 Task: Reply All to email with the signature Amber Rodriguez with the subject Thank you from softage.1@softage.net with the message I would like to request a meeting to discuss the upcoming marketing event., select first word, change the font of the message to Tahoma and change the font typography to bold and italics Send the email
Action: Mouse moved to (519, 665)
Screenshot: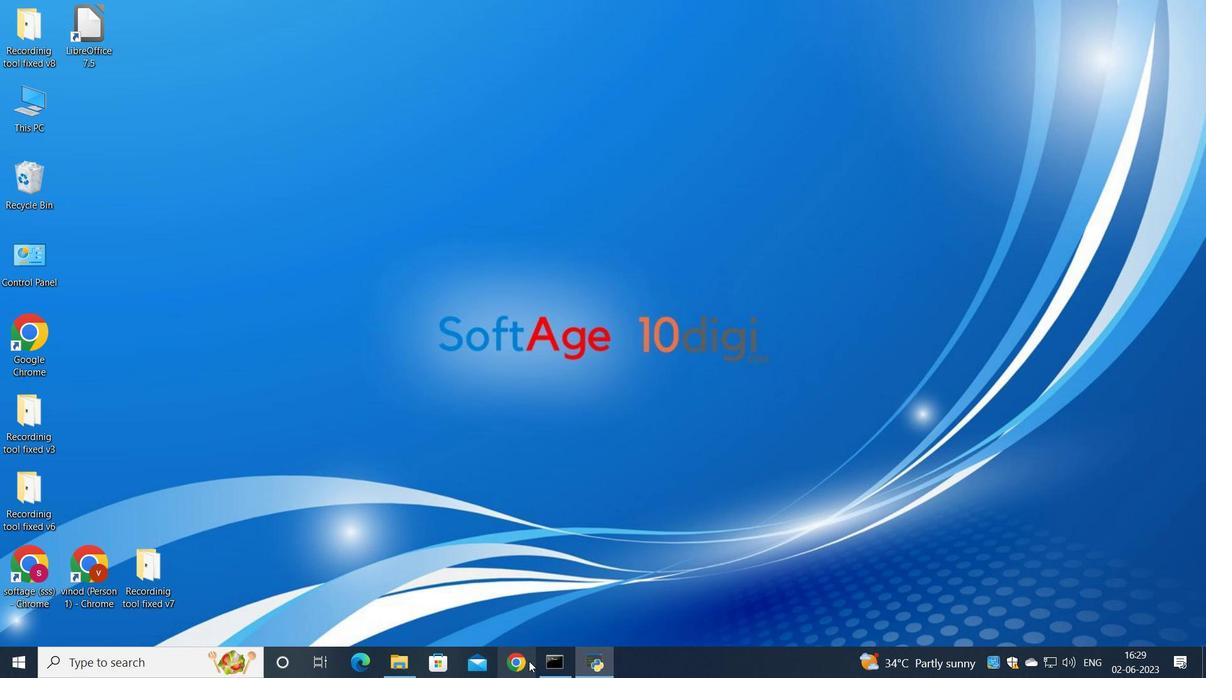 
Action: Mouse pressed left at (519, 665)
Screenshot: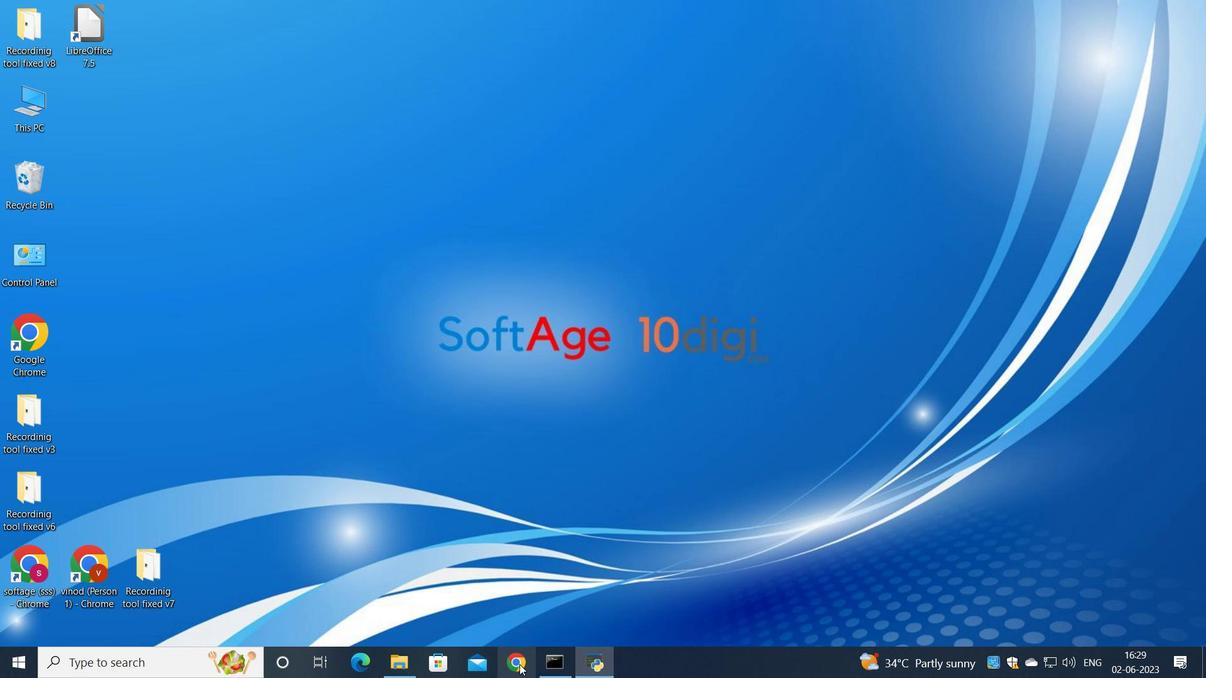 
Action: Mouse moved to (531, 393)
Screenshot: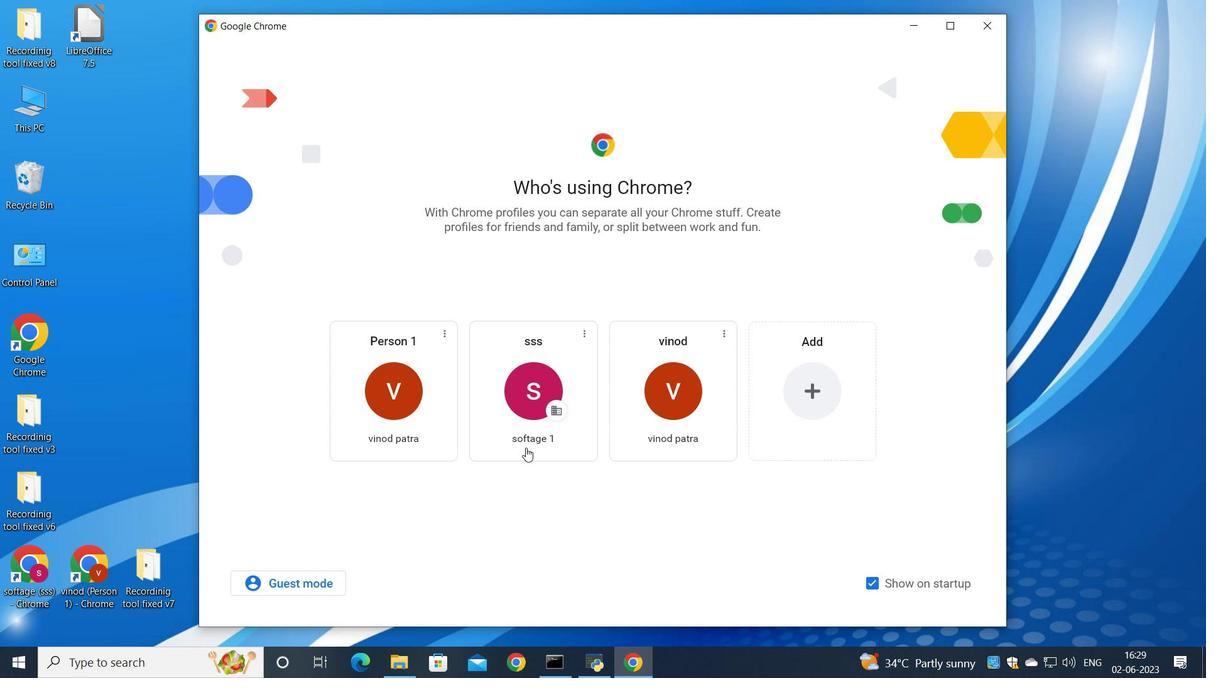 
Action: Mouse pressed left at (531, 393)
Screenshot: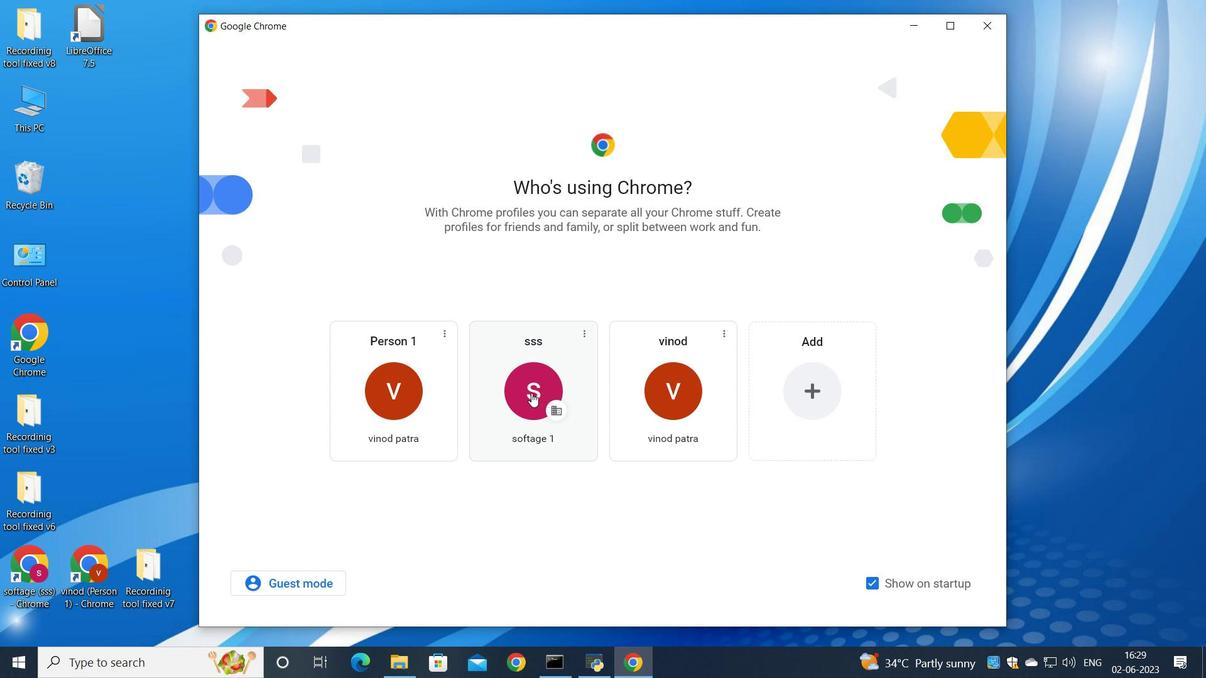 
Action: Mouse moved to (1046, 108)
Screenshot: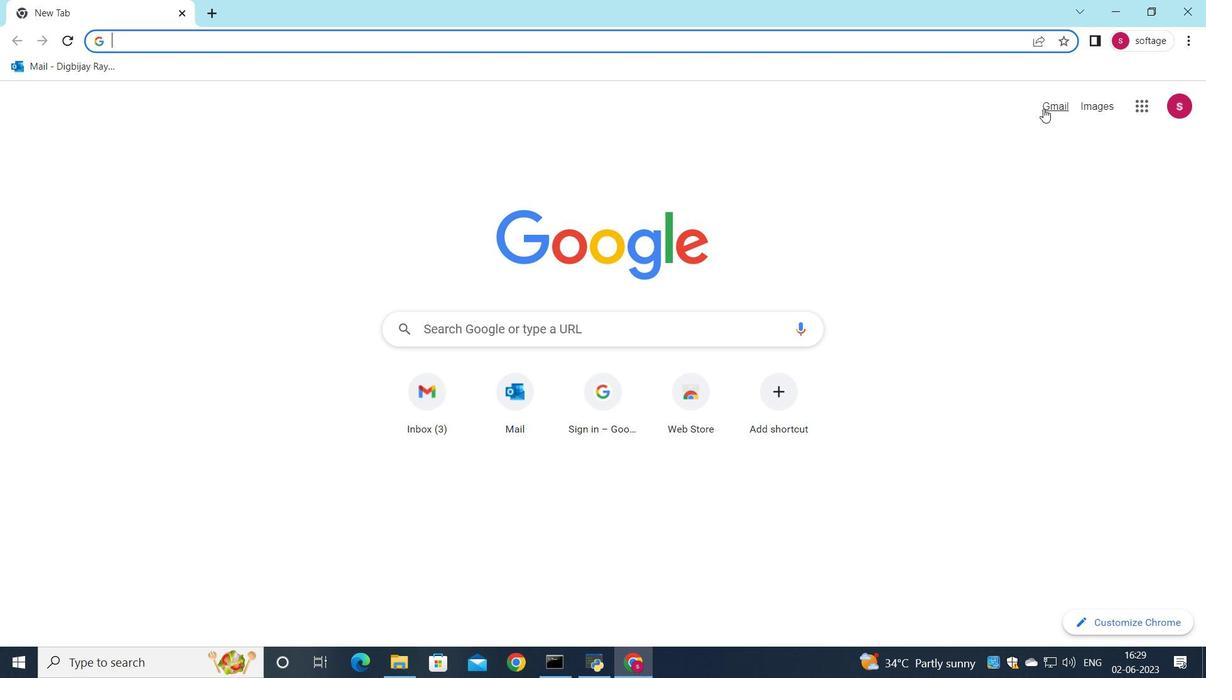 
Action: Mouse pressed left at (1046, 108)
Screenshot: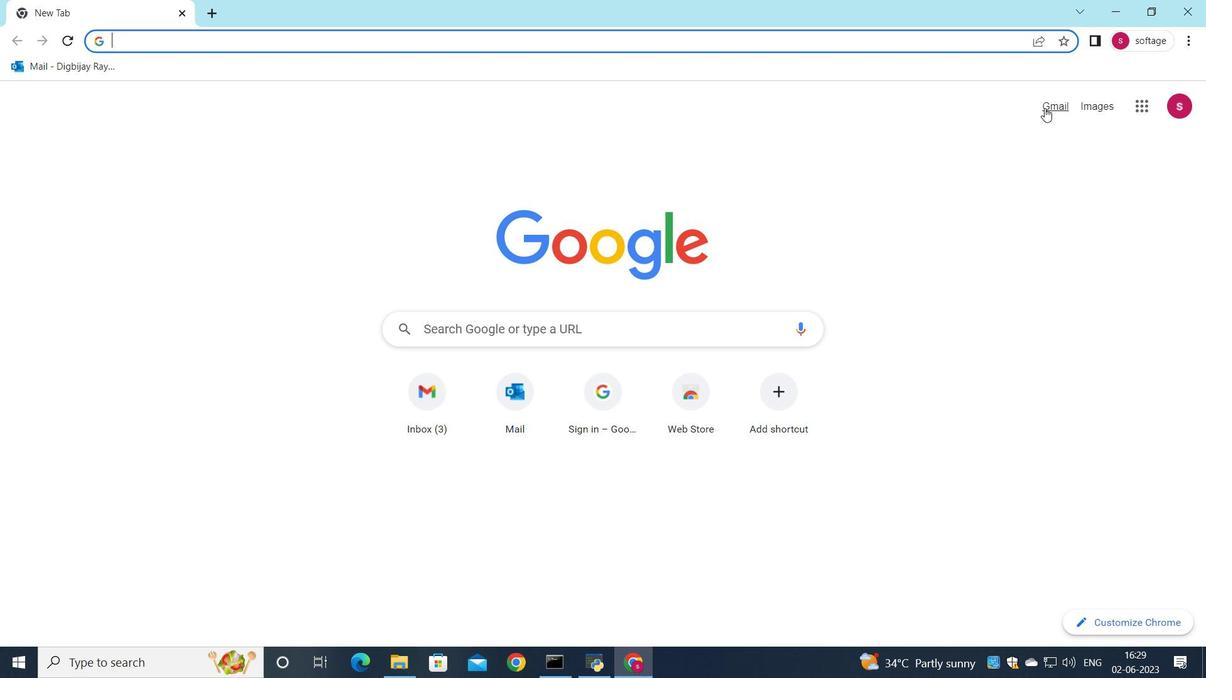 
Action: Mouse moved to (1029, 113)
Screenshot: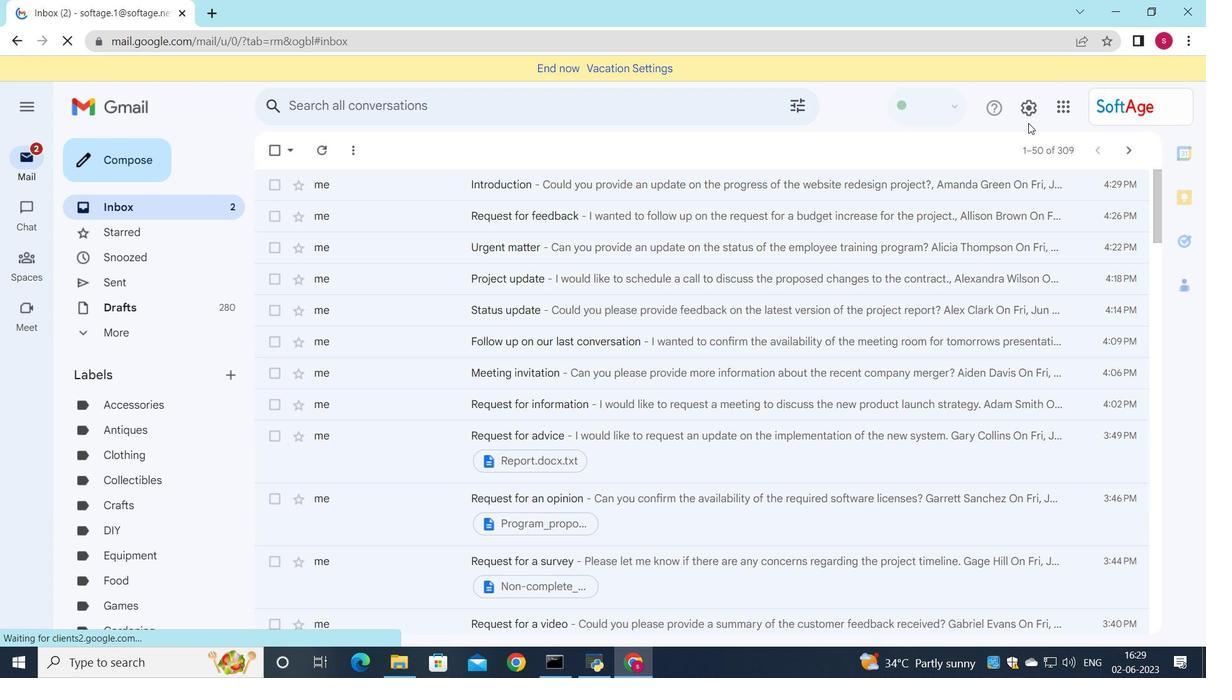 
Action: Mouse pressed left at (1029, 113)
Screenshot: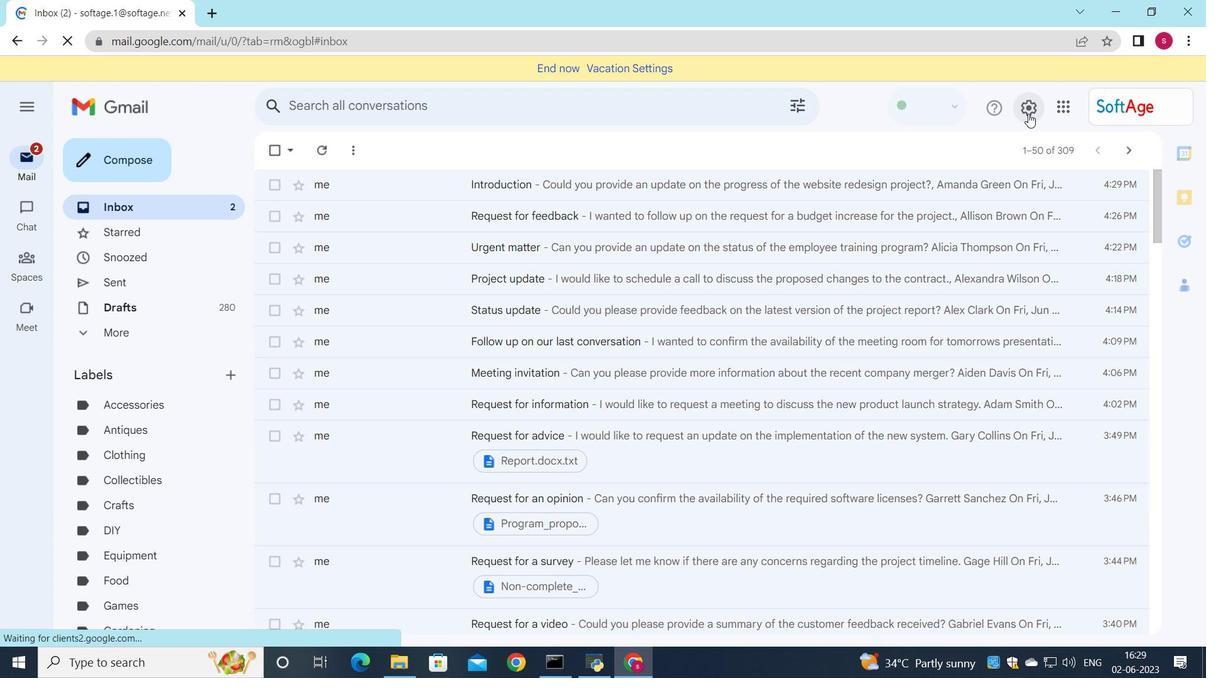 
Action: Mouse moved to (1014, 184)
Screenshot: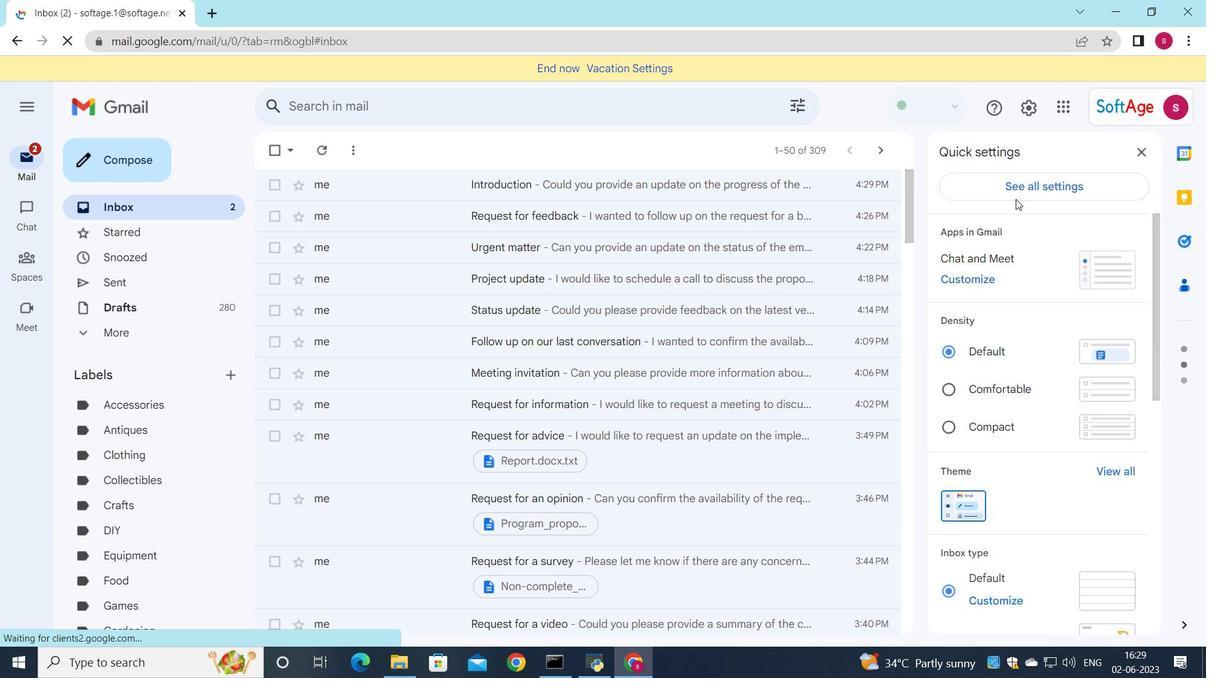 
Action: Mouse pressed left at (1014, 184)
Screenshot: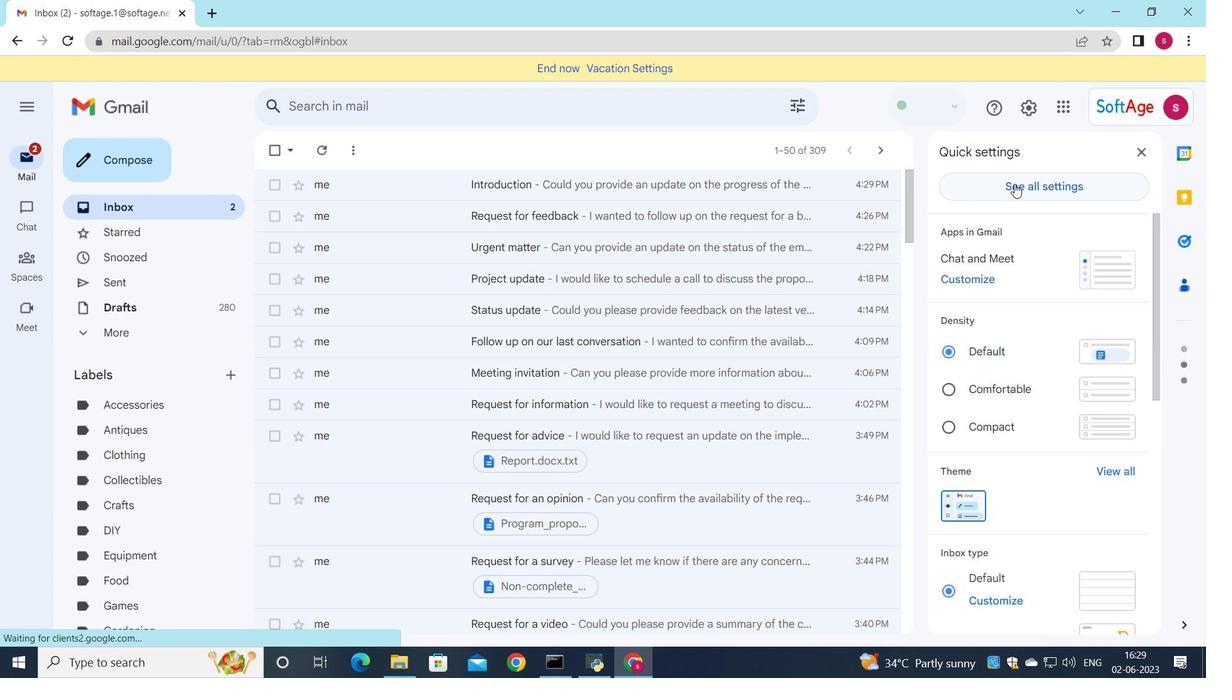 
Action: Mouse moved to (694, 294)
Screenshot: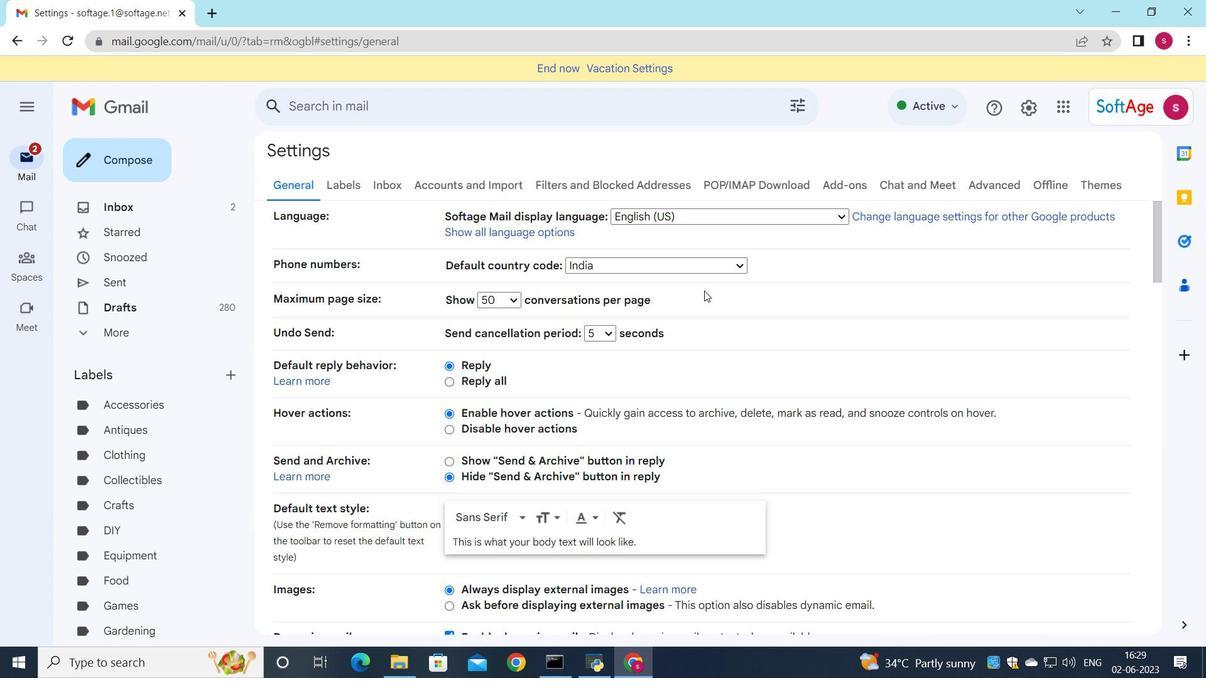 
Action: Mouse scrolled (694, 293) with delta (0, 0)
Screenshot: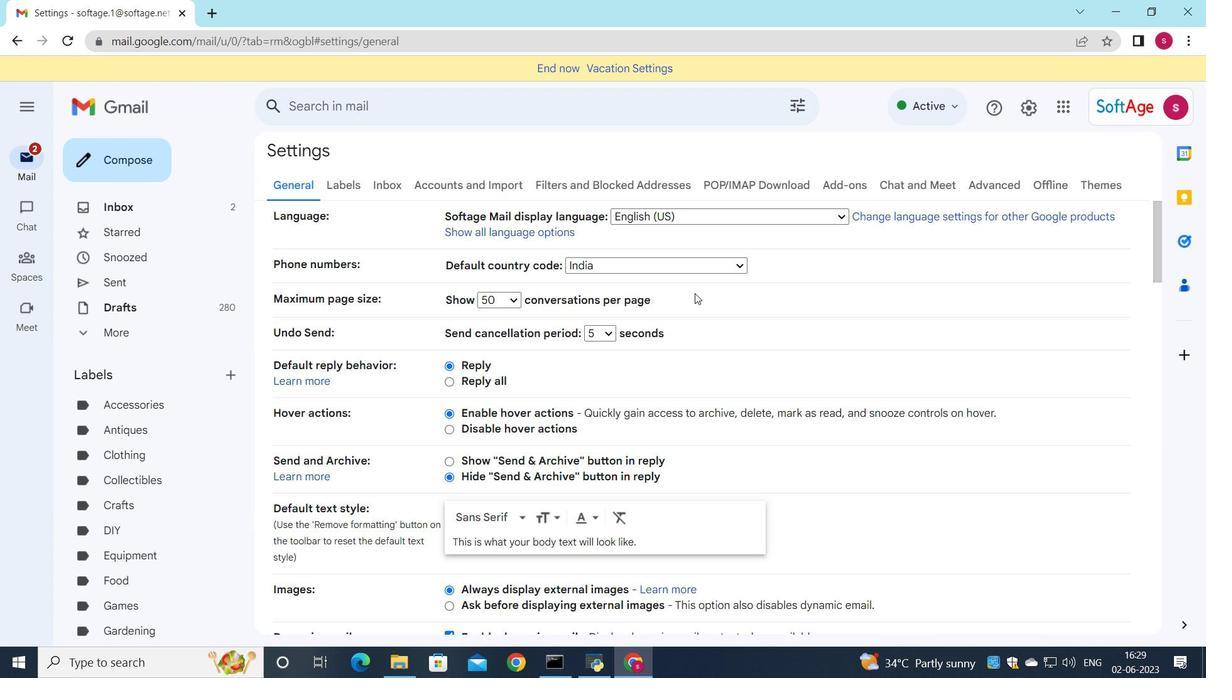 
Action: Mouse scrolled (694, 293) with delta (0, 0)
Screenshot: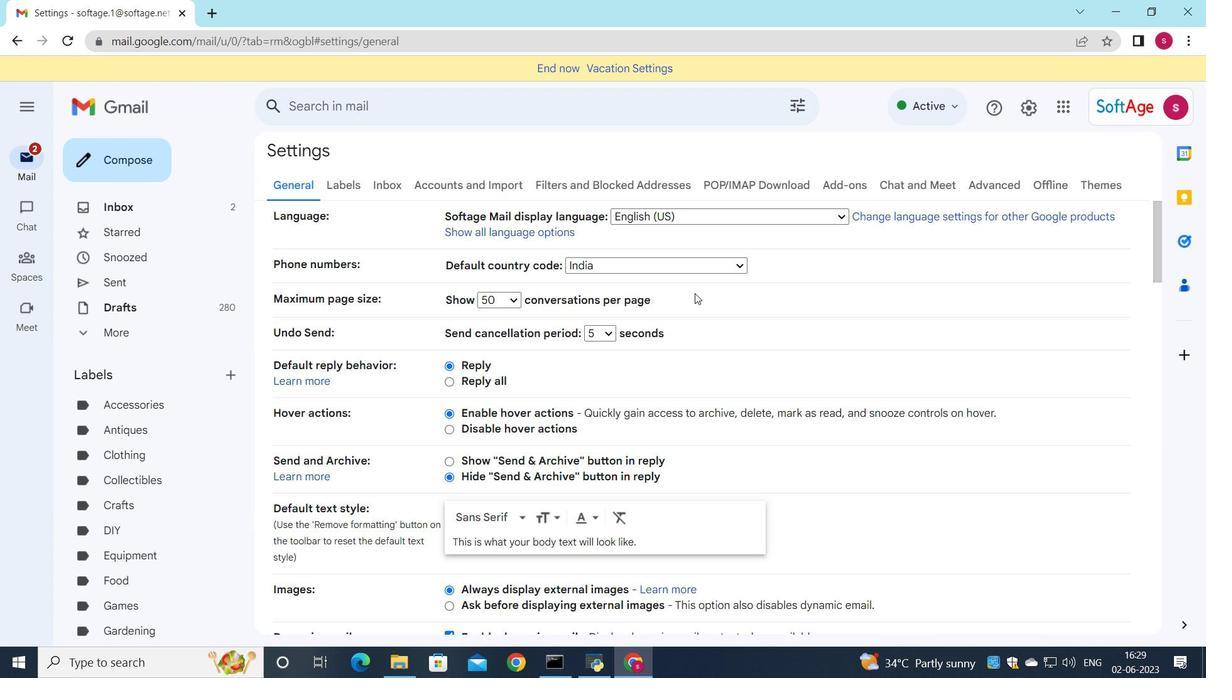 
Action: Mouse scrolled (694, 293) with delta (0, 0)
Screenshot: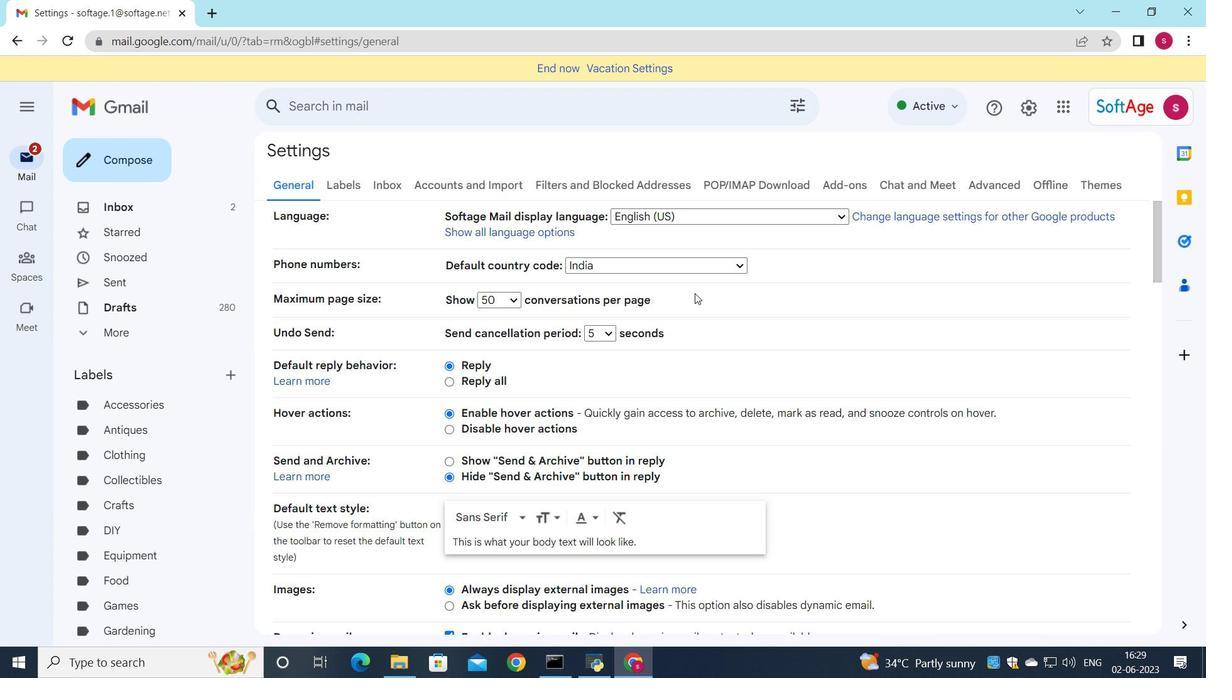 
Action: Mouse moved to (680, 302)
Screenshot: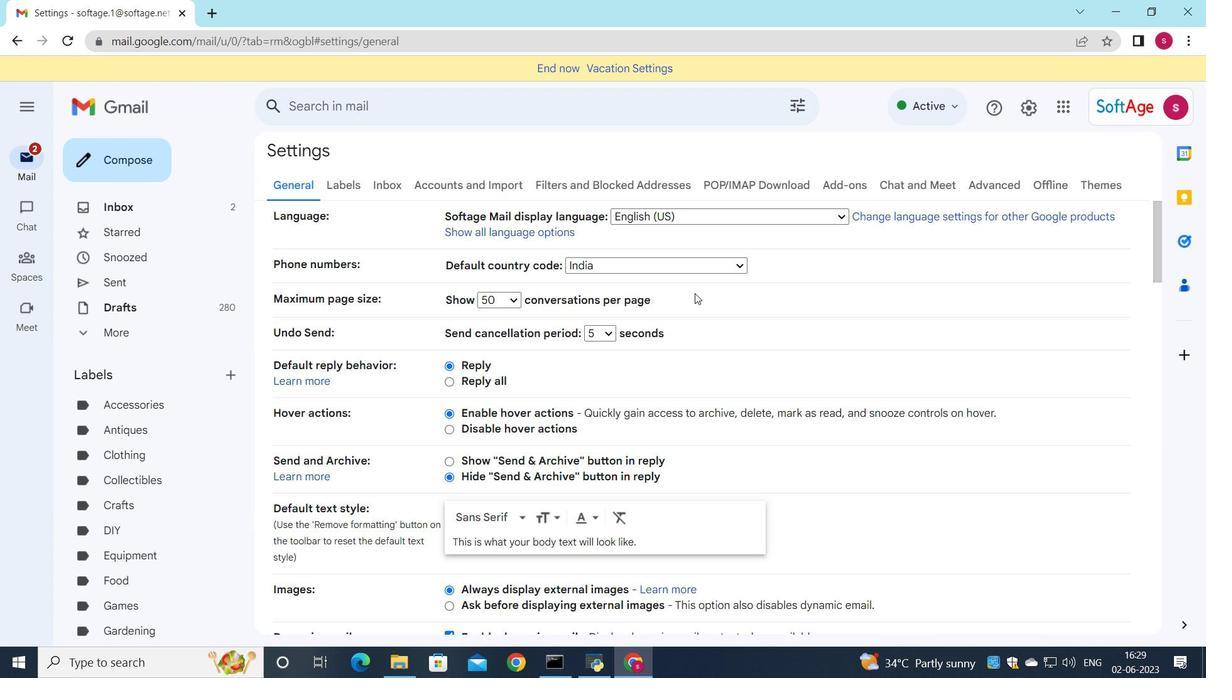 
Action: Mouse scrolled (680, 301) with delta (0, 0)
Screenshot: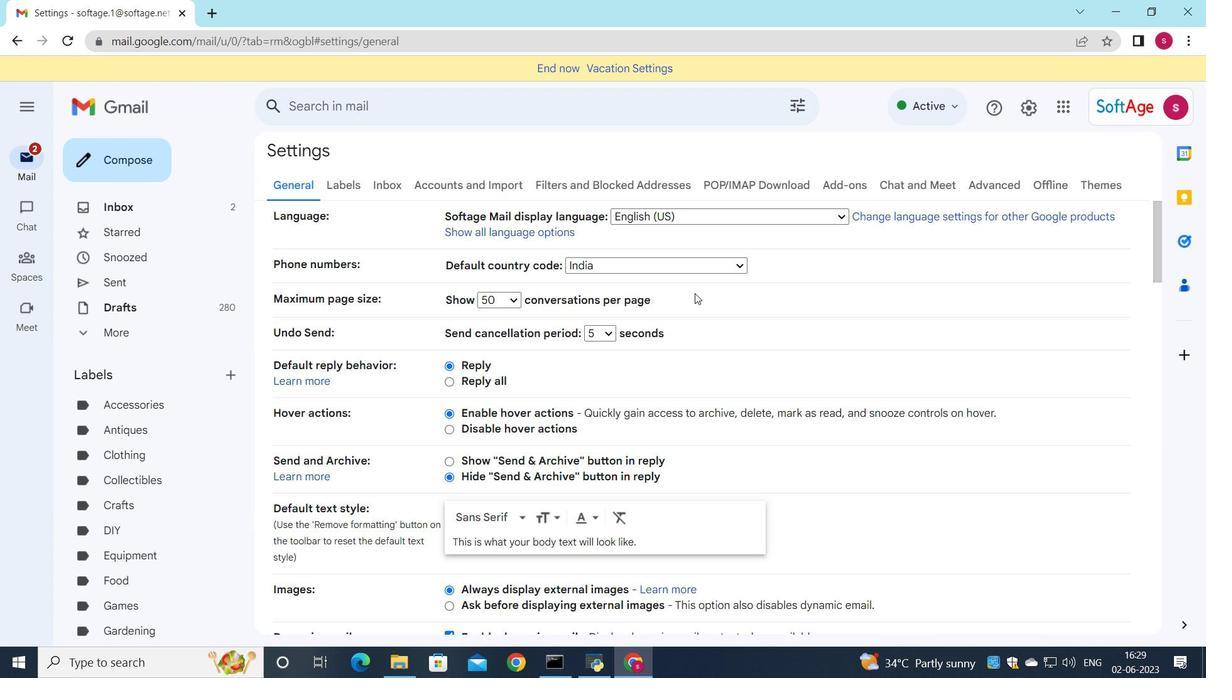 
Action: Mouse moved to (625, 282)
Screenshot: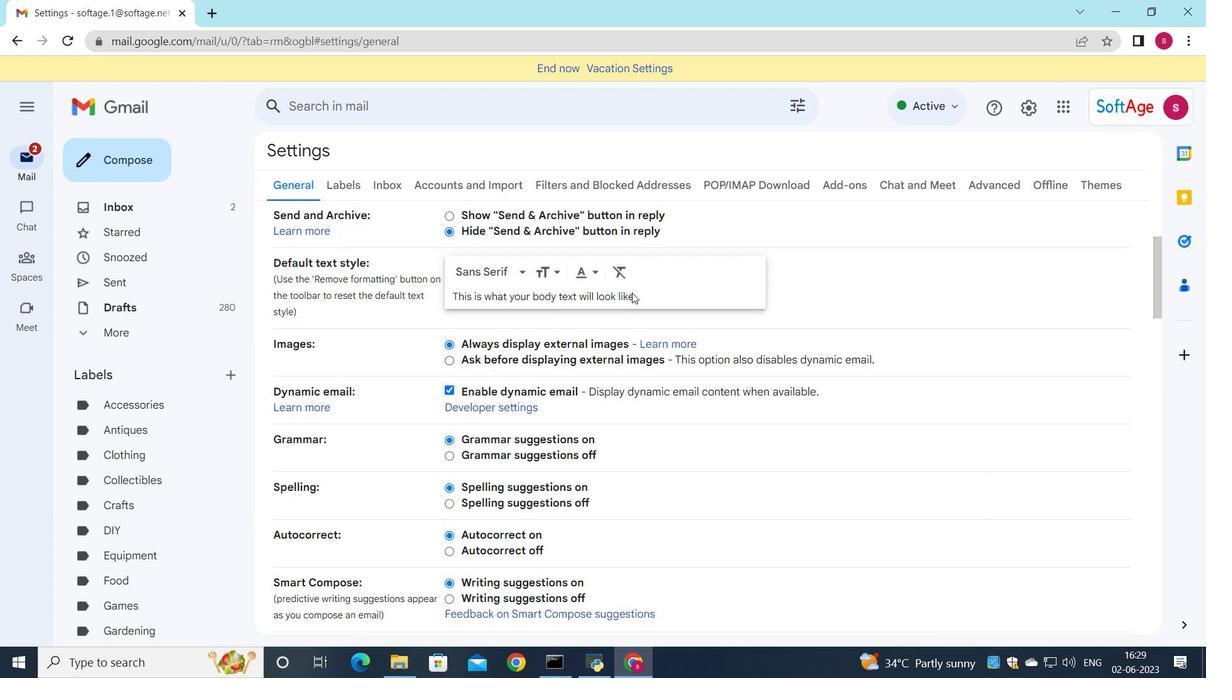 
Action: Mouse scrolled (625, 282) with delta (0, 0)
Screenshot: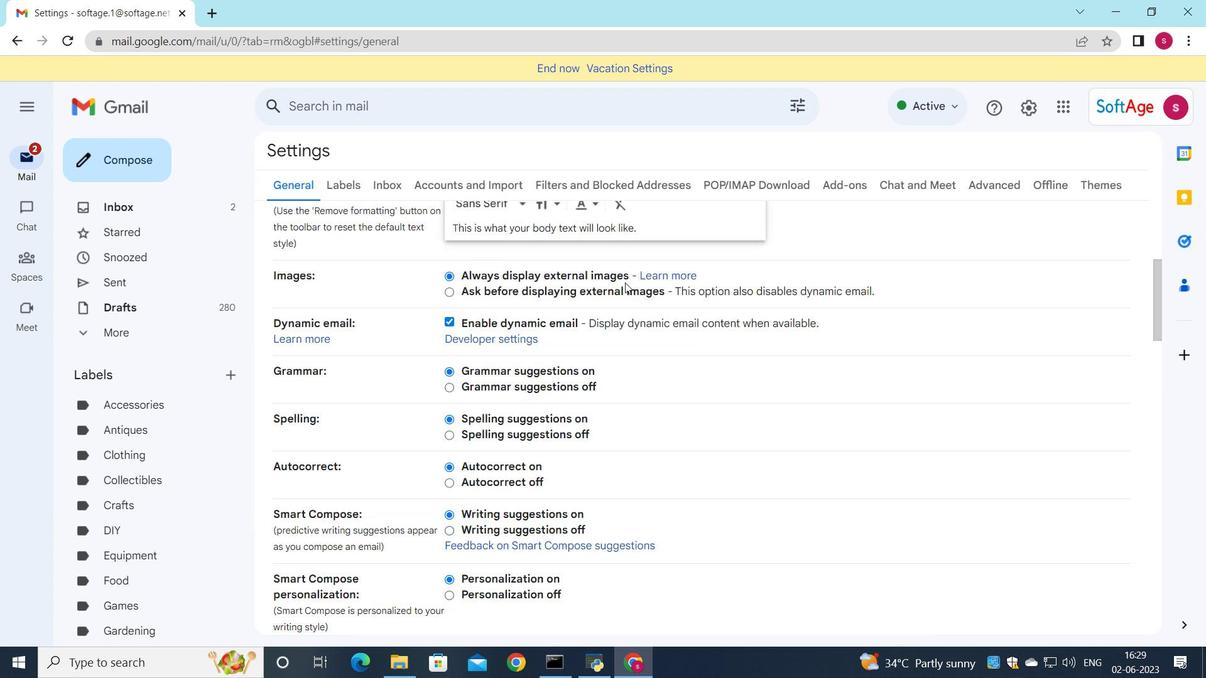
Action: Mouse scrolled (625, 282) with delta (0, 0)
Screenshot: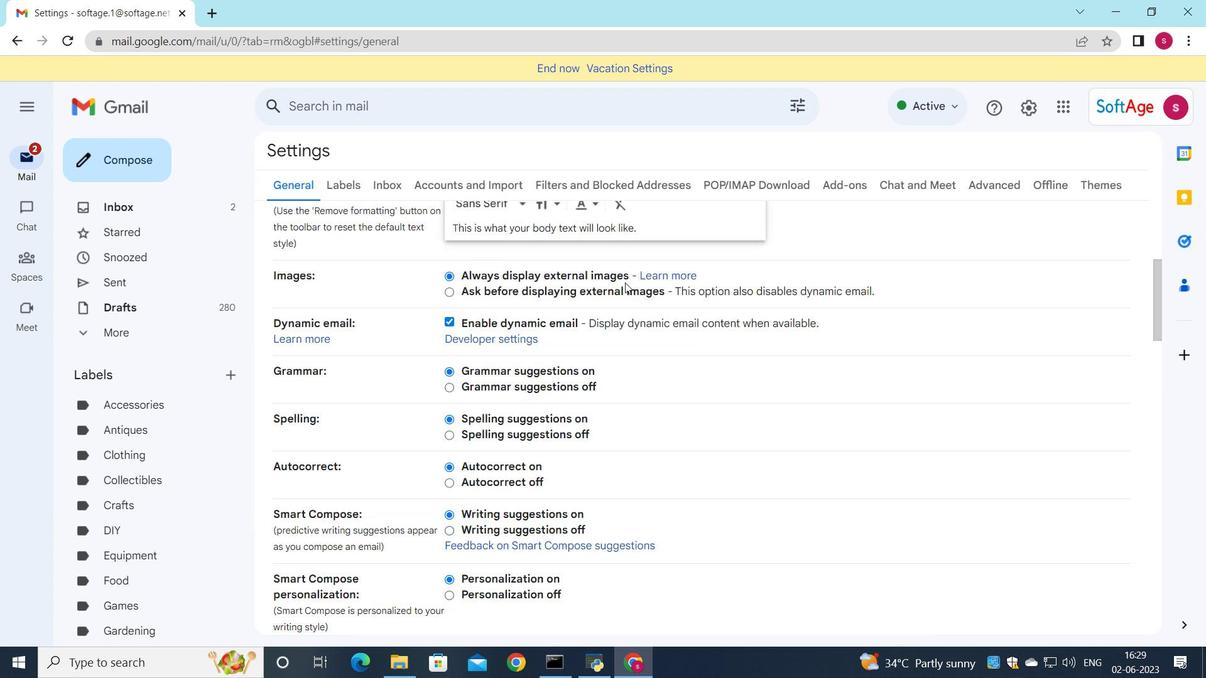 
Action: Mouse moved to (624, 282)
Screenshot: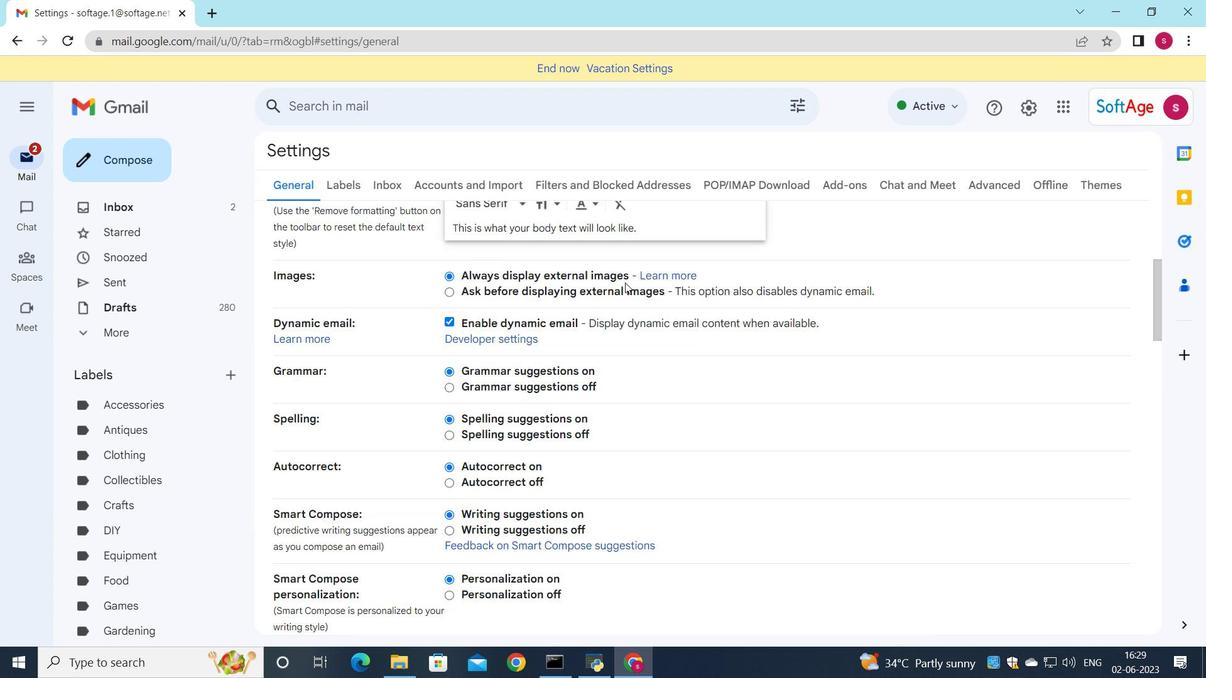
Action: Mouse scrolled (624, 282) with delta (0, 0)
Screenshot: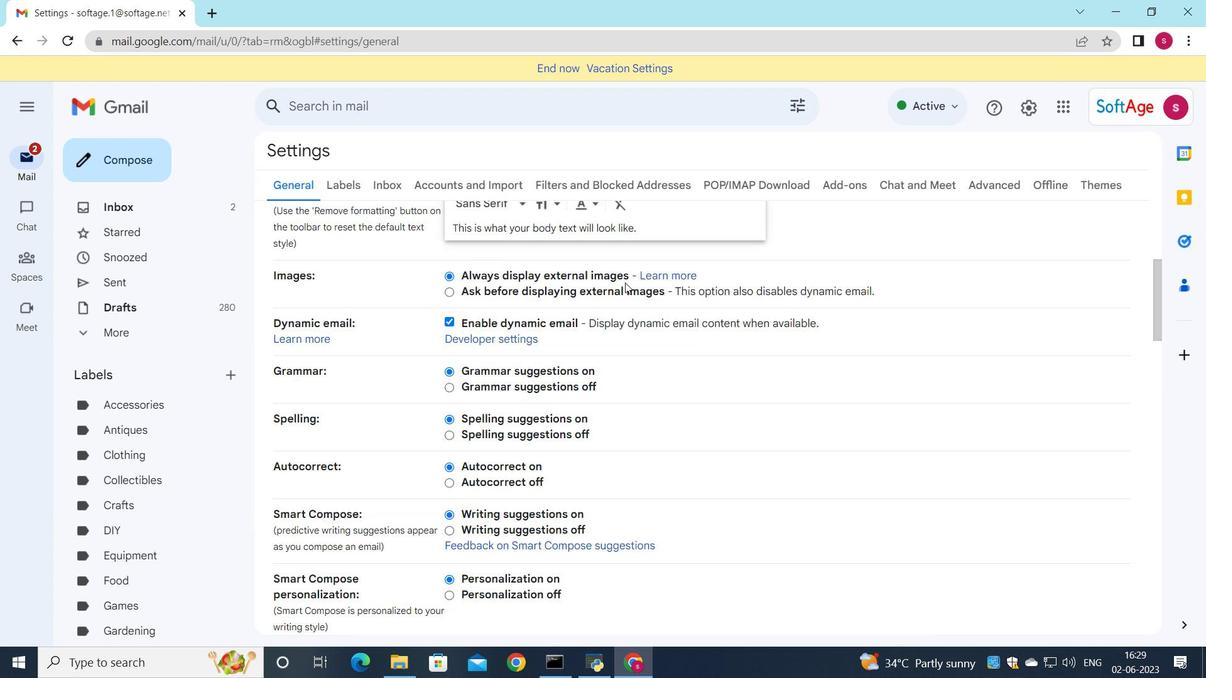 
Action: Mouse moved to (613, 297)
Screenshot: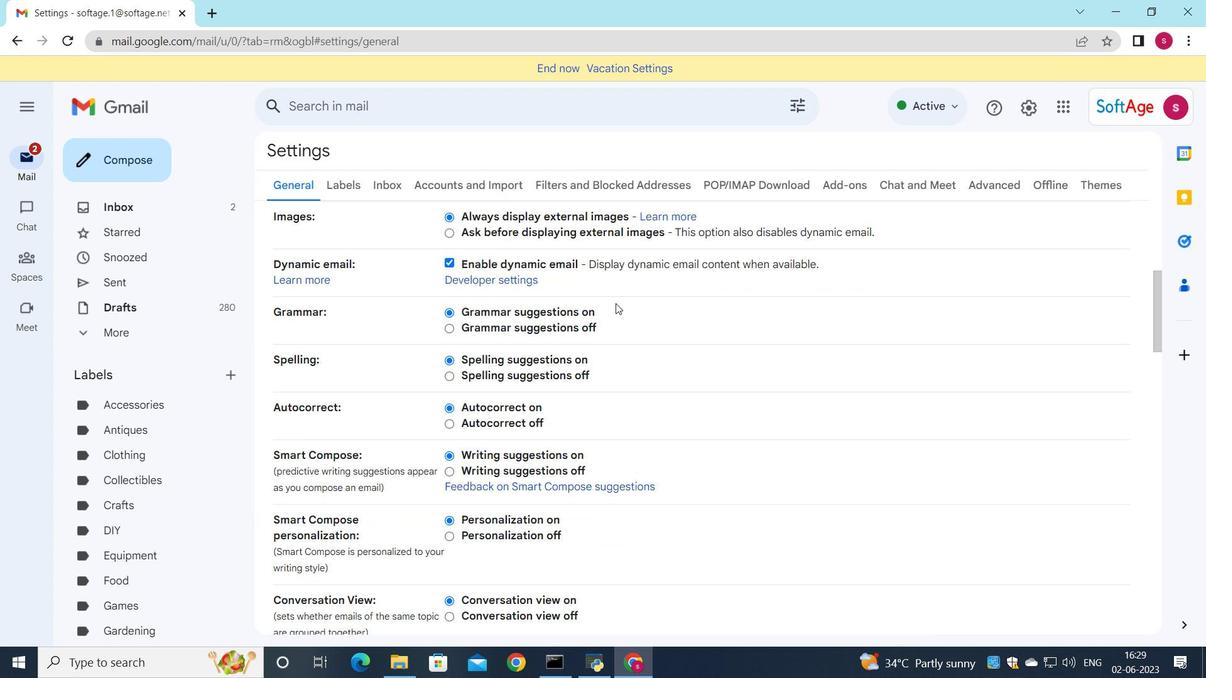 
Action: Mouse scrolled (613, 297) with delta (0, 0)
Screenshot: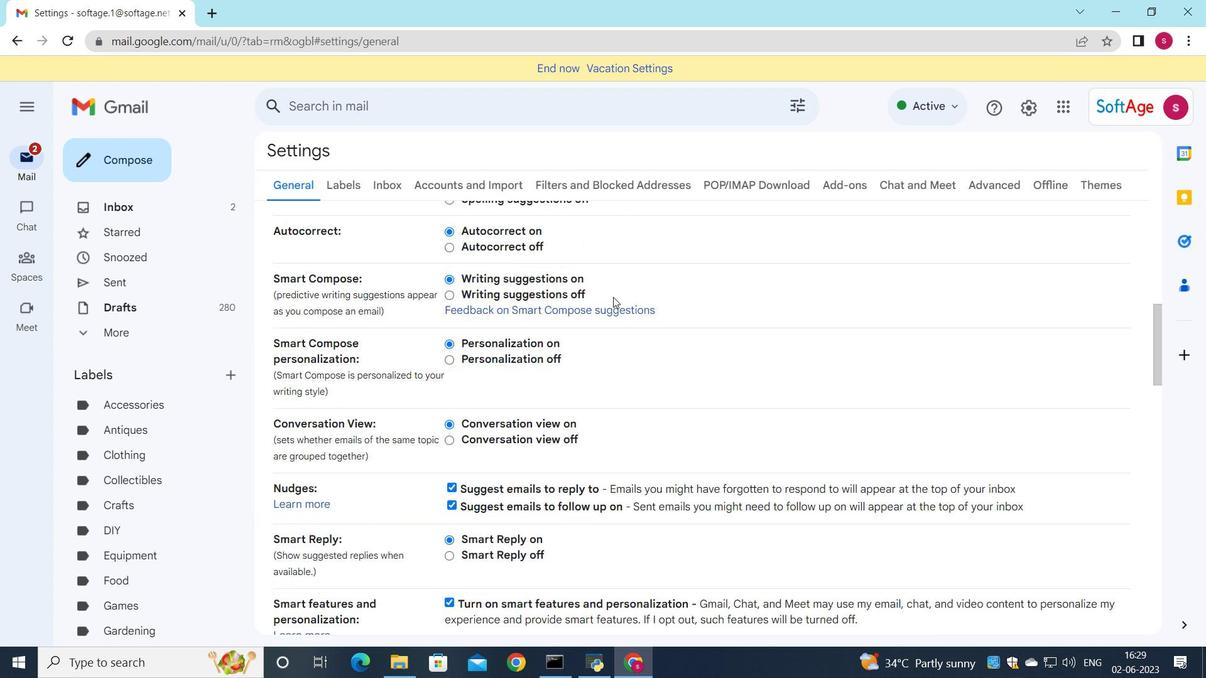 
Action: Mouse scrolled (613, 297) with delta (0, 0)
Screenshot: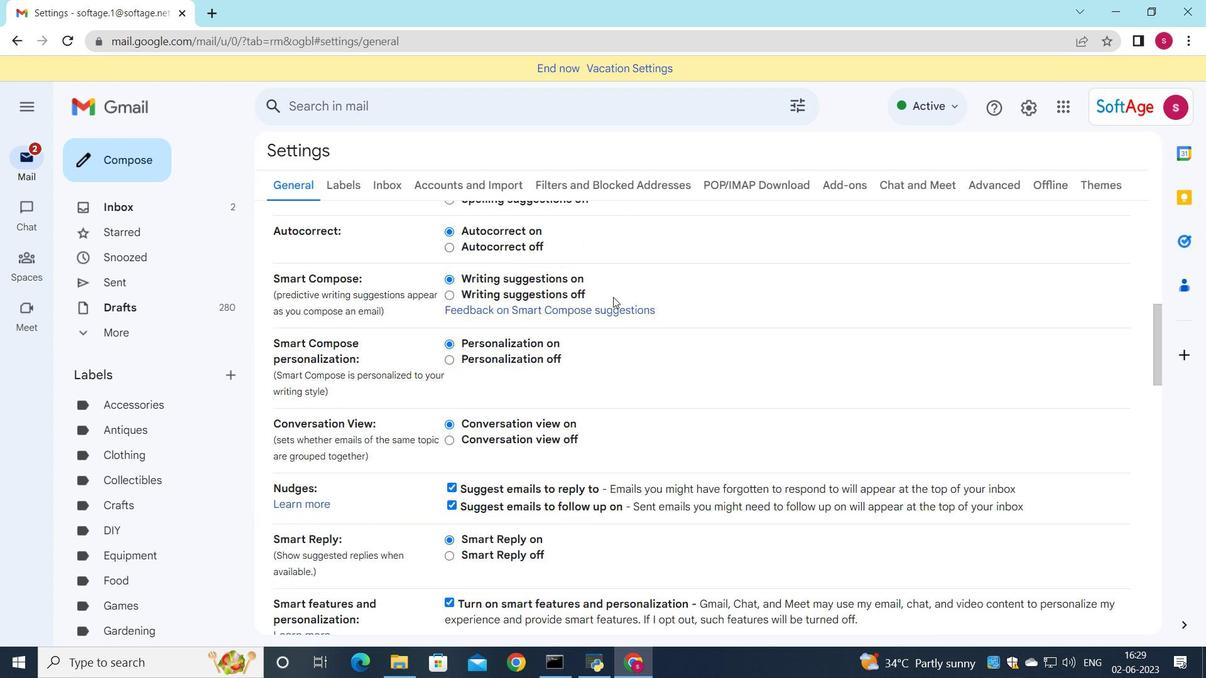 
Action: Mouse moved to (613, 297)
Screenshot: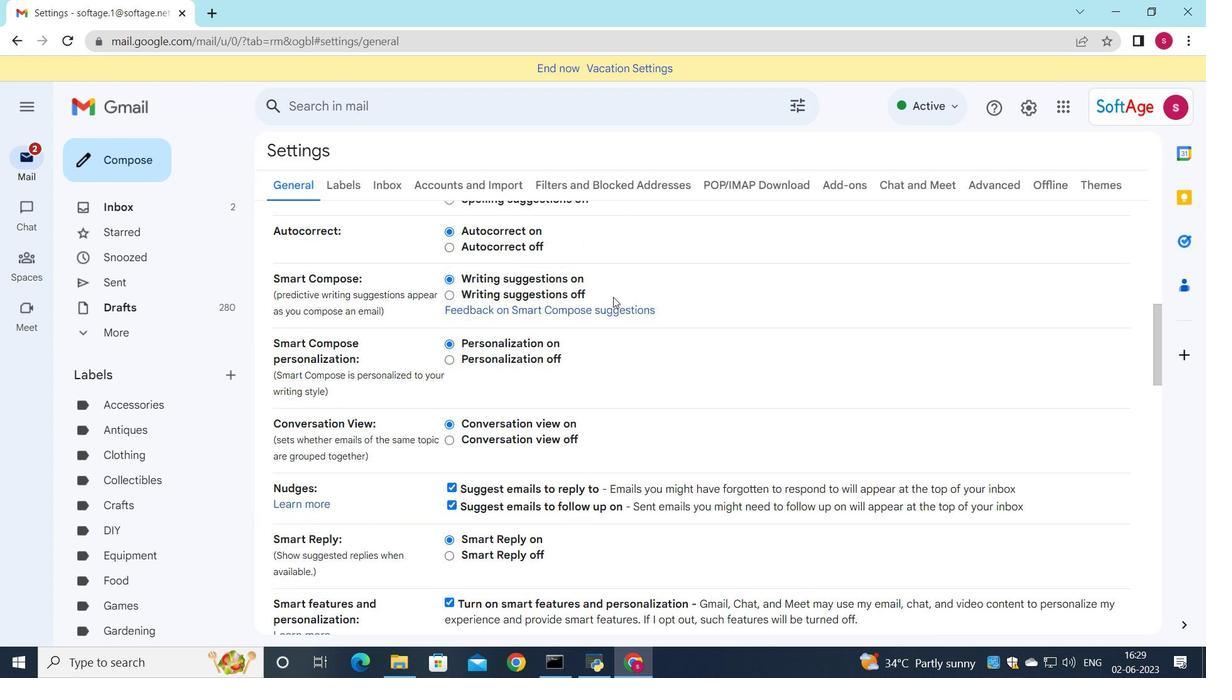
Action: Mouse scrolled (613, 297) with delta (0, 0)
Screenshot: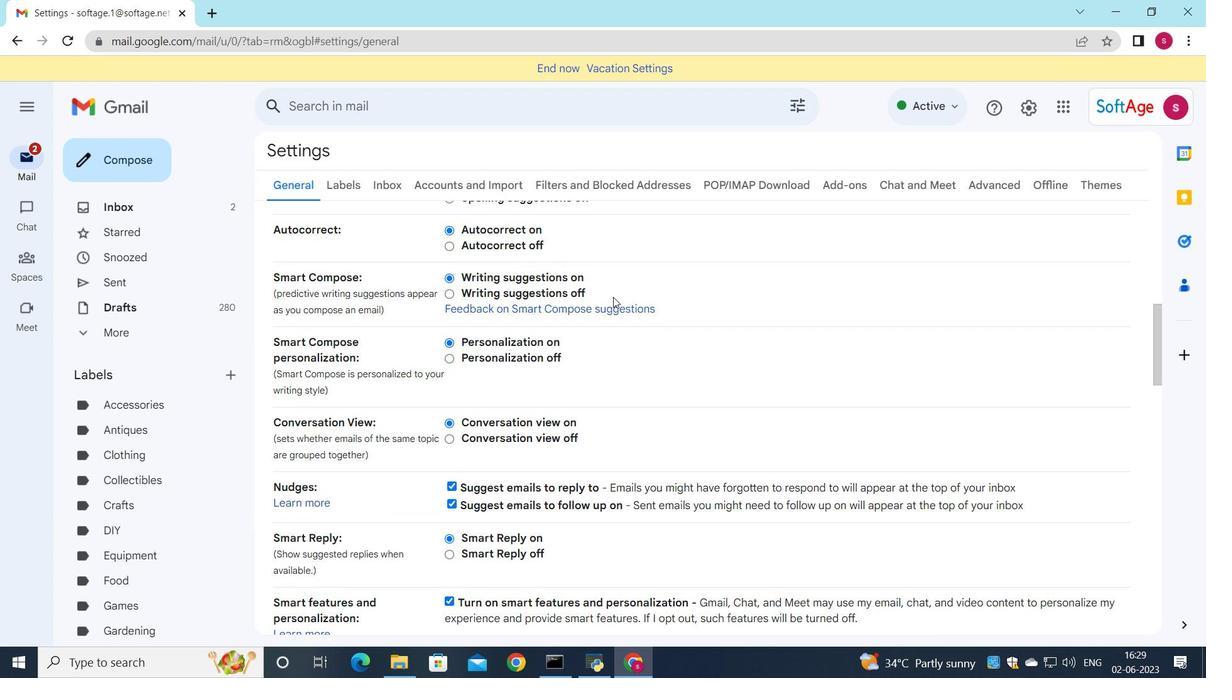 
Action: Mouse moved to (615, 301)
Screenshot: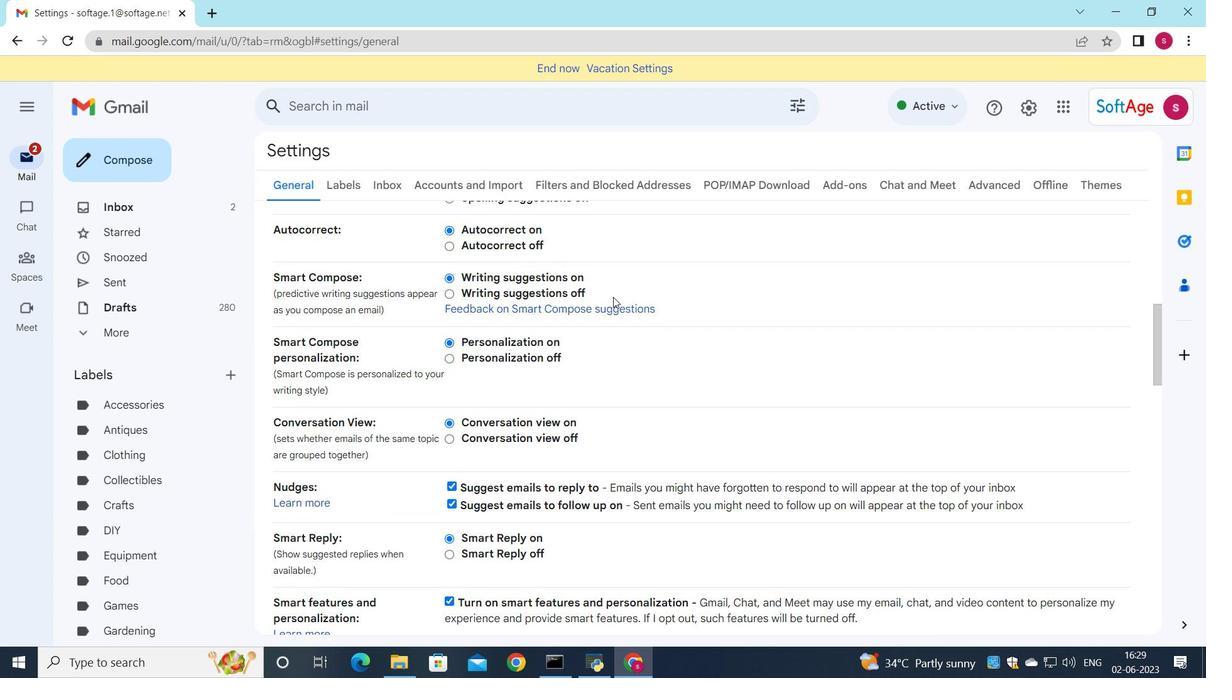 
Action: Mouse scrolled (615, 300) with delta (0, 0)
Screenshot: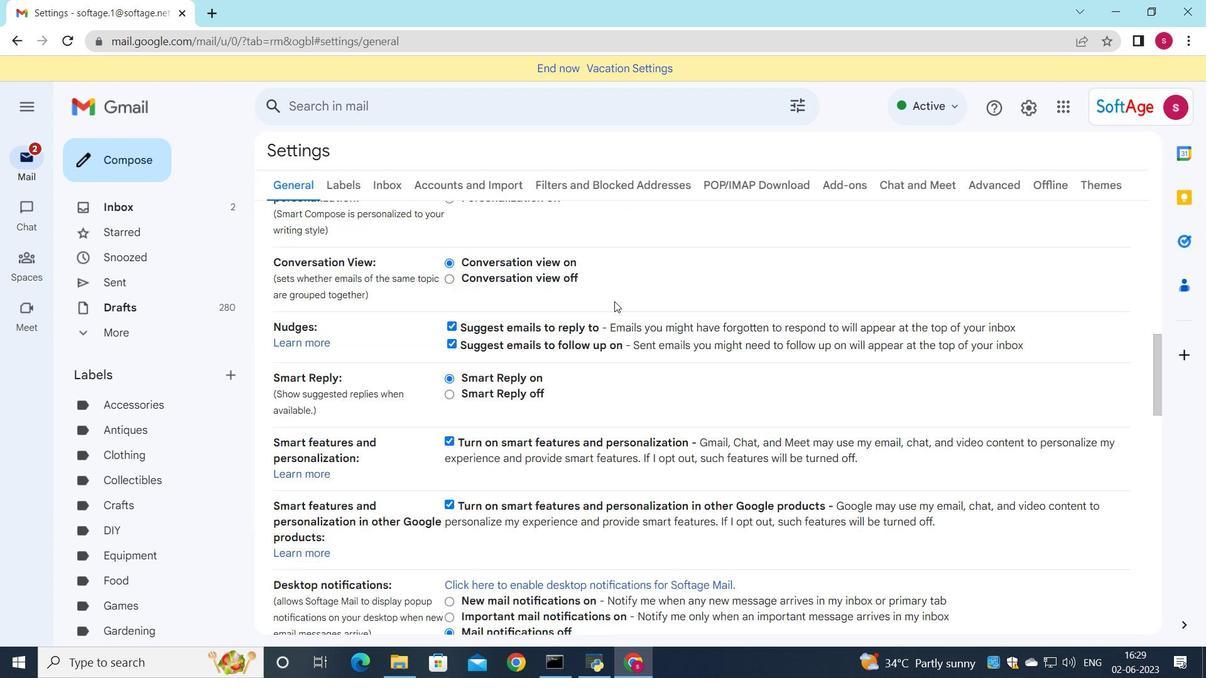 
Action: Mouse scrolled (615, 300) with delta (0, 0)
Screenshot: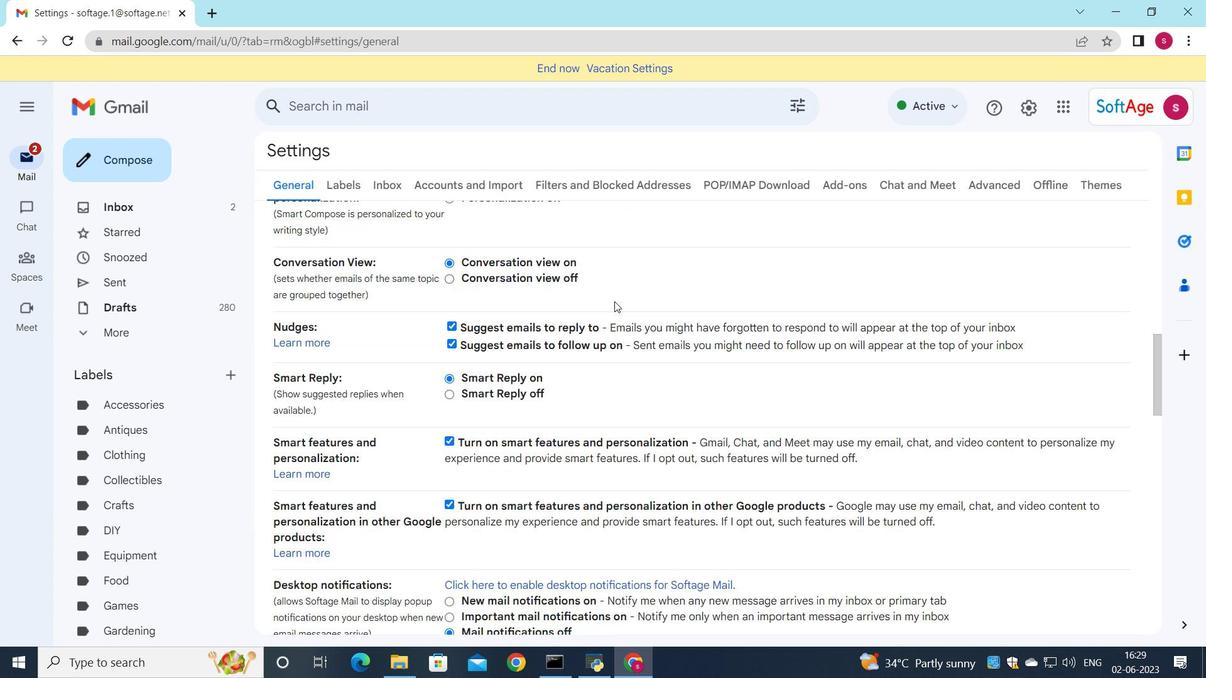 
Action: Mouse scrolled (615, 300) with delta (0, 0)
Screenshot: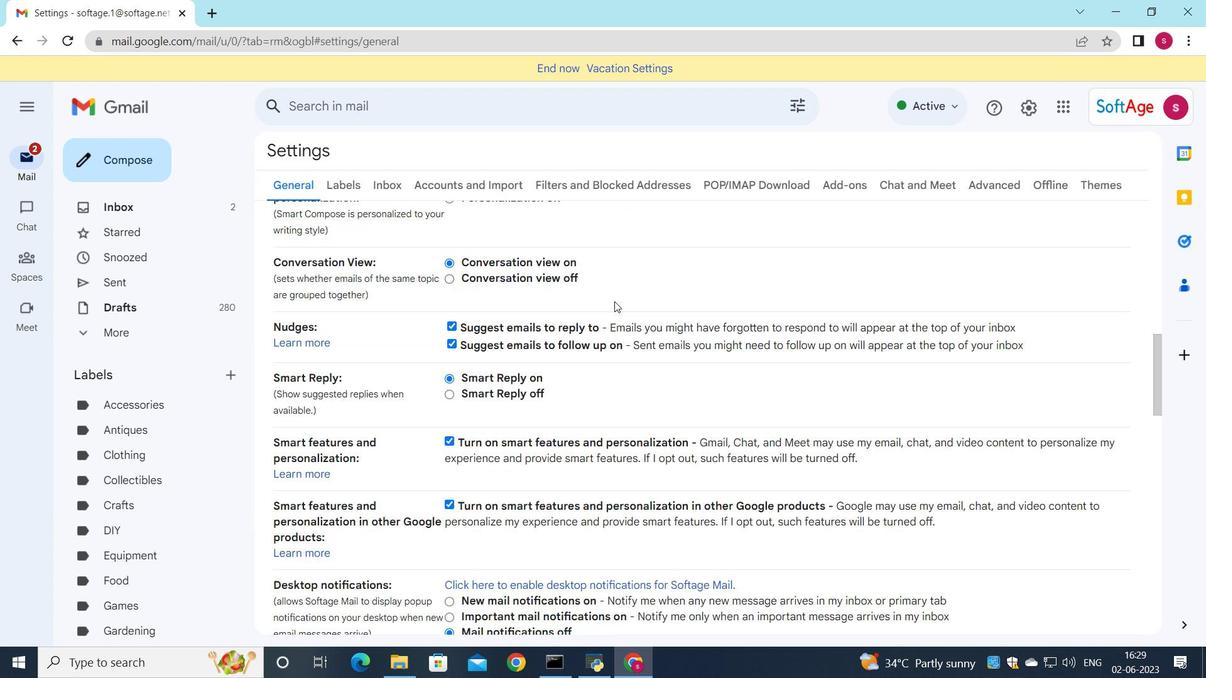 
Action: Mouse moved to (615, 302)
Screenshot: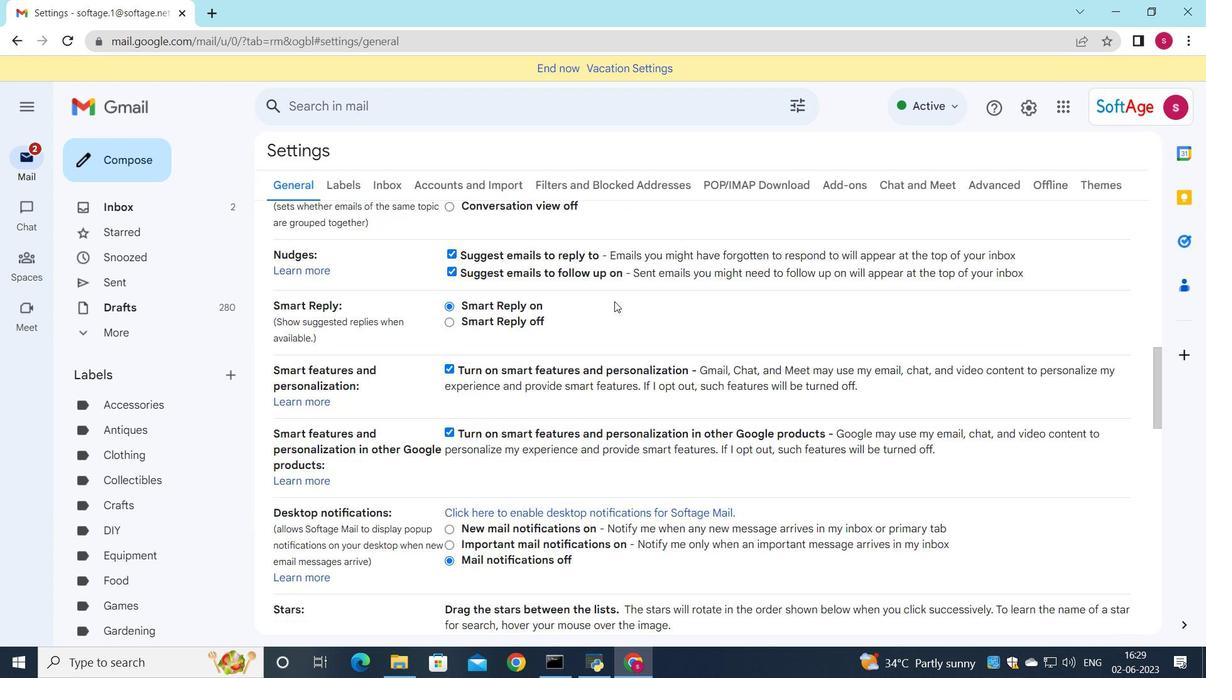 
Action: Mouse scrolled (615, 302) with delta (0, 0)
Screenshot: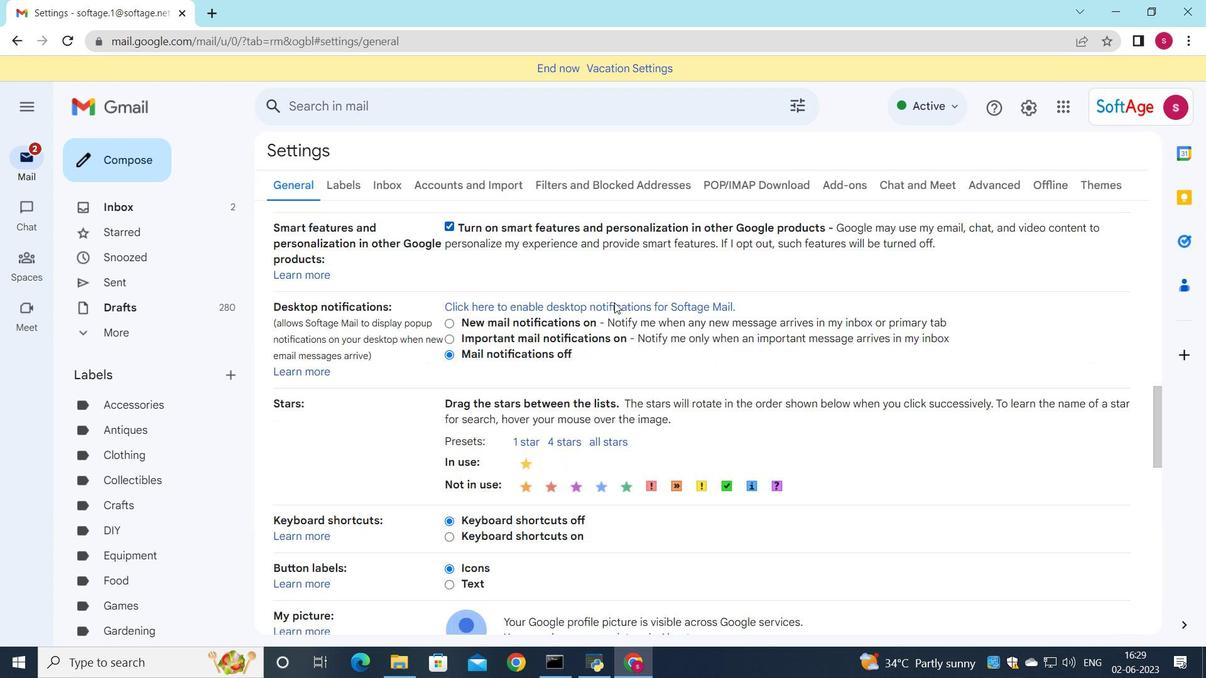 
Action: Mouse scrolled (615, 302) with delta (0, 0)
Screenshot: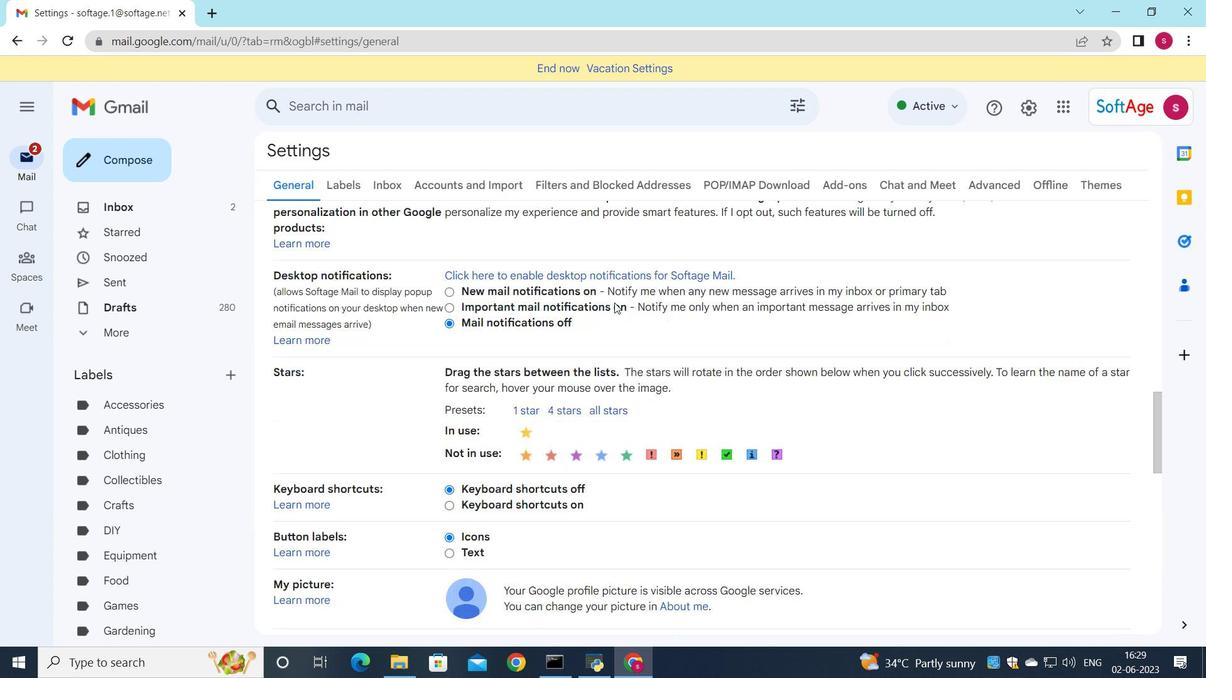 
Action: Mouse scrolled (615, 302) with delta (0, 0)
Screenshot: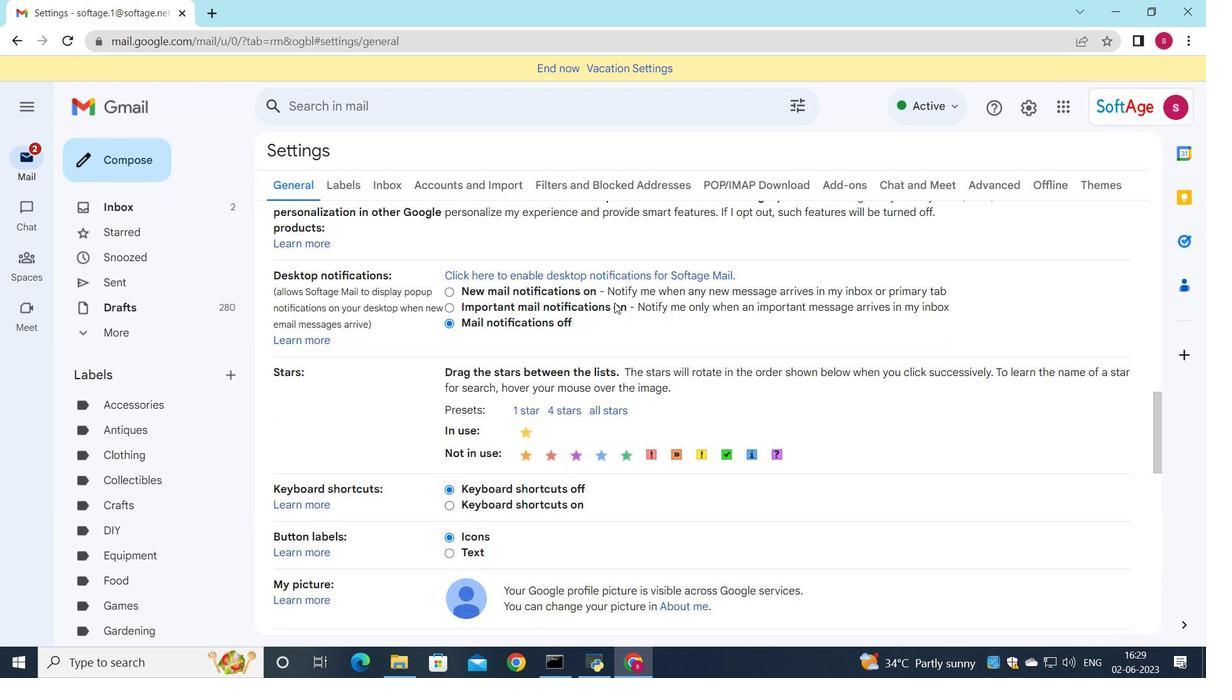 
Action: Mouse scrolled (615, 302) with delta (0, 0)
Screenshot: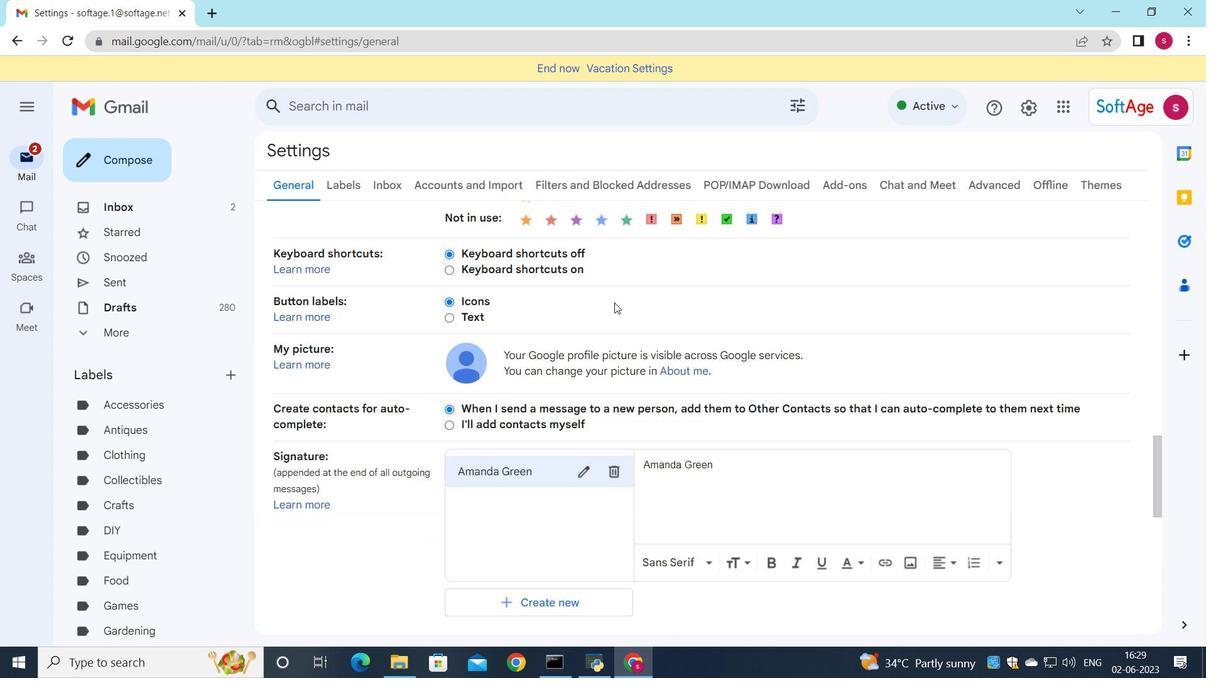 
Action: Mouse scrolled (615, 302) with delta (0, 0)
Screenshot: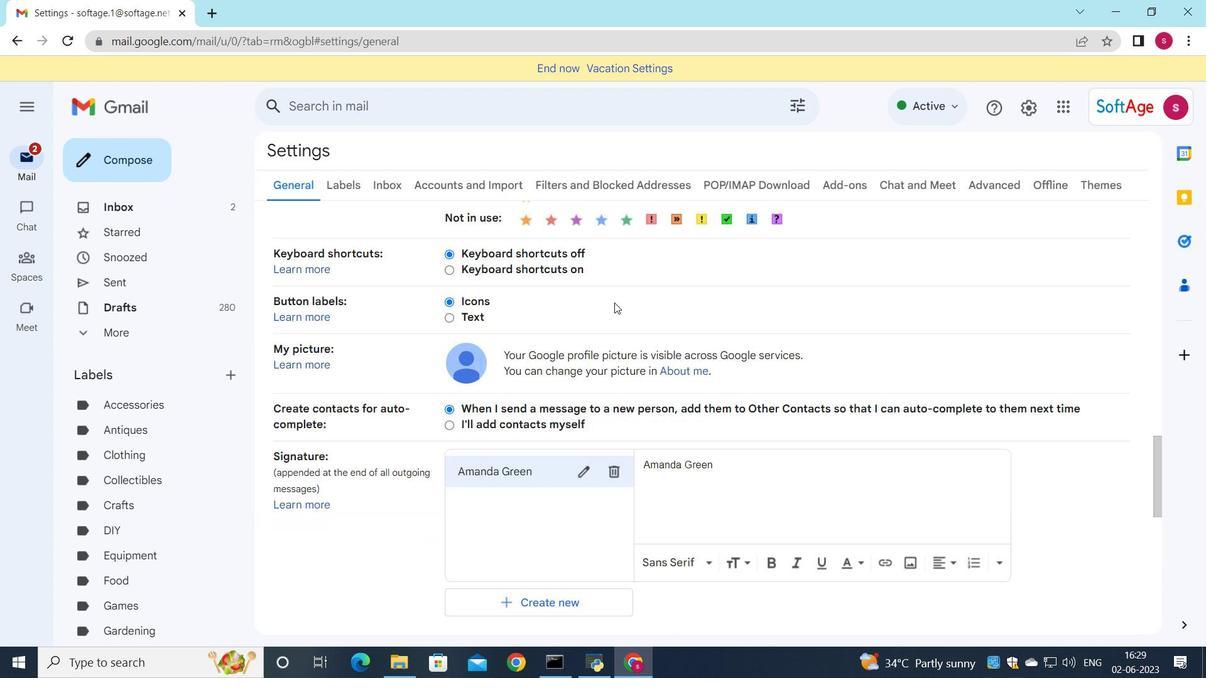 
Action: Mouse scrolled (615, 302) with delta (0, 0)
Screenshot: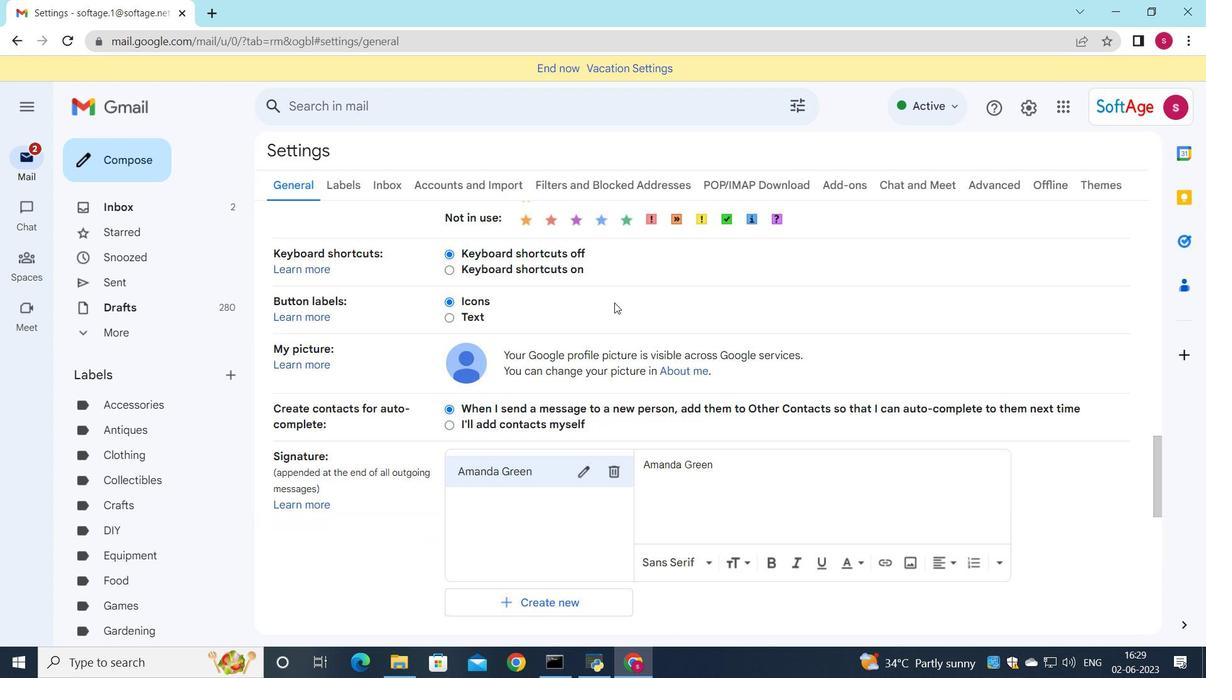 
Action: Mouse moved to (615, 234)
Screenshot: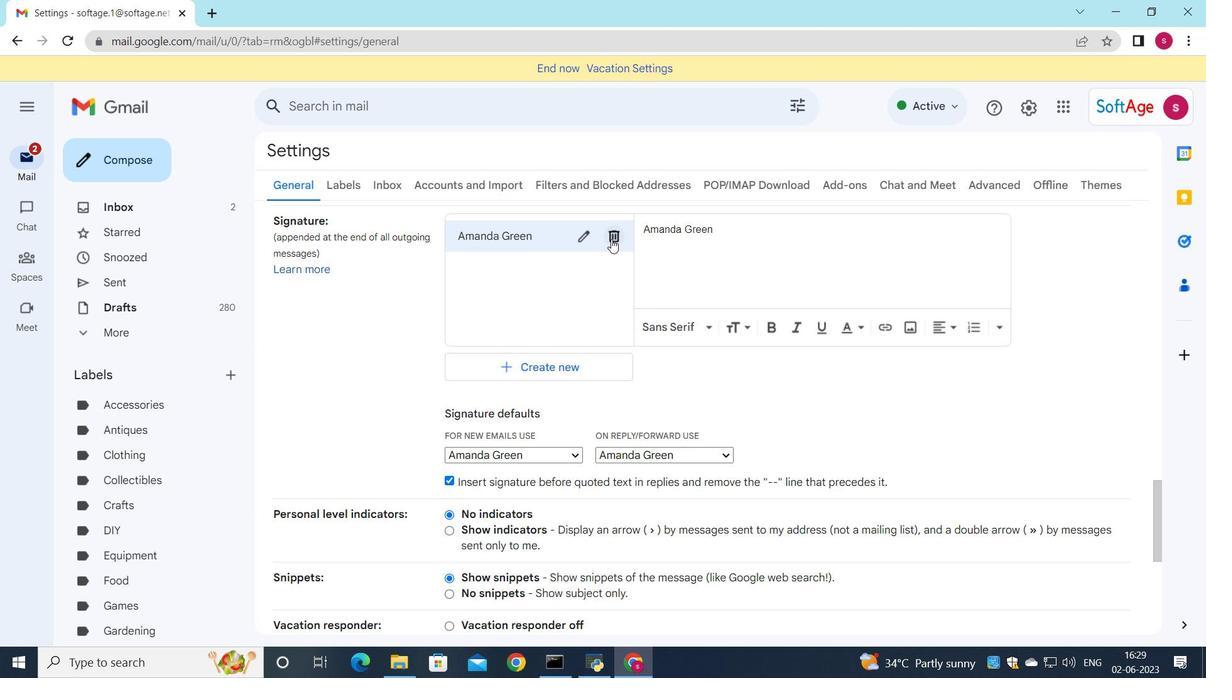 
Action: Mouse pressed left at (615, 234)
Screenshot: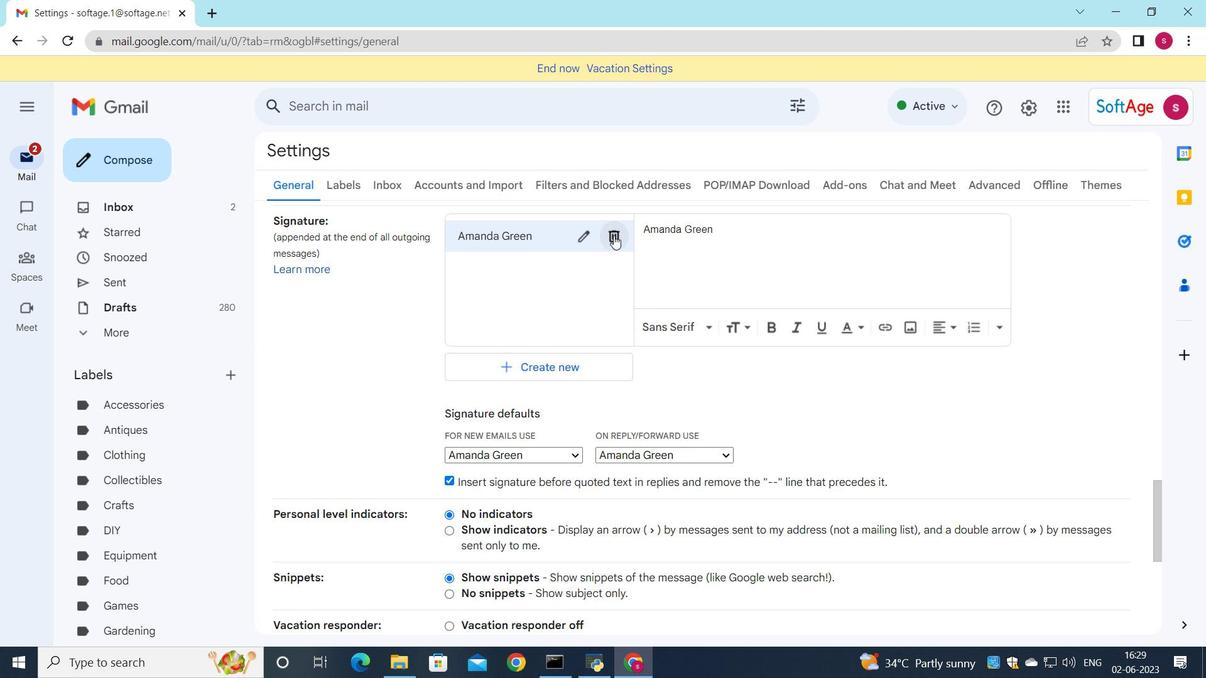 
Action: Mouse moved to (743, 383)
Screenshot: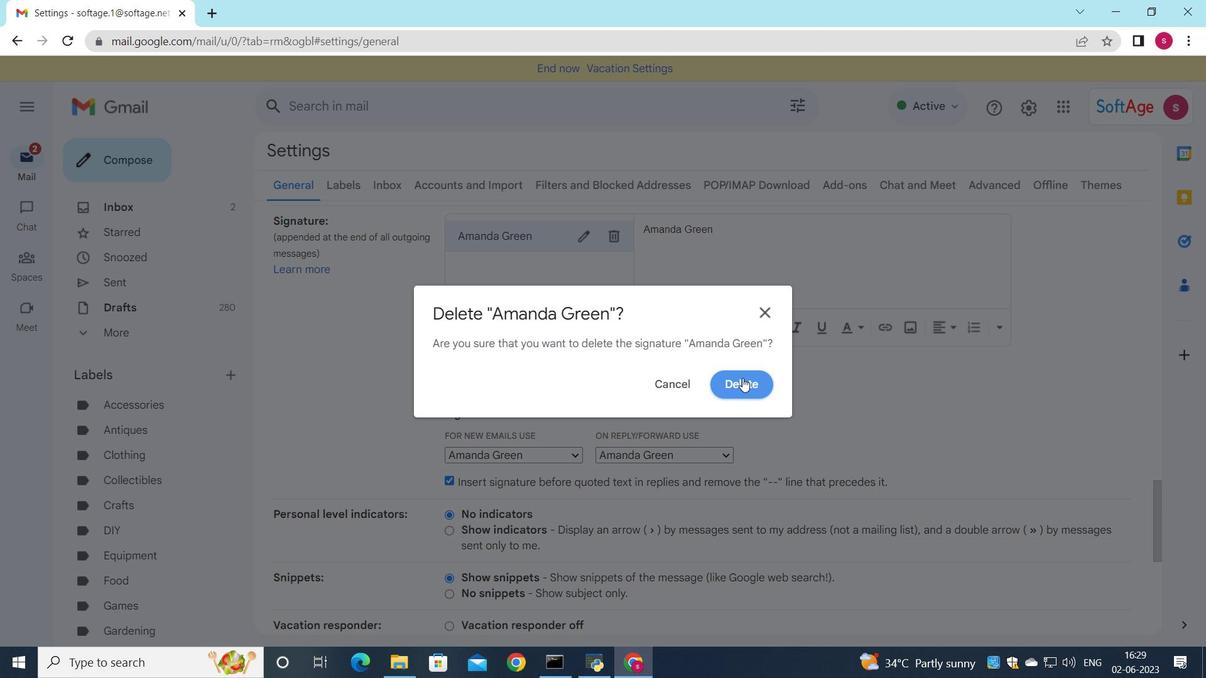 
Action: Mouse pressed left at (743, 383)
Screenshot: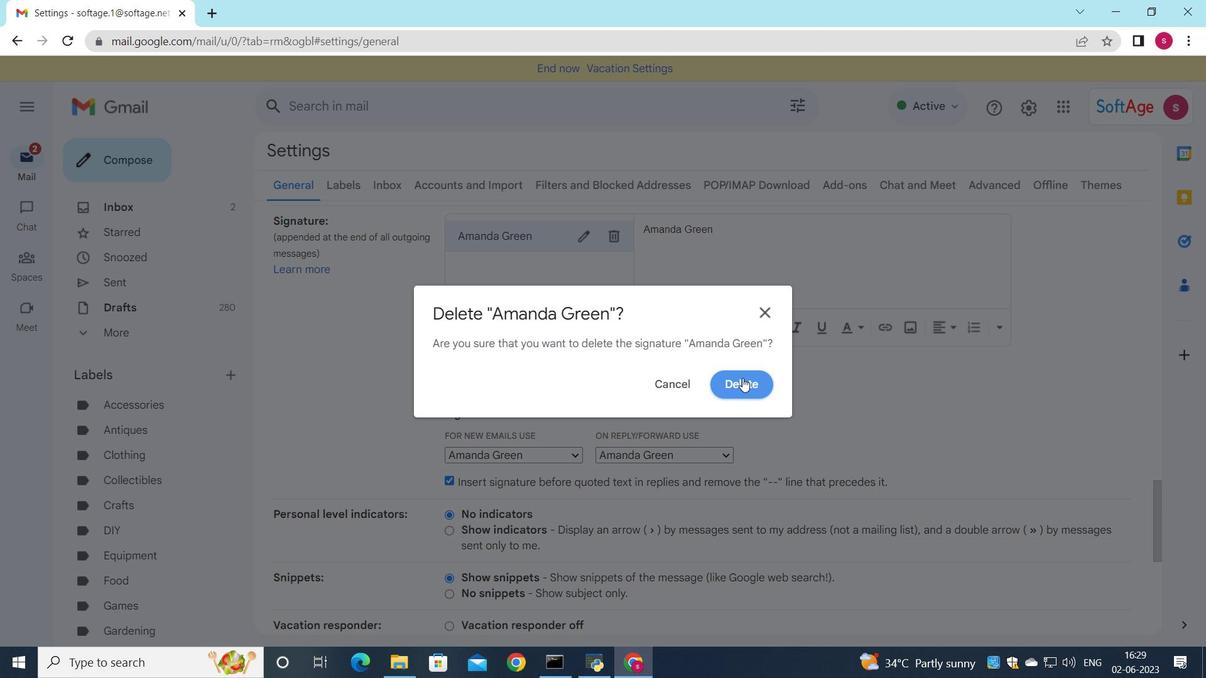 
Action: Mouse moved to (519, 244)
Screenshot: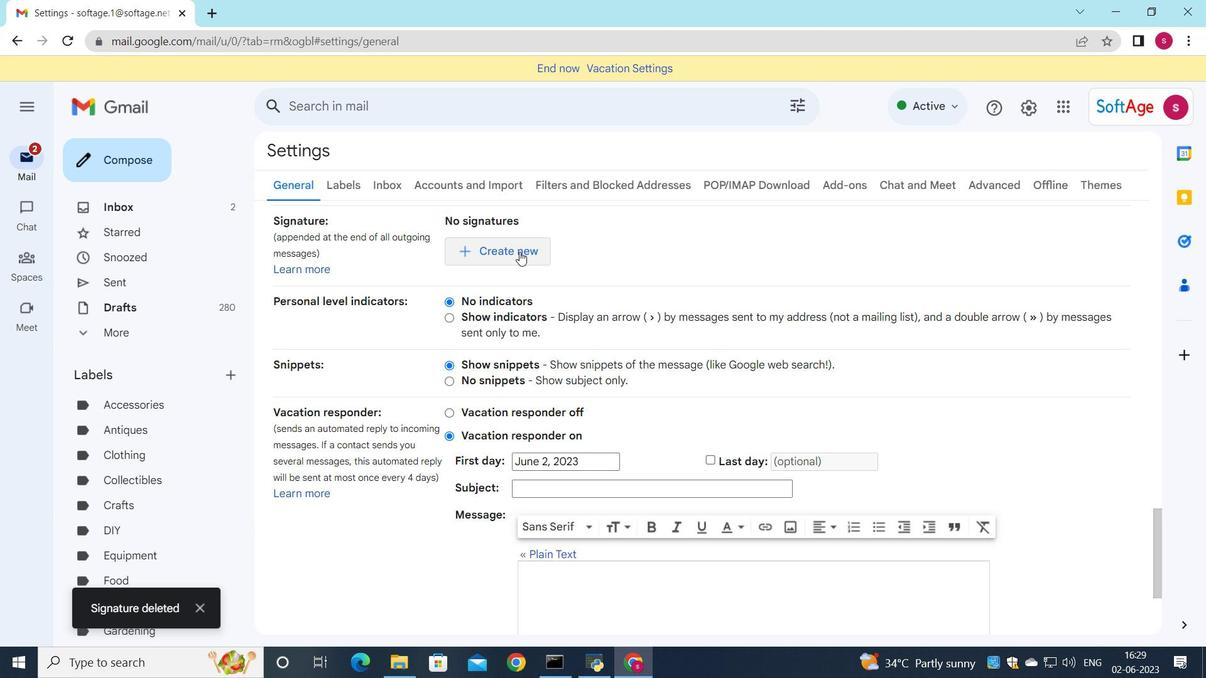 
Action: Mouse pressed left at (519, 244)
Screenshot: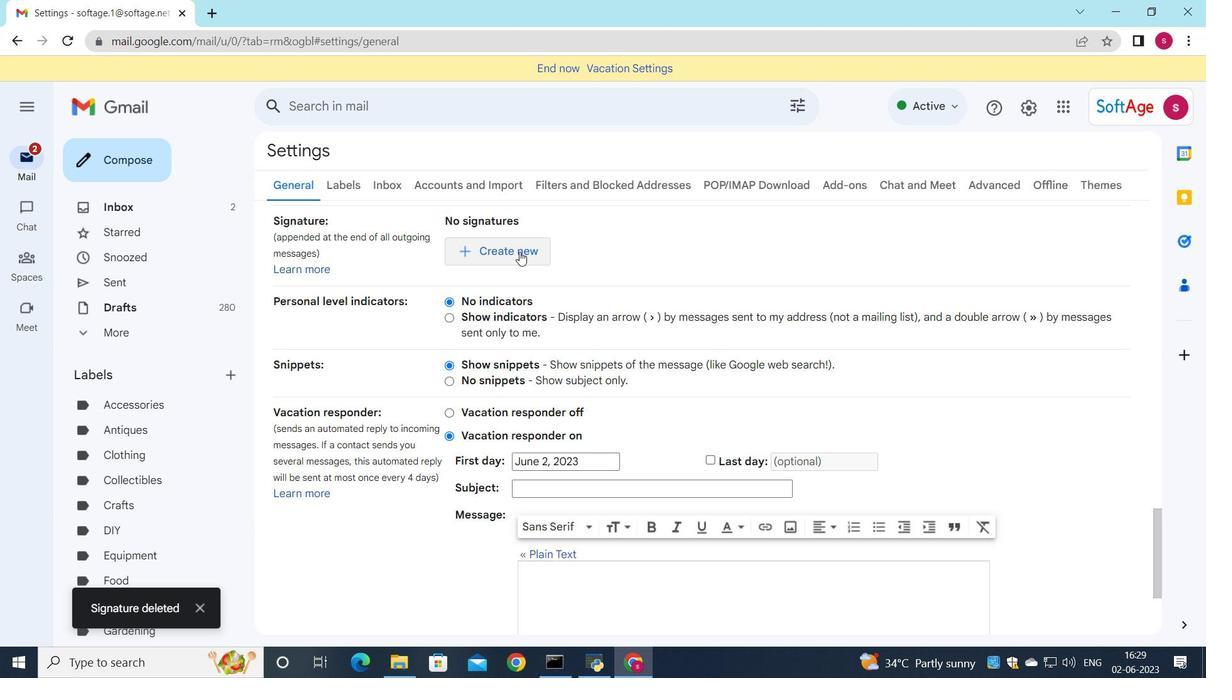 
Action: Mouse moved to (625, 342)
Screenshot: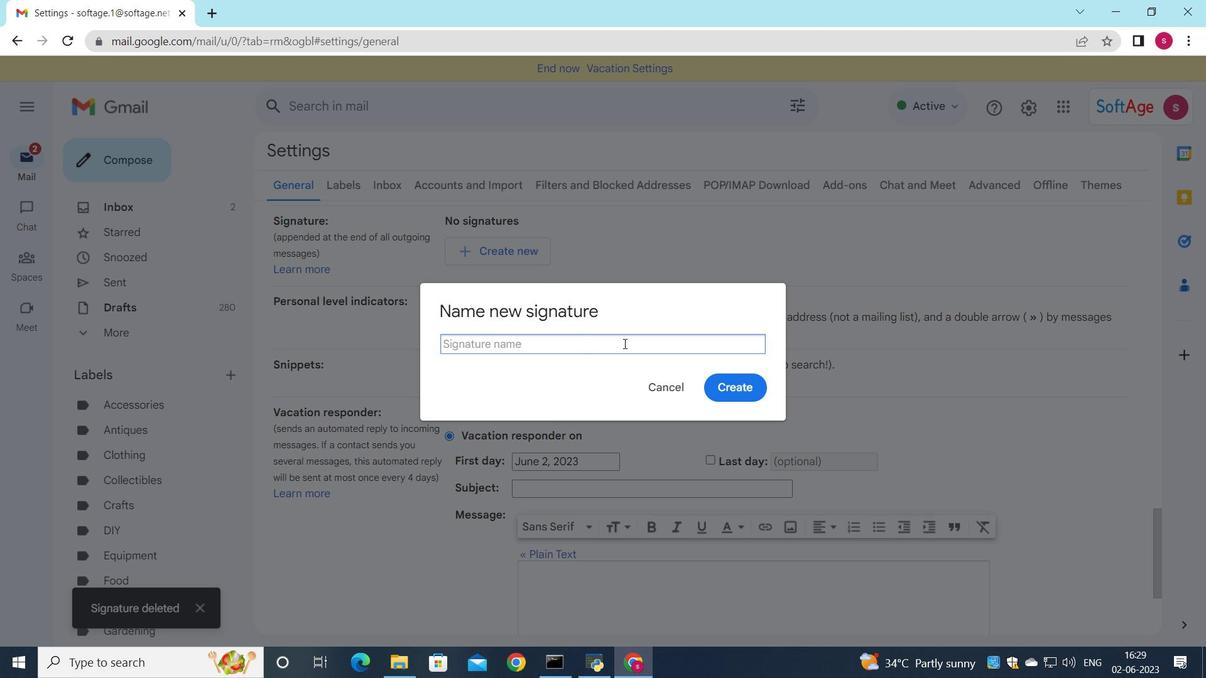 
Action: Key pressed <Key.shift>Amber<Key.space><Key.shift>Rodriguez
Screenshot: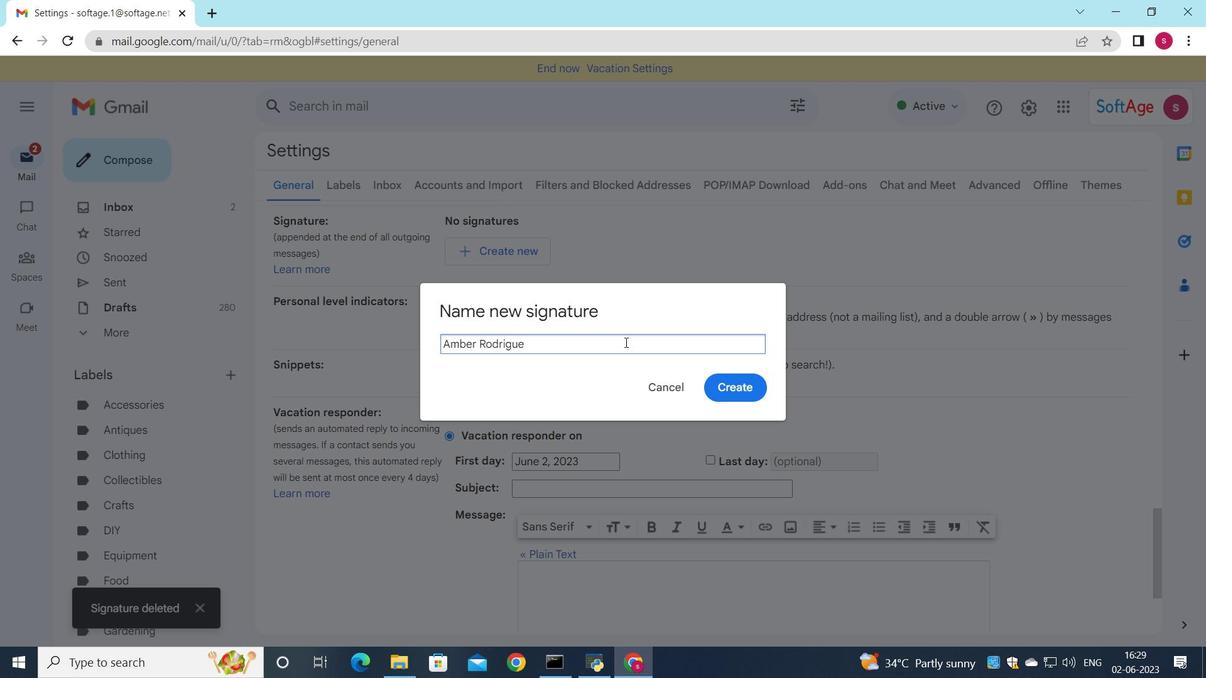
Action: Mouse moved to (749, 385)
Screenshot: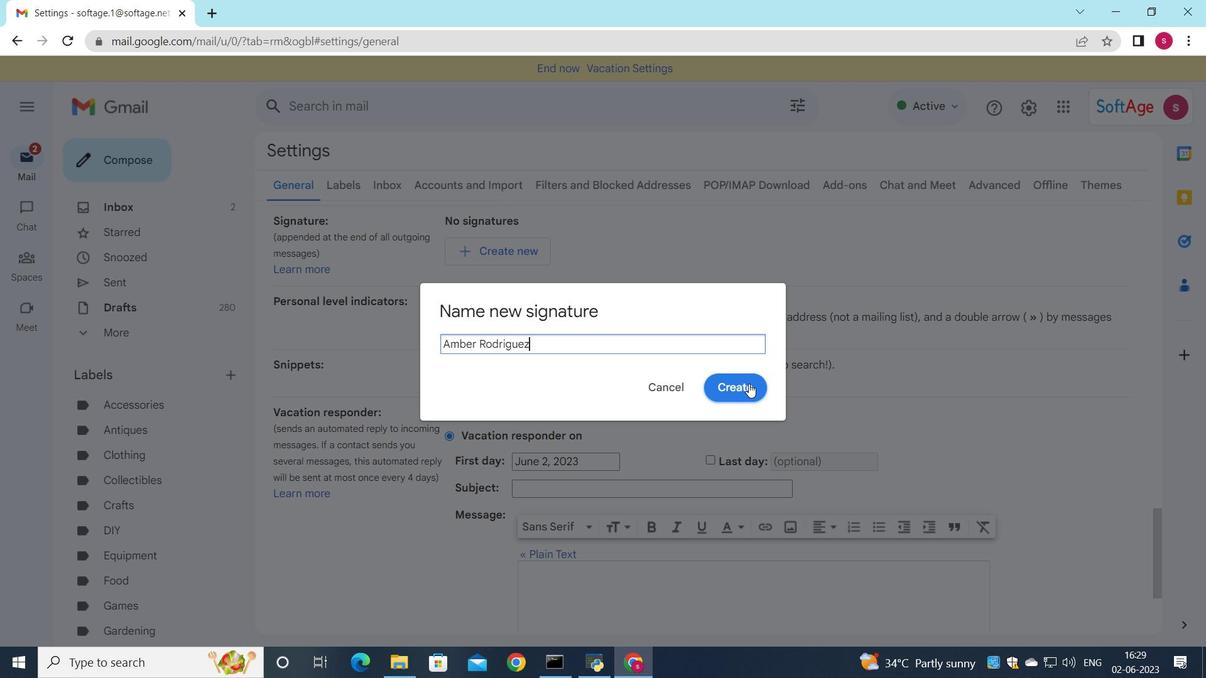 
Action: Mouse pressed left at (749, 385)
Screenshot: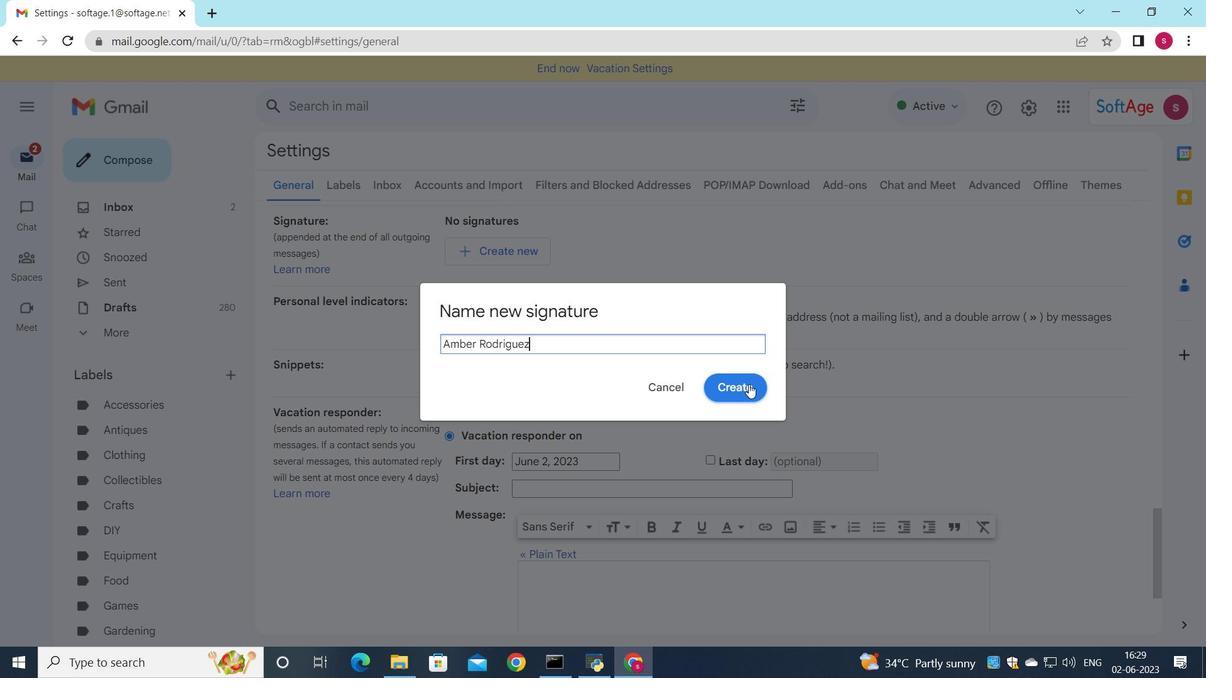 
Action: Mouse moved to (755, 257)
Screenshot: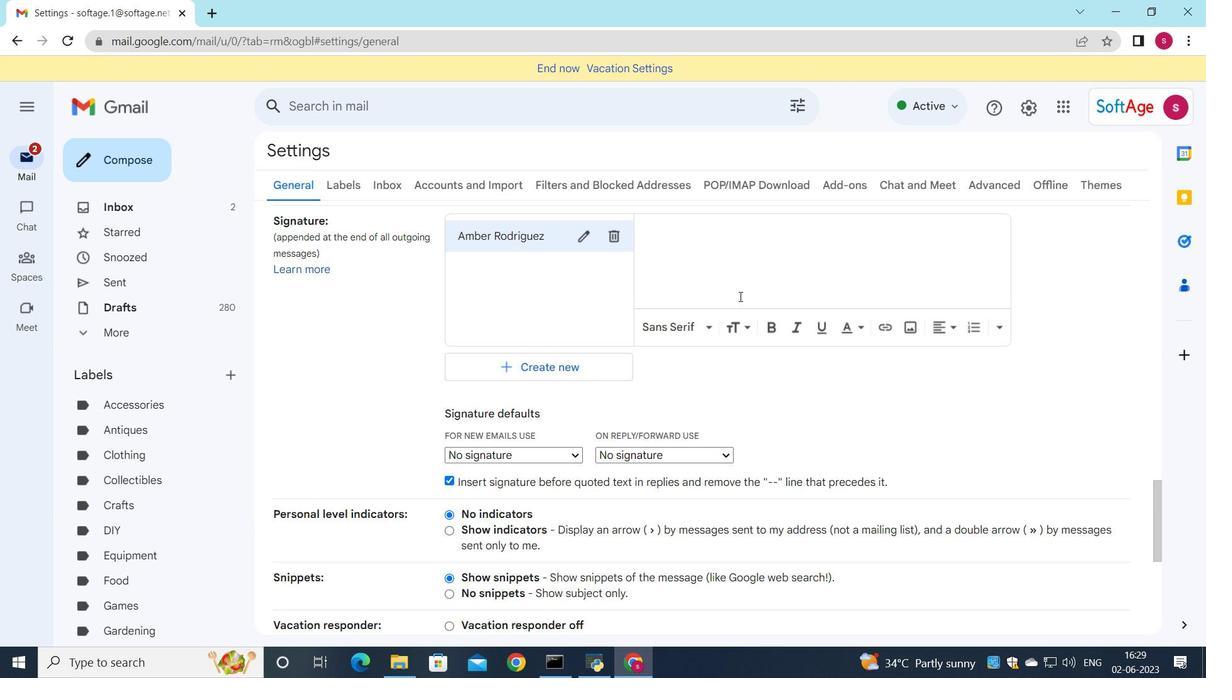 
Action: Mouse pressed left at (755, 257)
Screenshot: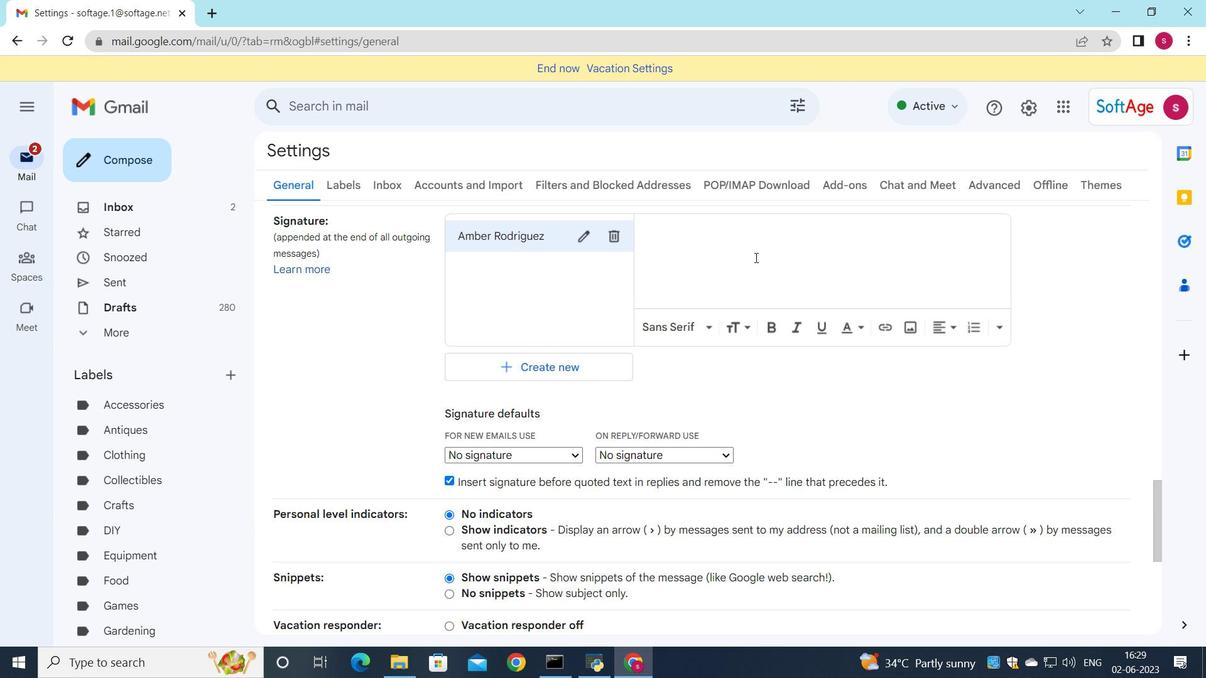 
Action: Key pressed <Key.shift>Amber<Key.space><Key.shift>Rodriguez
Screenshot: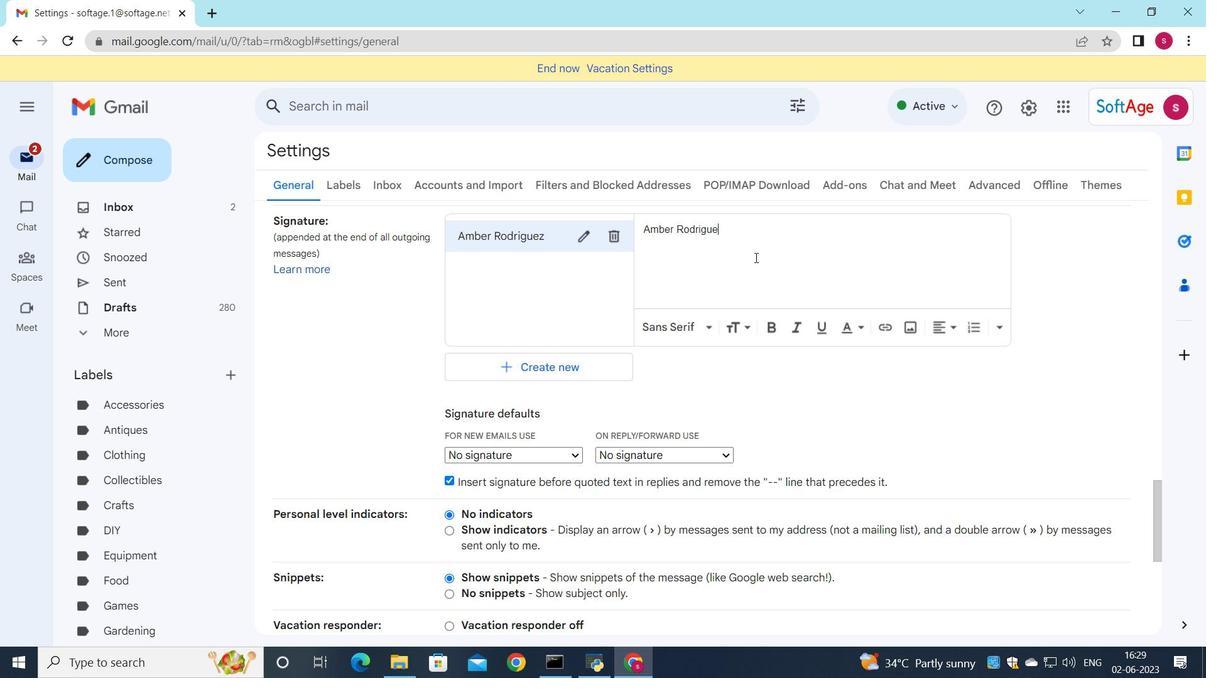 
Action: Mouse moved to (760, 179)
Screenshot: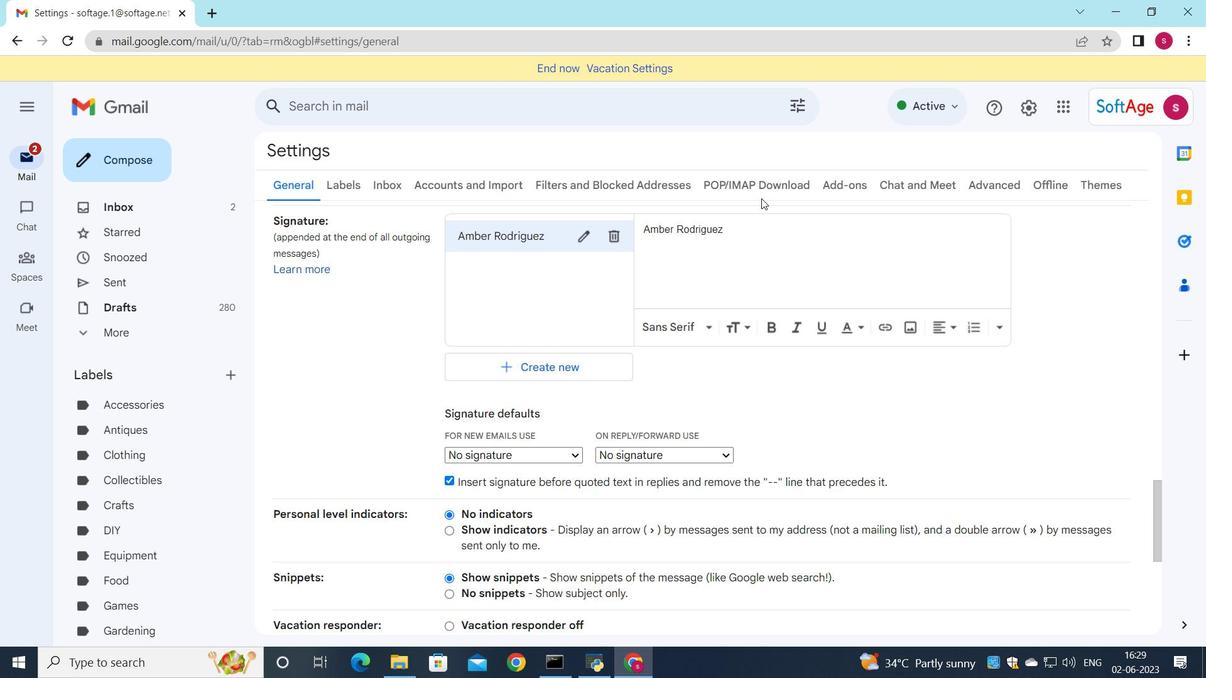 
Action: Mouse scrolled (760, 179) with delta (0, 0)
Screenshot: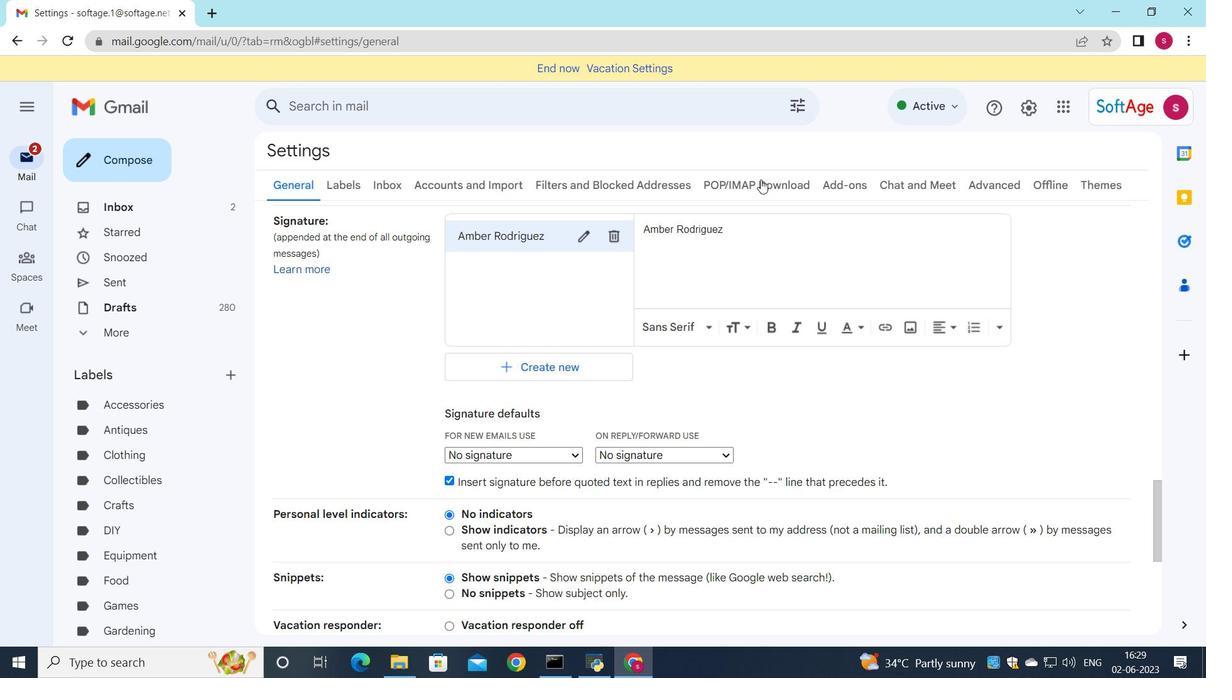 
Action: Mouse moved to (753, 189)
Screenshot: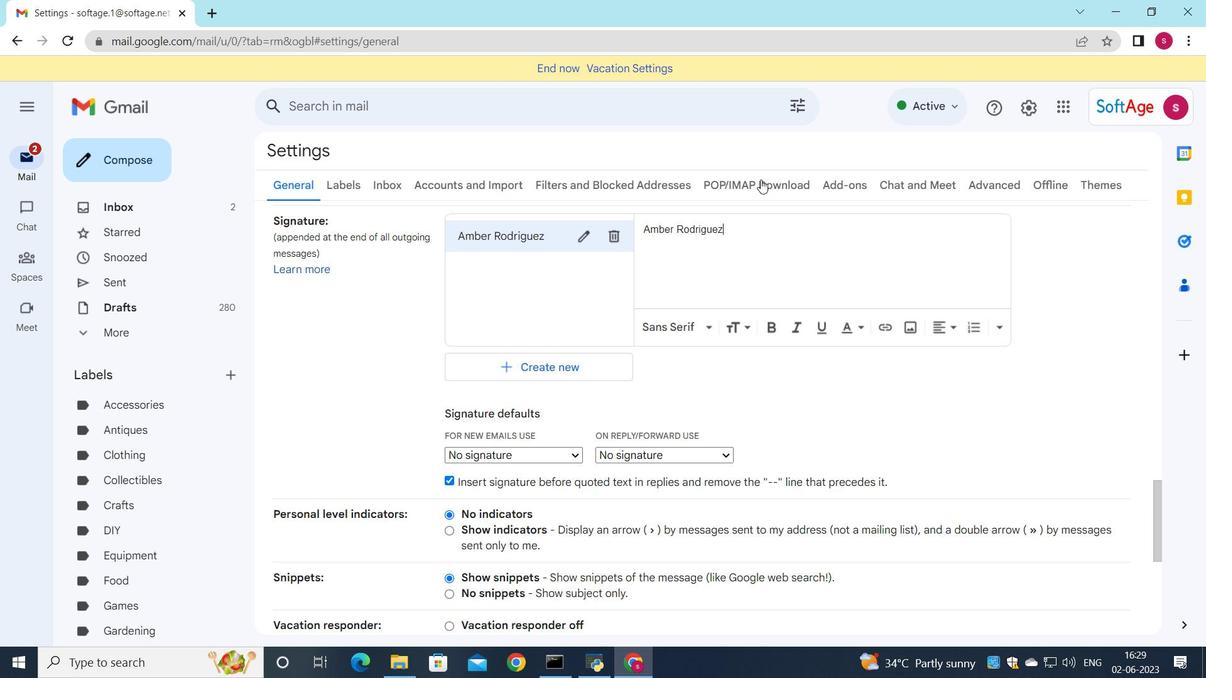 
Action: Mouse scrolled (753, 189) with delta (0, 0)
Screenshot: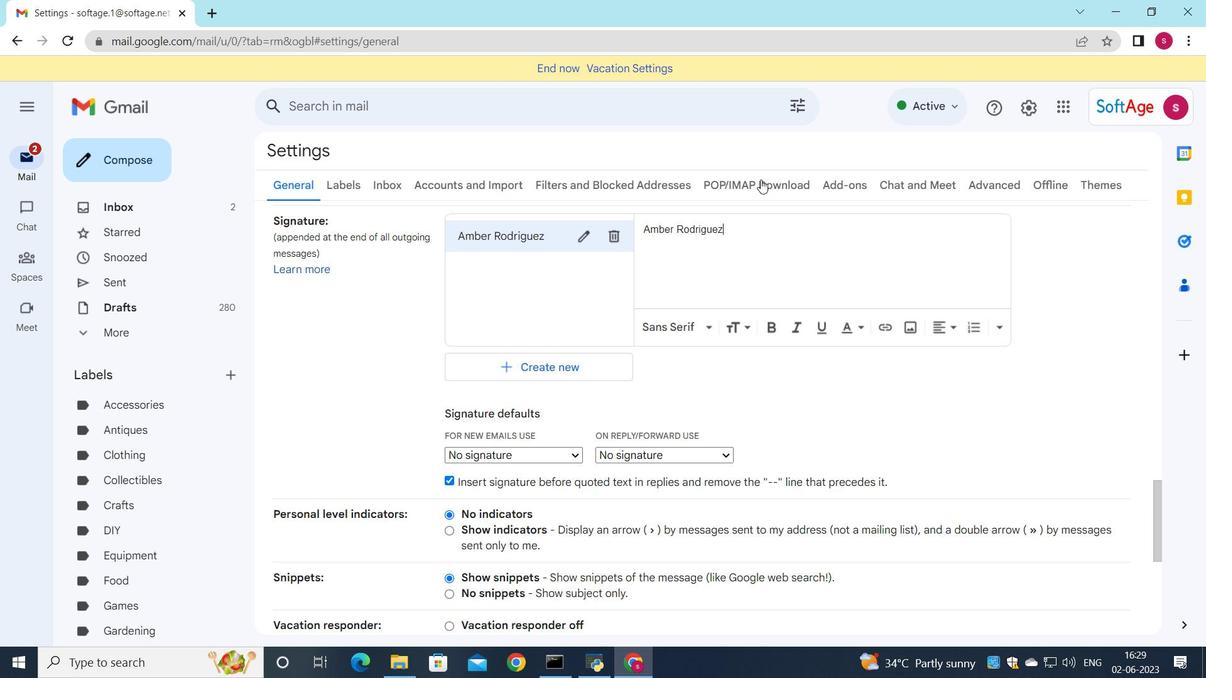
Action: Mouse moved to (743, 197)
Screenshot: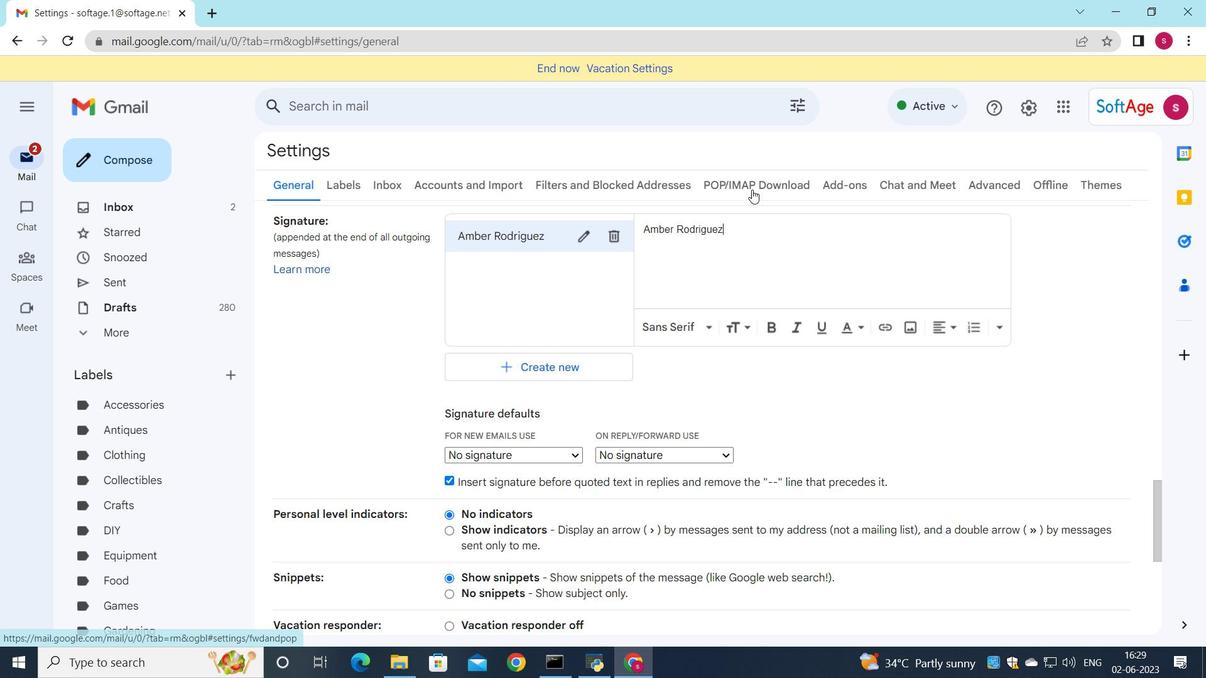 
Action: Mouse scrolled (743, 197) with delta (0, 0)
Screenshot: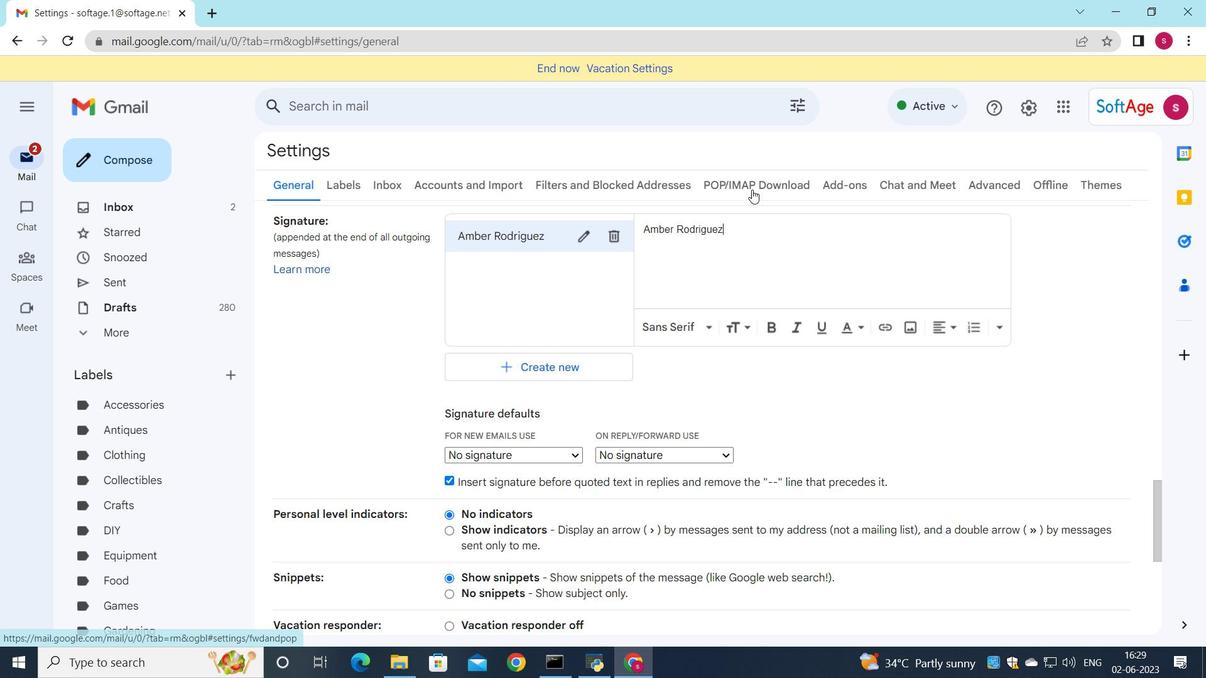 
Action: Mouse moved to (696, 253)
Screenshot: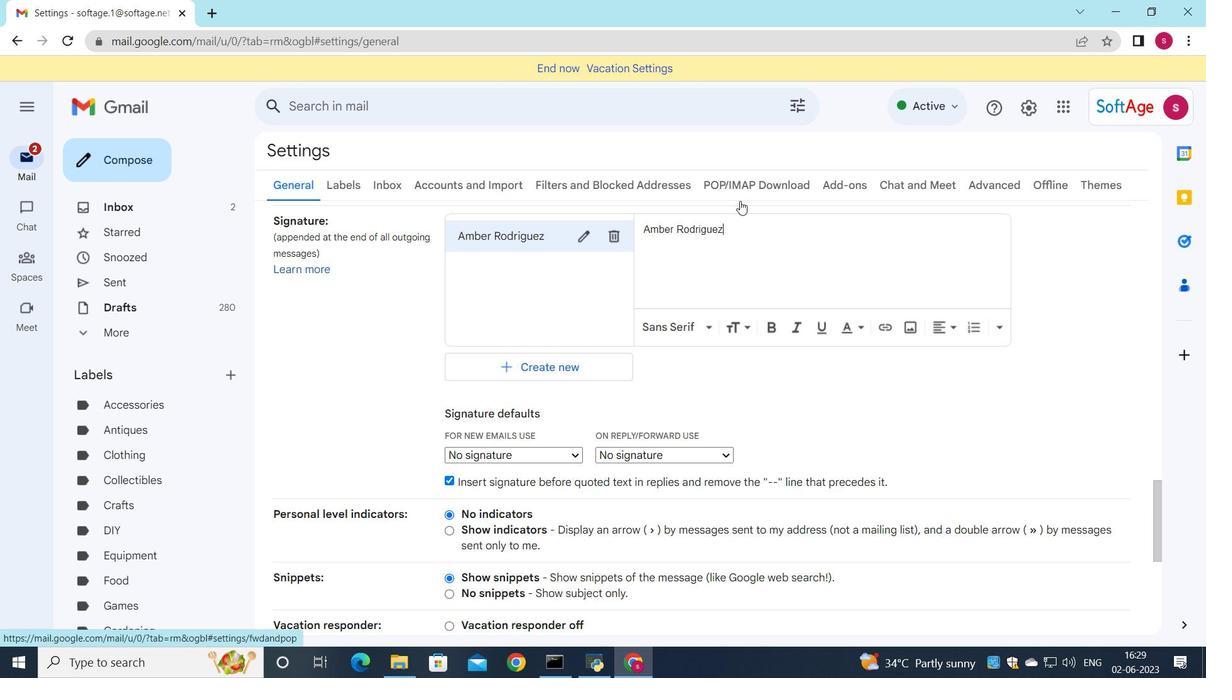 
Action: Mouse scrolled (696, 253) with delta (0, 0)
Screenshot: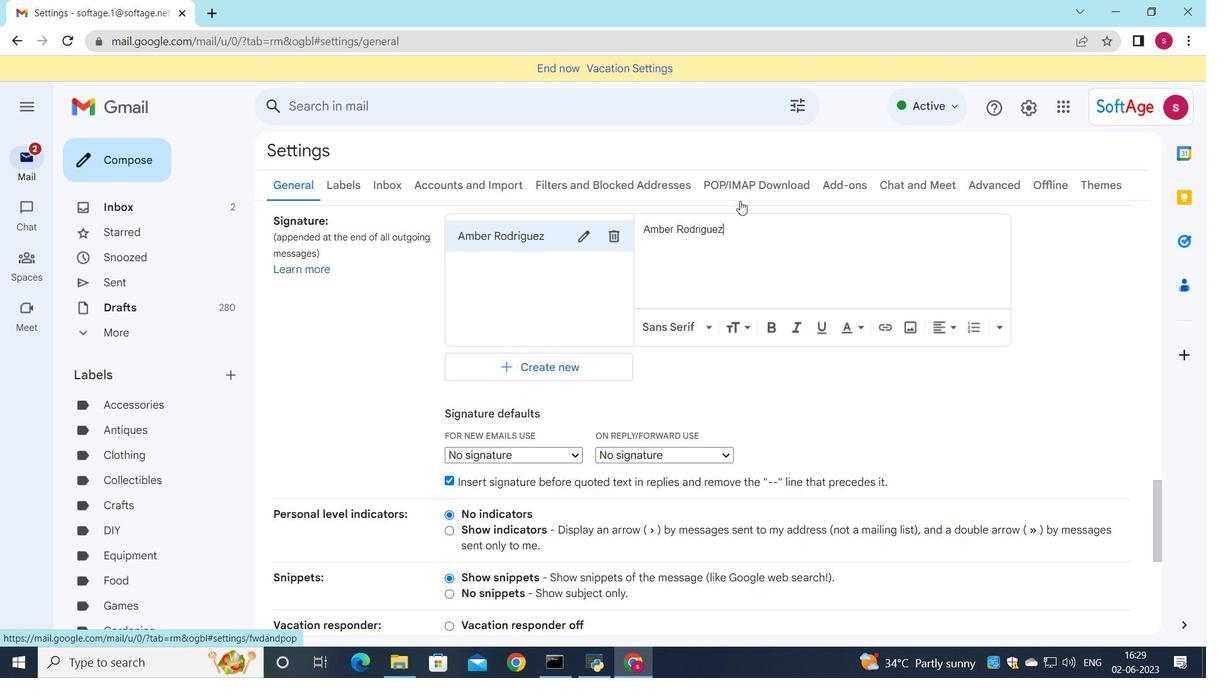 
Action: Mouse moved to (527, 371)
Screenshot: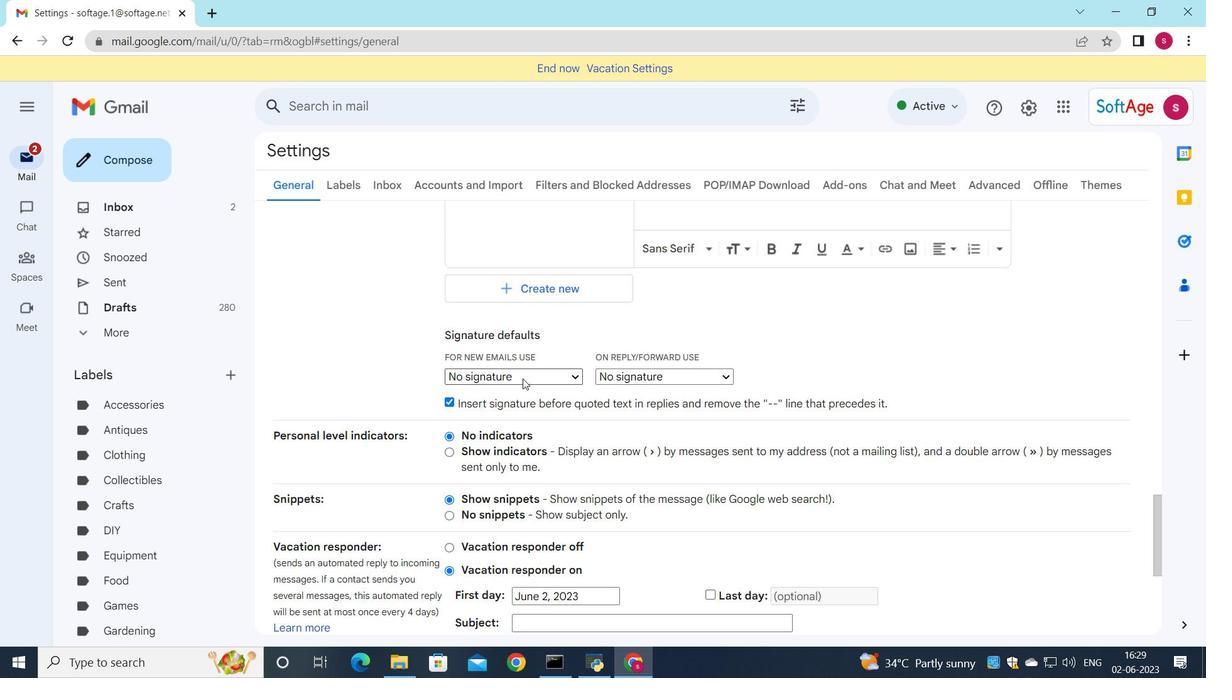 
Action: Mouse pressed left at (527, 371)
Screenshot: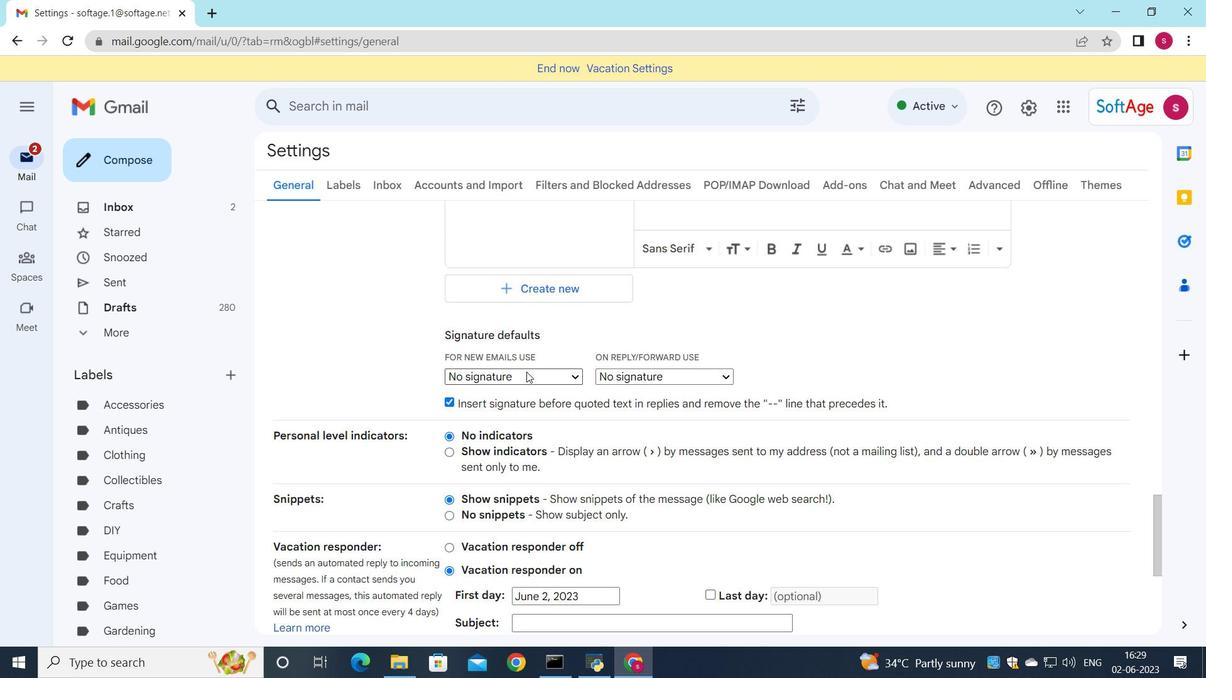
Action: Mouse moved to (518, 407)
Screenshot: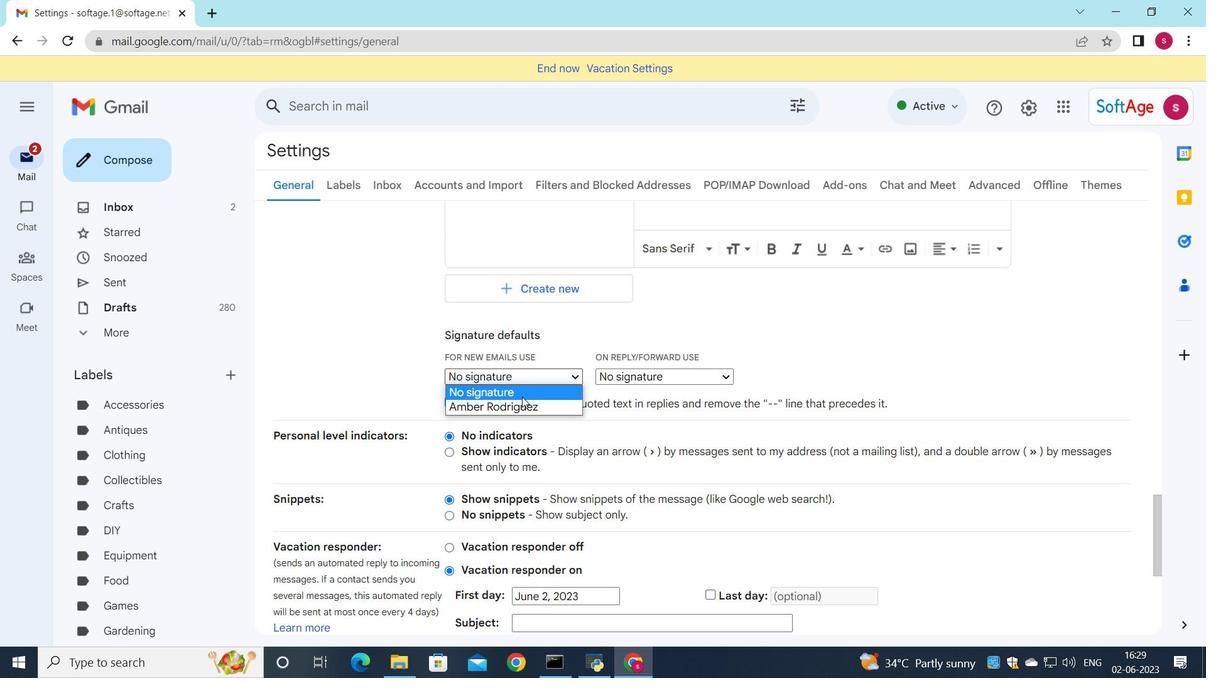 
Action: Mouse pressed left at (518, 407)
Screenshot: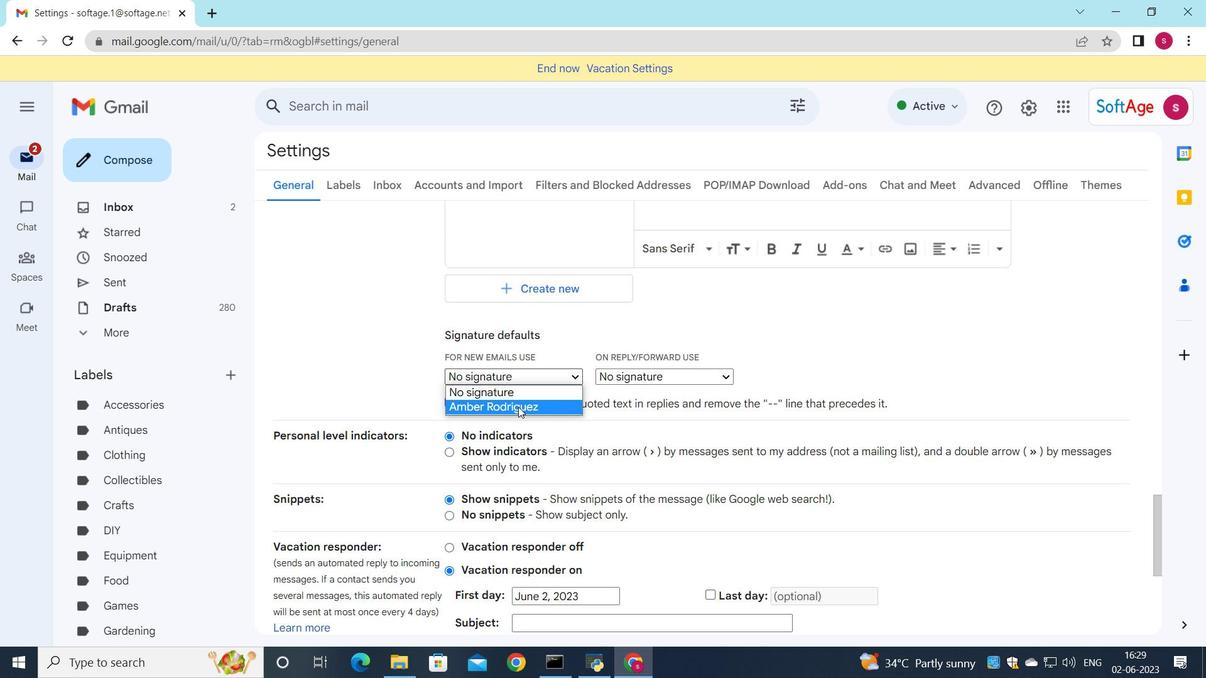 
Action: Mouse moved to (630, 380)
Screenshot: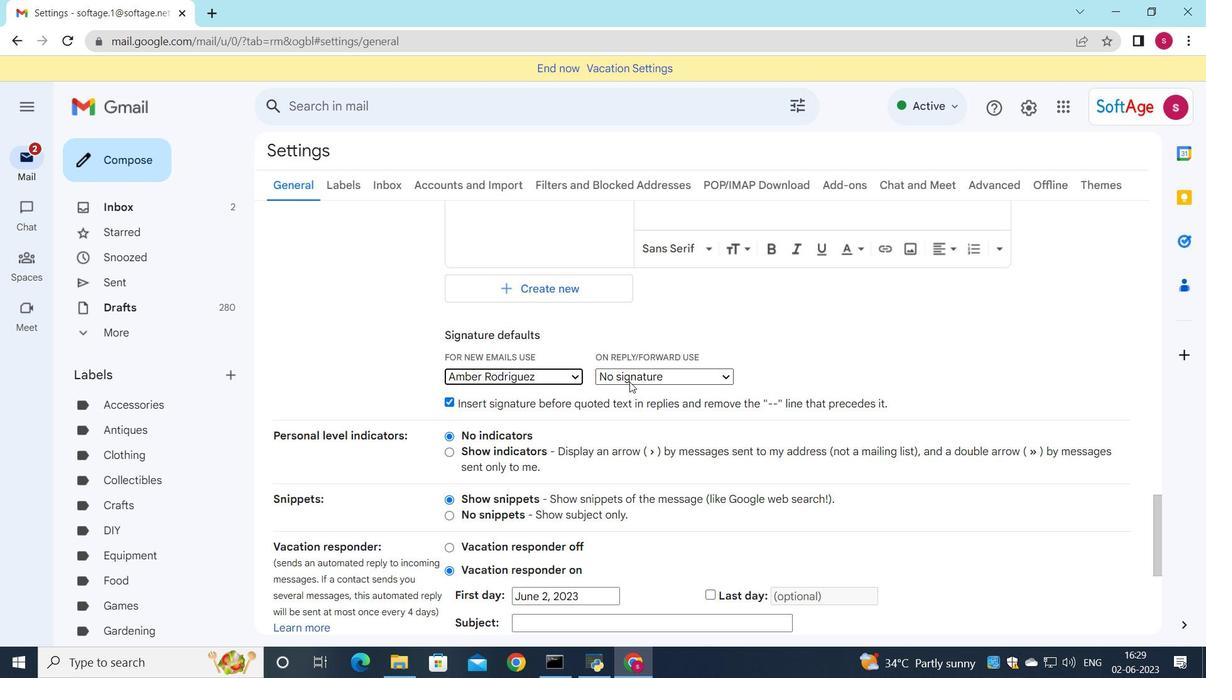 
Action: Mouse pressed left at (630, 380)
Screenshot: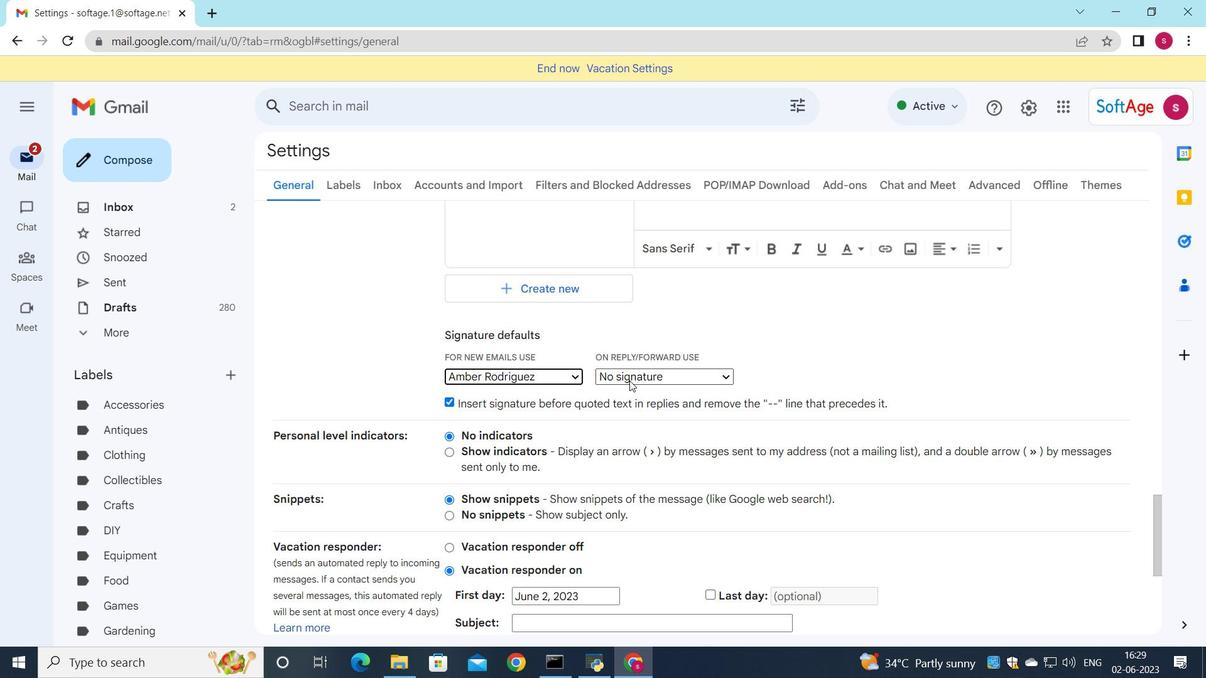 
Action: Mouse moved to (665, 413)
Screenshot: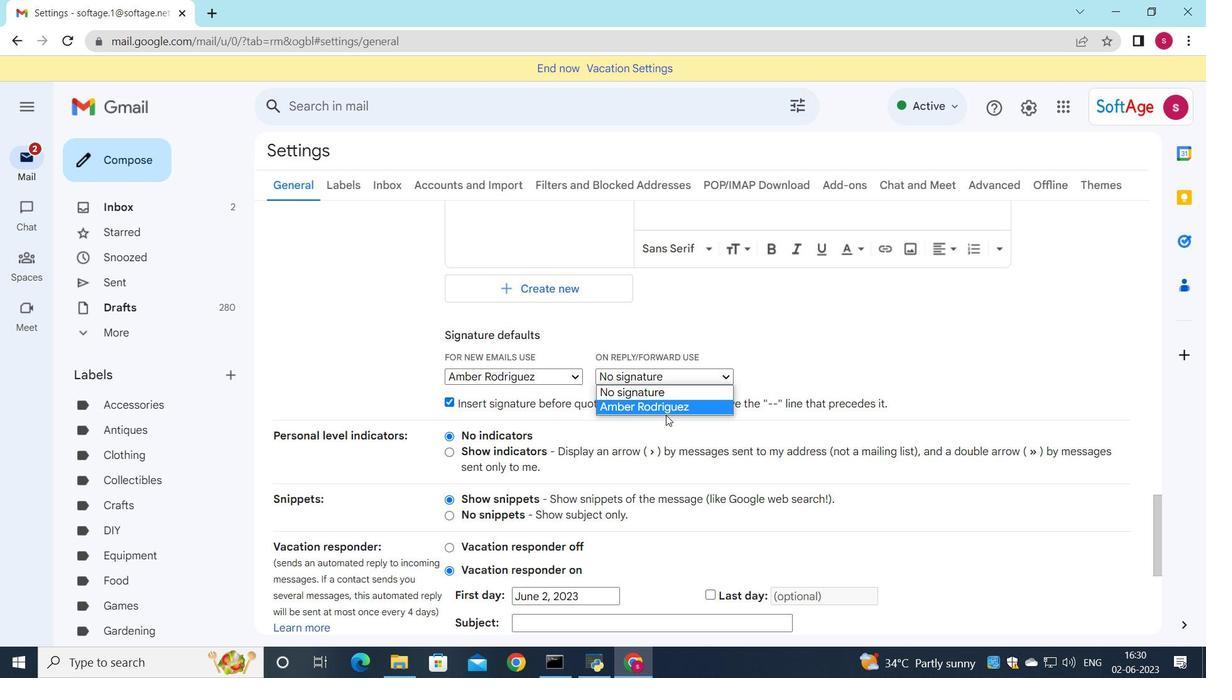 
Action: Mouse pressed left at (665, 413)
Screenshot: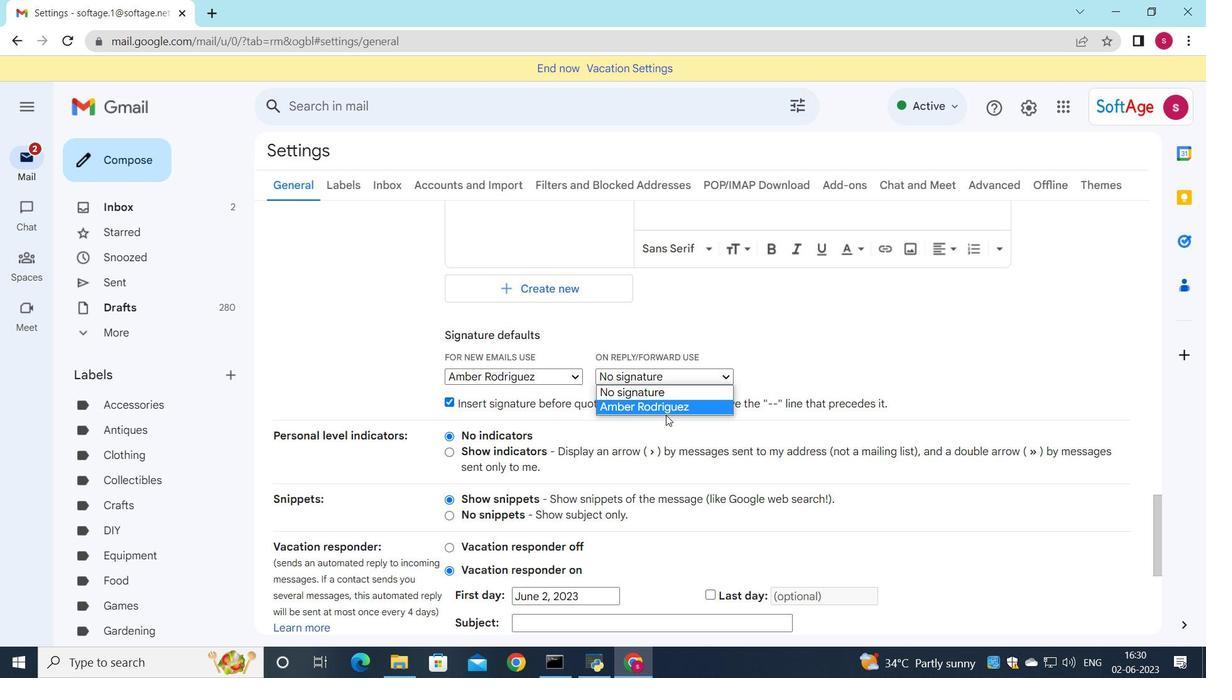 
Action: Mouse moved to (667, 365)
Screenshot: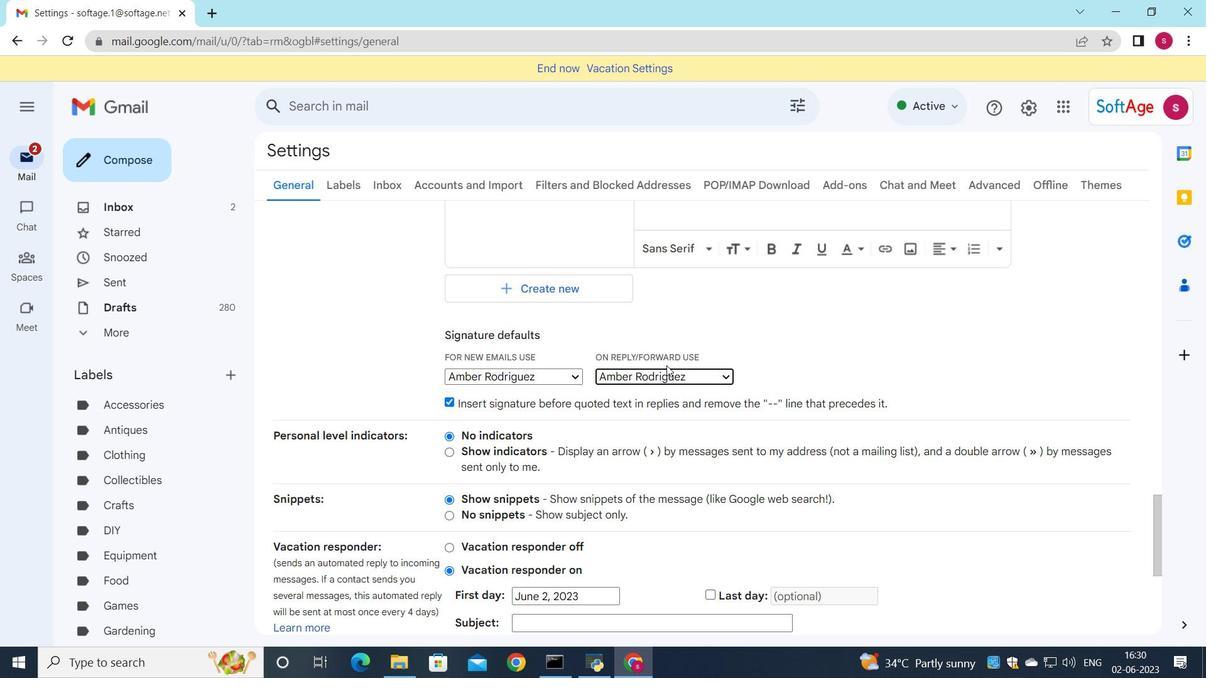 
Action: Mouse scrolled (667, 365) with delta (0, 0)
Screenshot: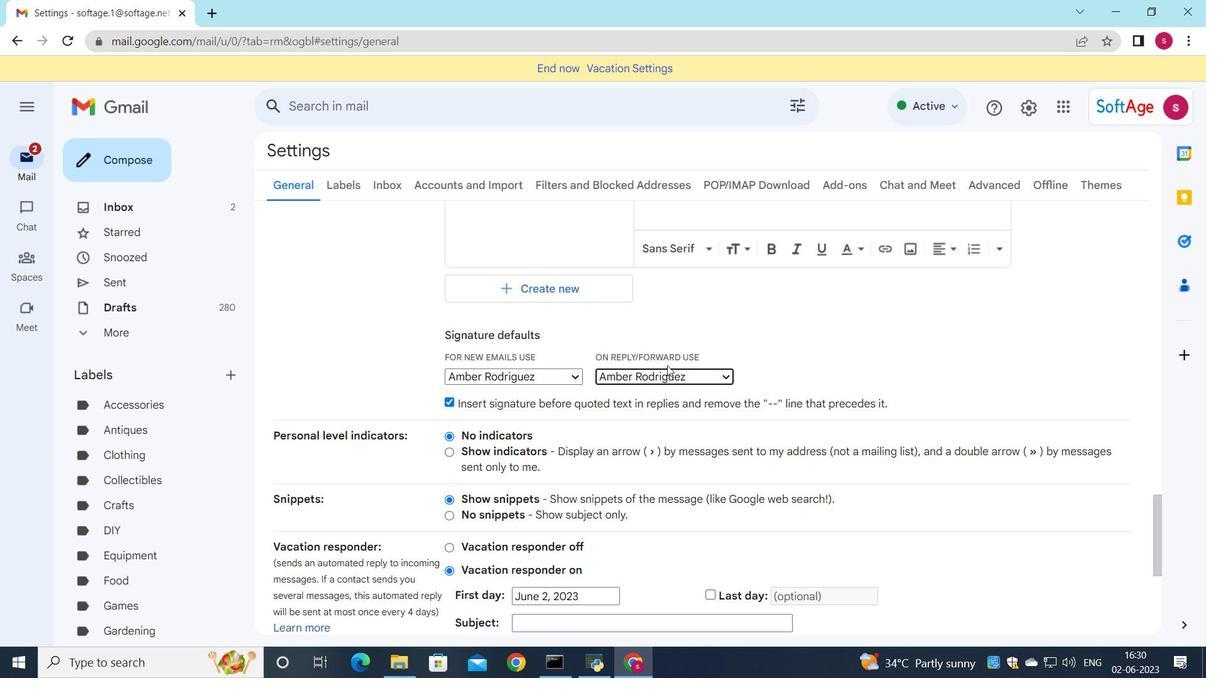 
Action: Mouse scrolled (667, 365) with delta (0, 0)
Screenshot: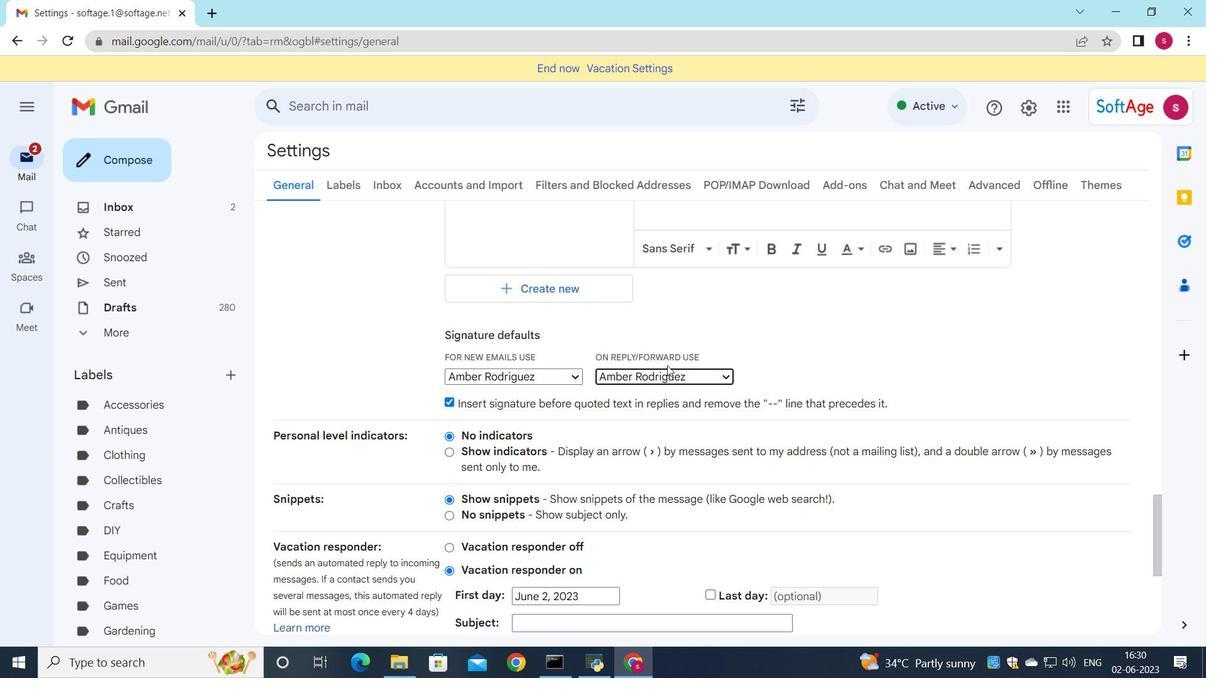 
Action: Mouse scrolled (667, 365) with delta (0, 0)
Screenshot: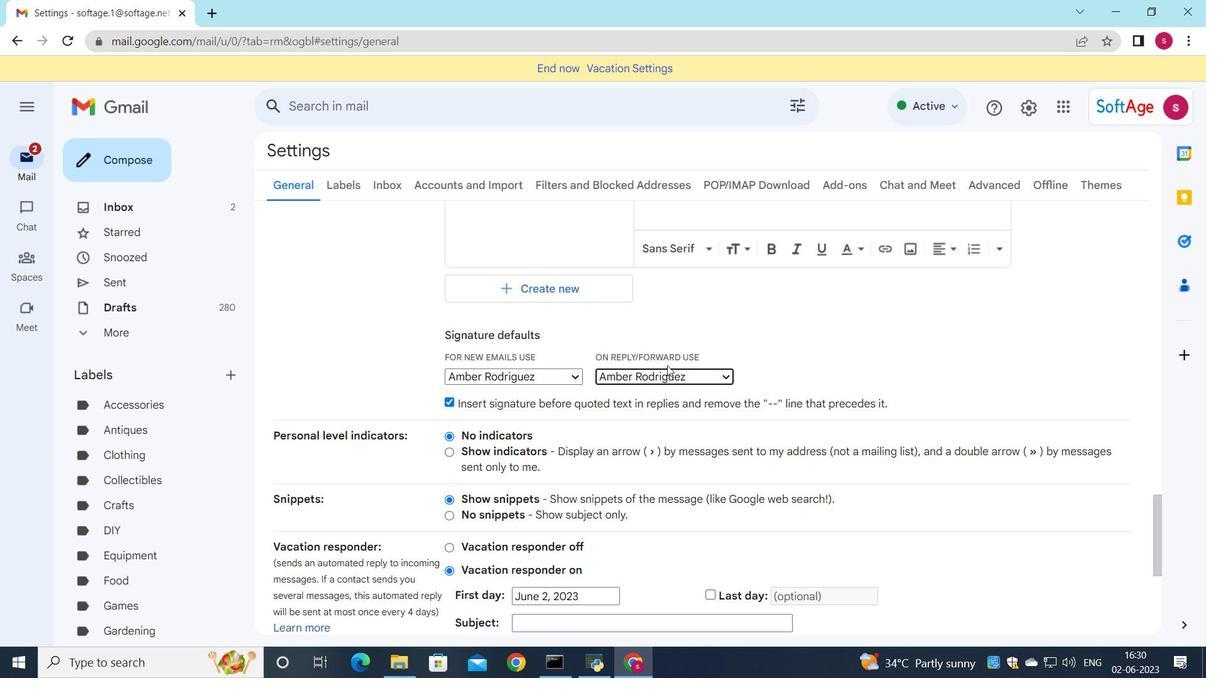 
Action: Mouse moved to (664, 358)
Screenshot: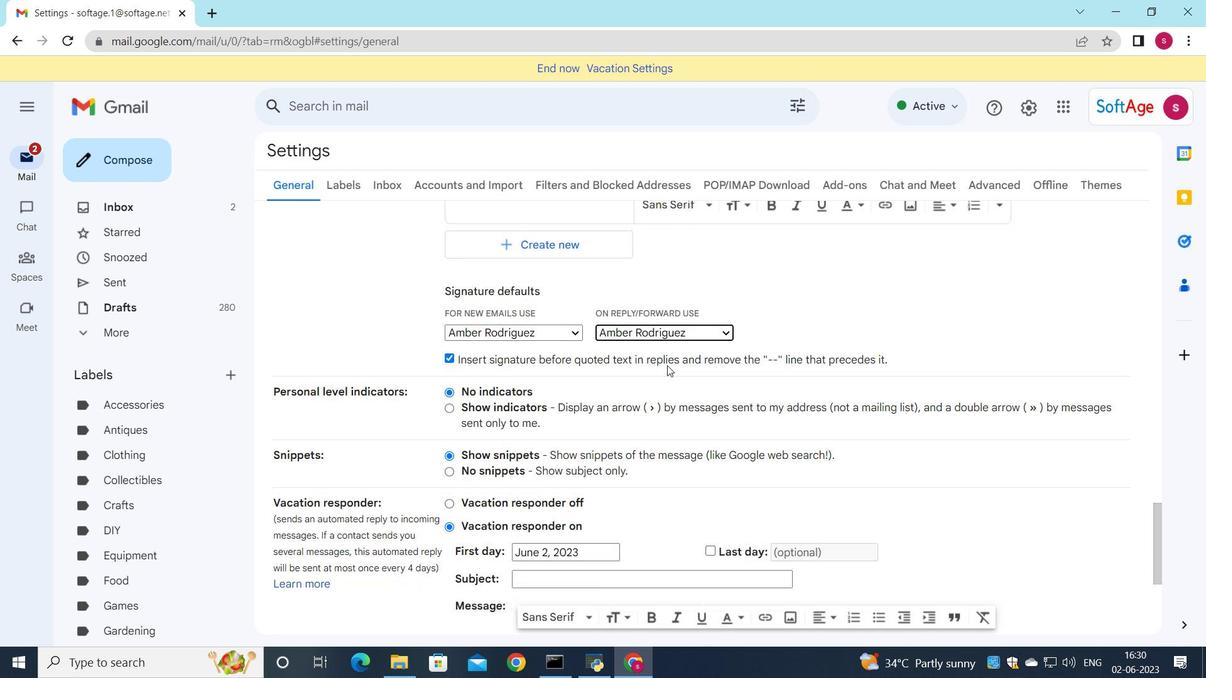 
Action: Mouse scrolled (664, 358) with delta (0, 0)
Screenshot: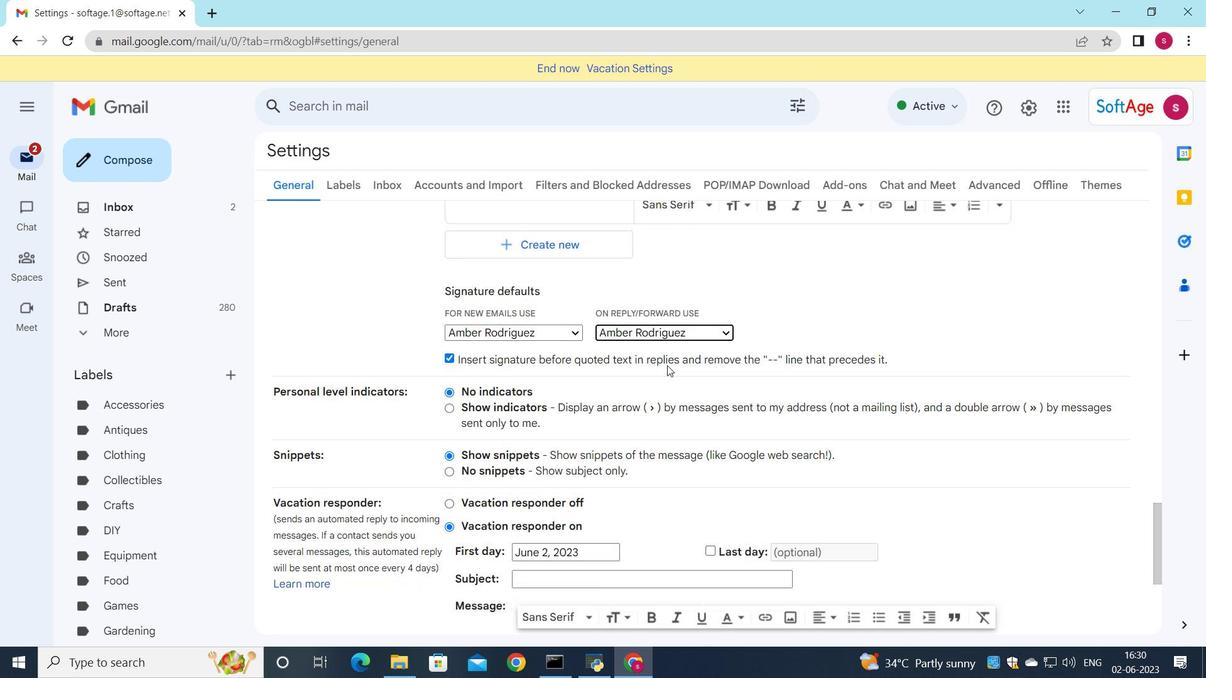 
Action: Mouse moved to (652, 357)
Screenshot: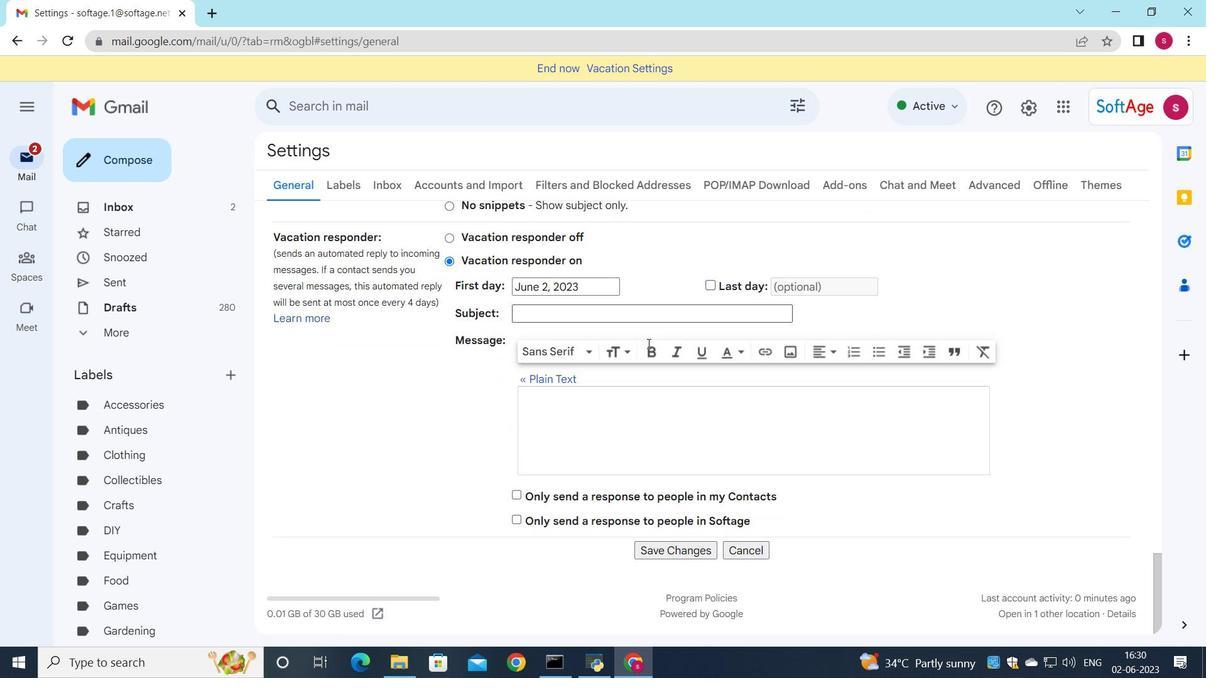 
Action: Mouse scrolled (650, 355) with delta (0, 0)
Screenshot: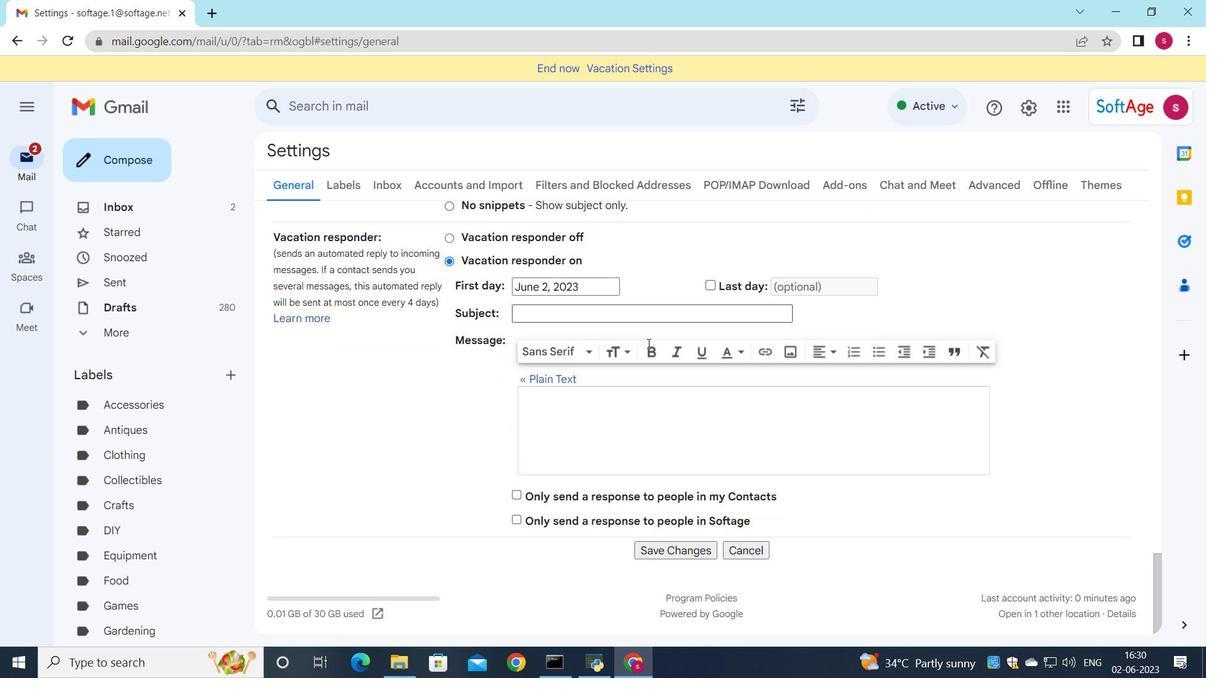 
Action: Mouse moved to (655, 359)
Screenshot: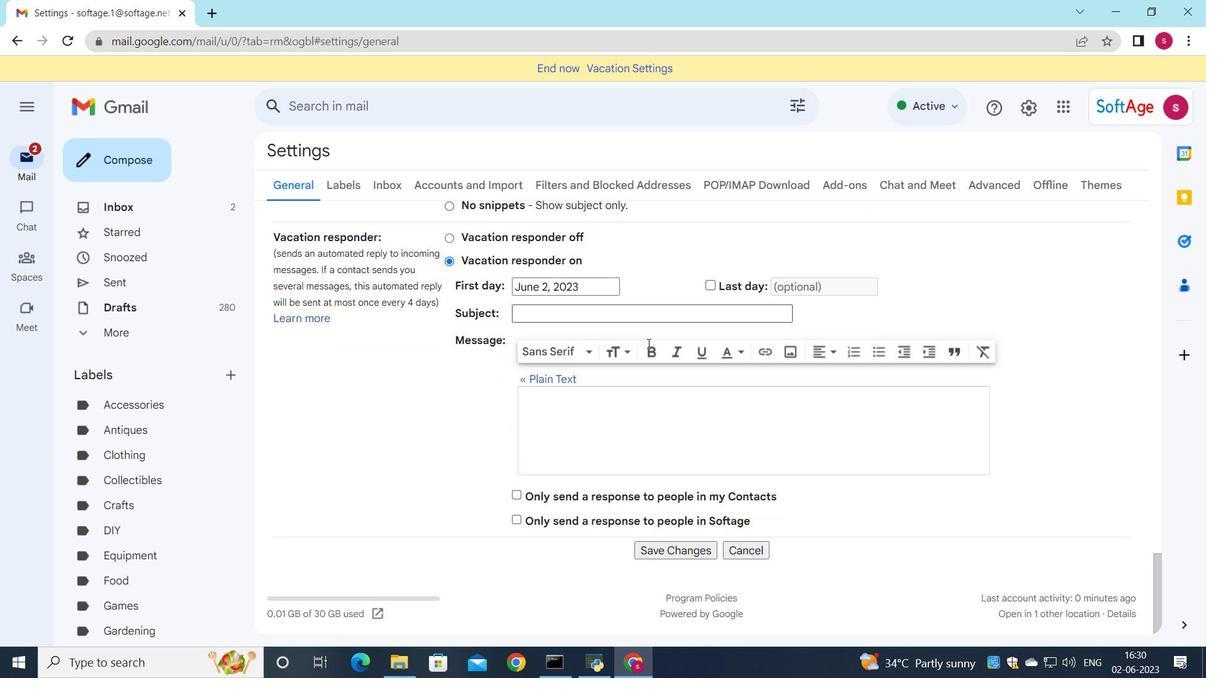 
Action: Mouse scrolled (655, 358) with delta (0, 0)
Screenshot: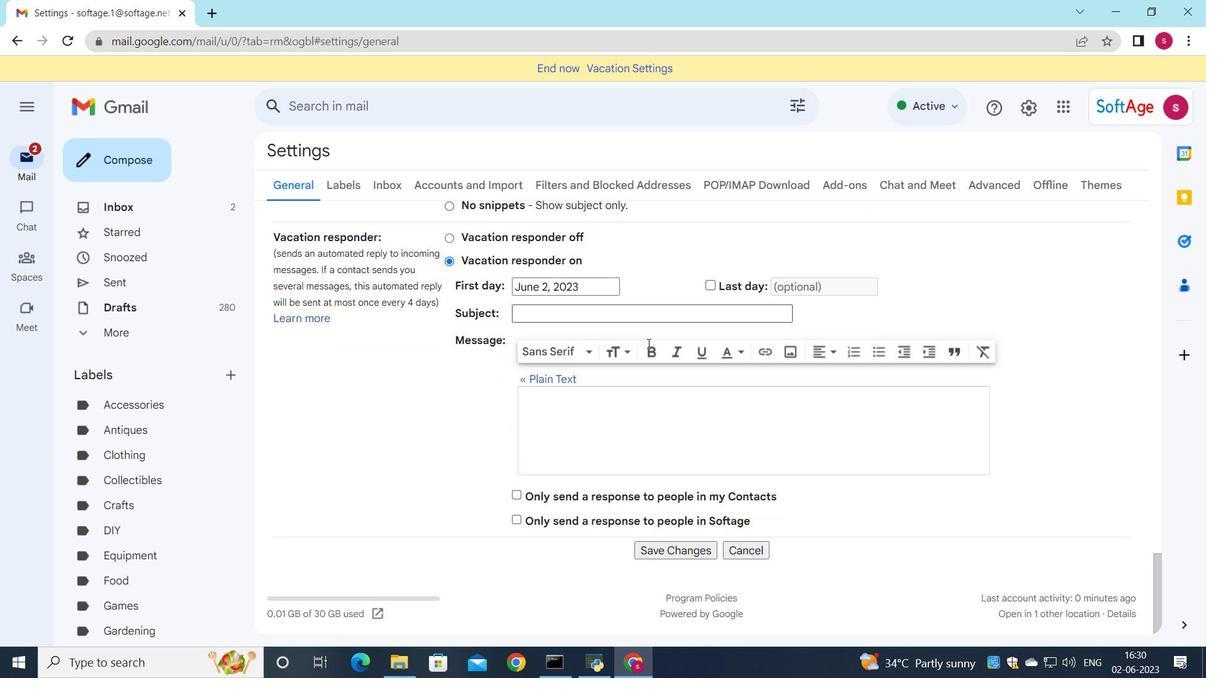 
Action: Mouse moved to (659, 364)
Screenshot: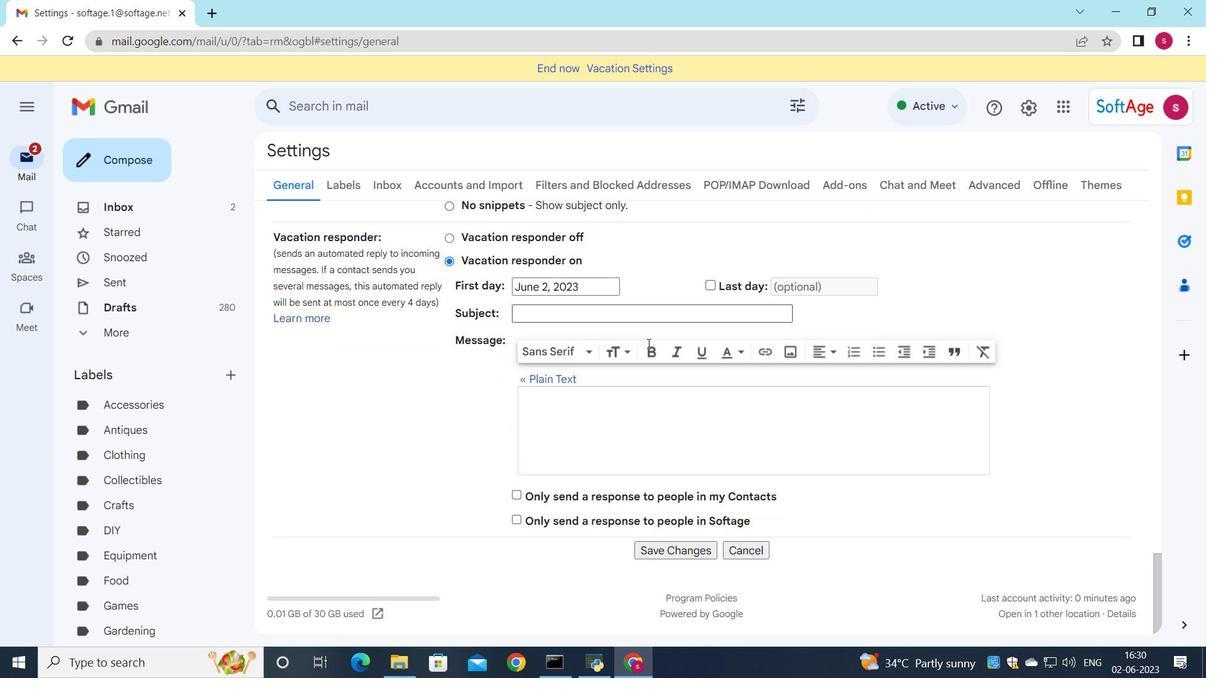 
Action: Mouse scrolled (659, 363) with delta (0, 0)
Screenshot: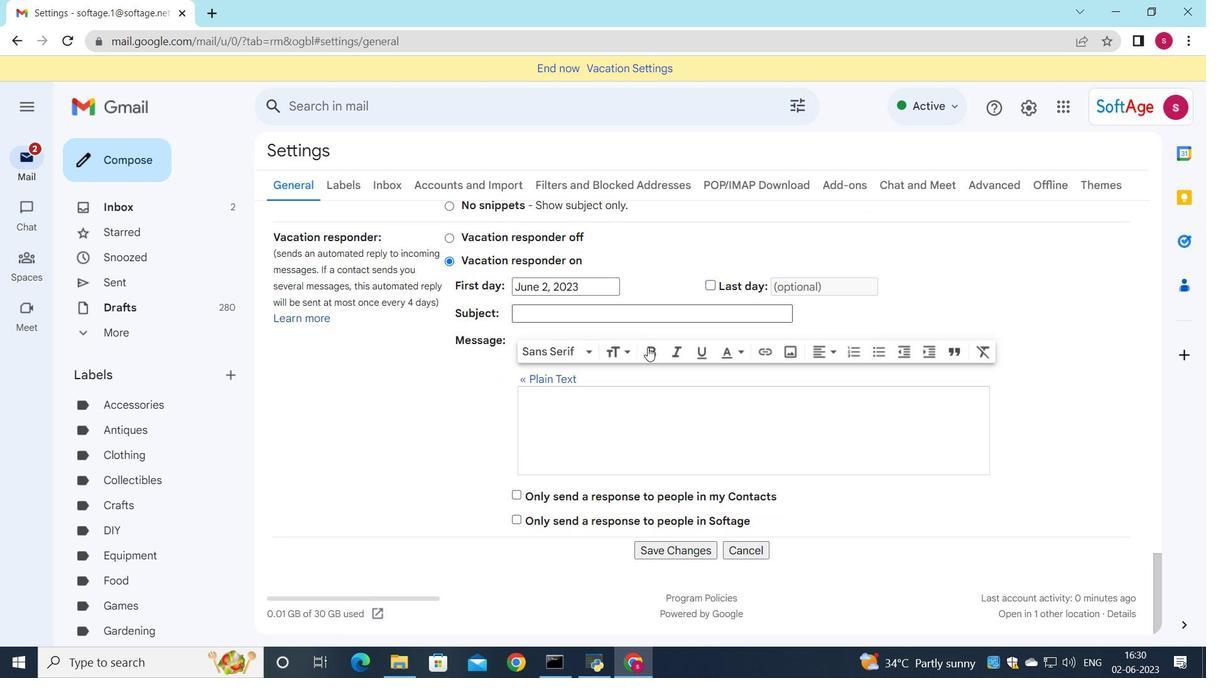 
Action: Mouse moved to (659, 368)
Screenshot: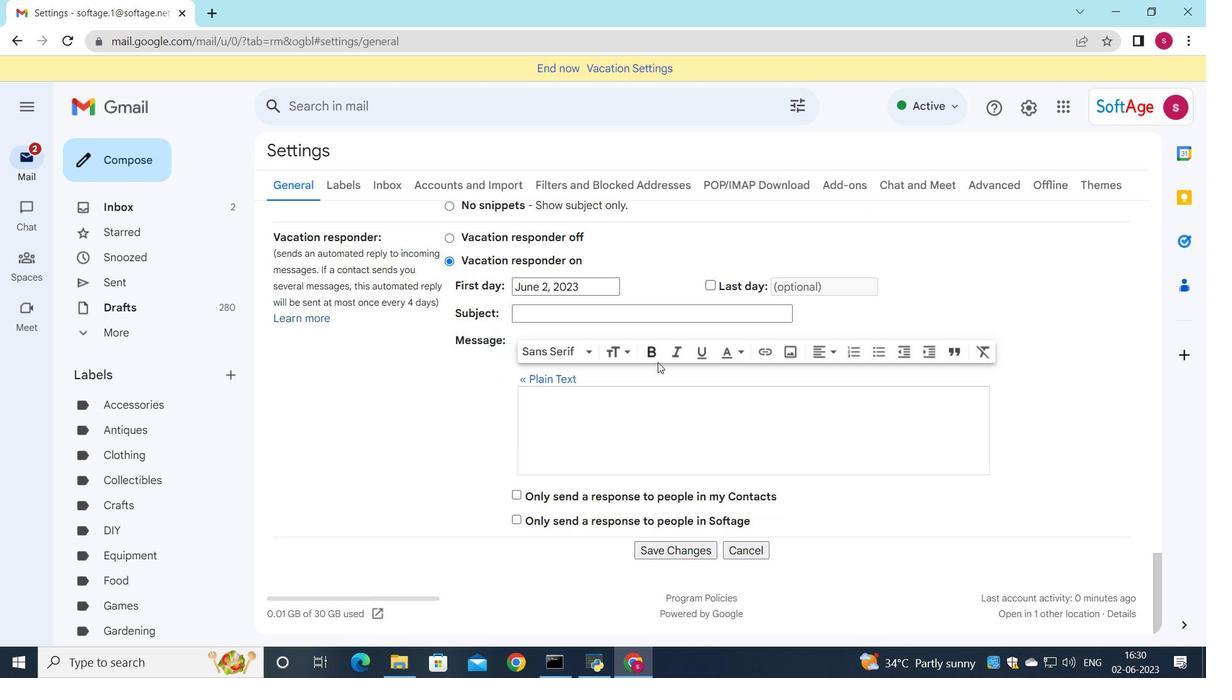 
Action: Mouse scrolled (659, 366) with delta (0, 0)
Screenshot: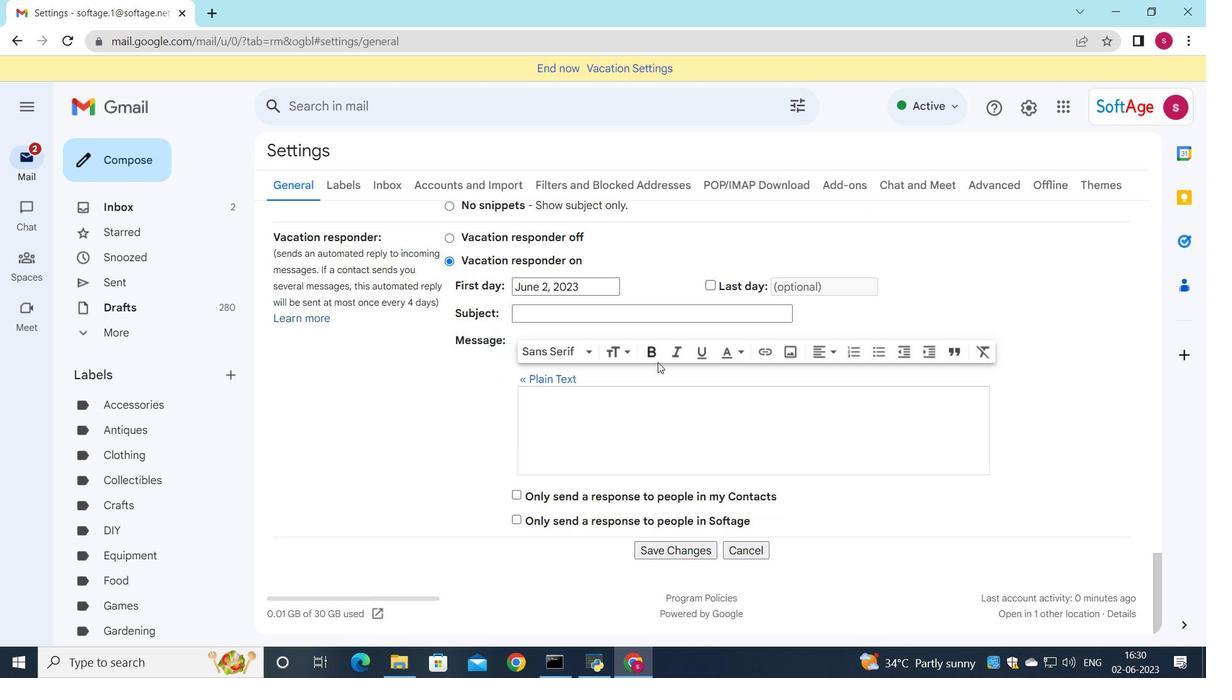 
Action: Mouse moved to (681, 547)
Screenshot: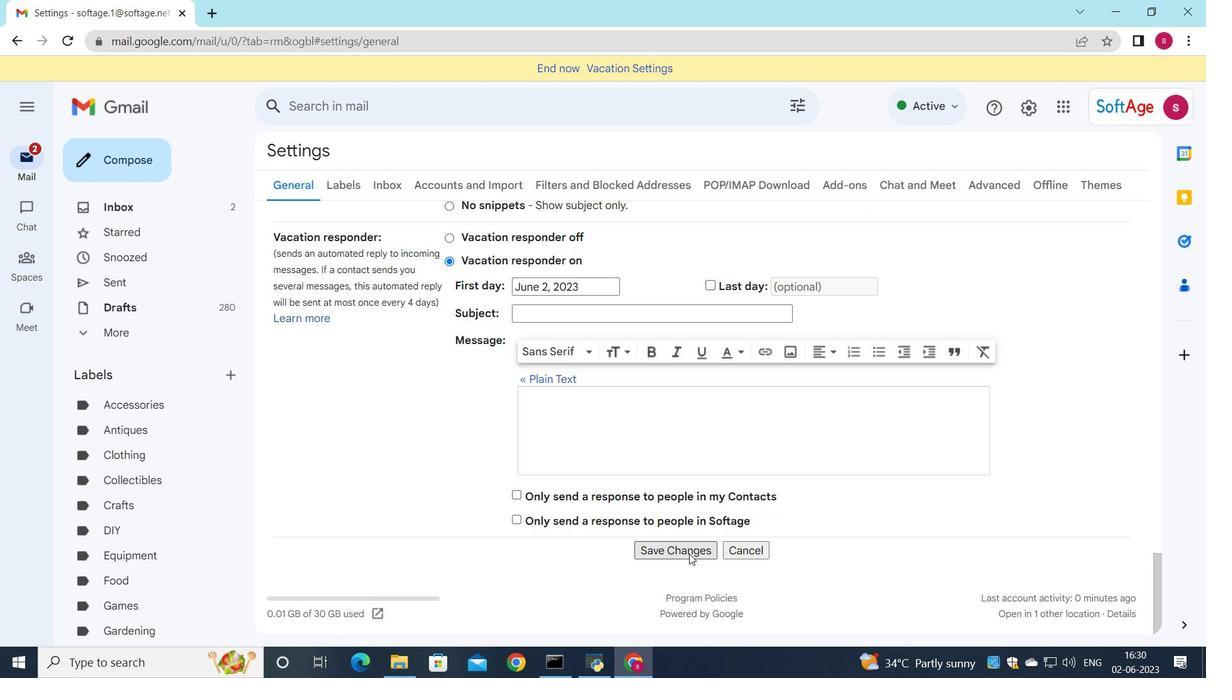 
Action: Mouse scrolled (681, 546) with delta (0, 0)
Screenshot: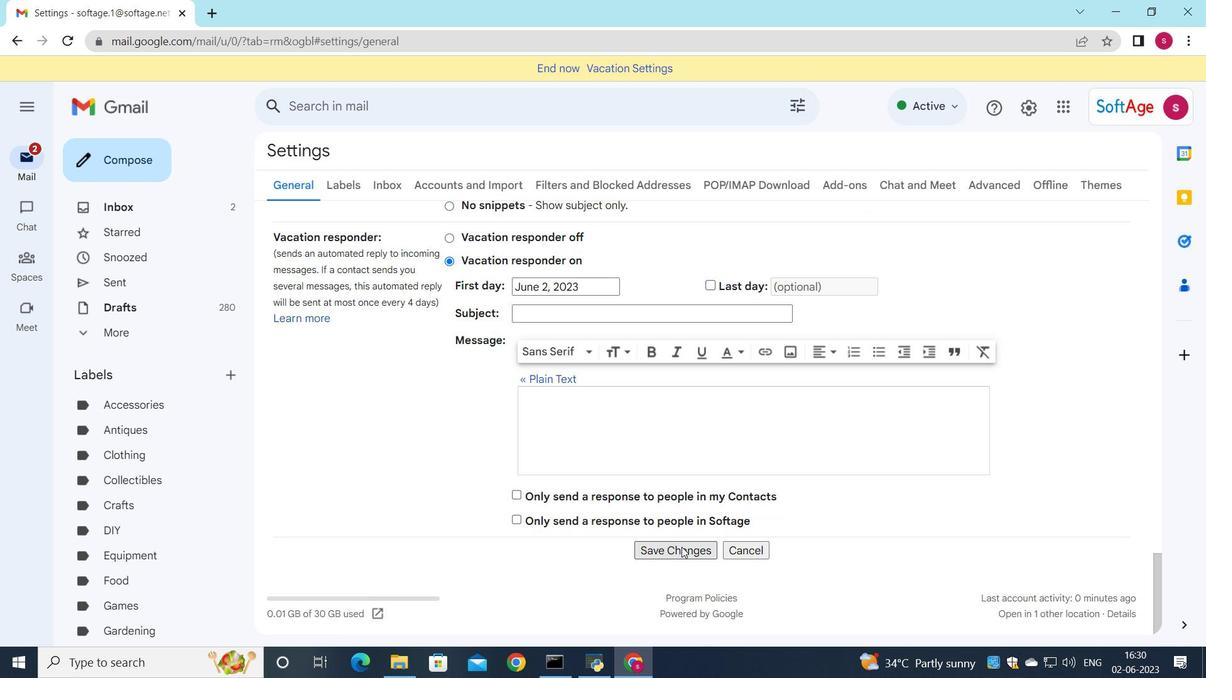 
Action: Mouse moved to (681, 545)
Screenshot: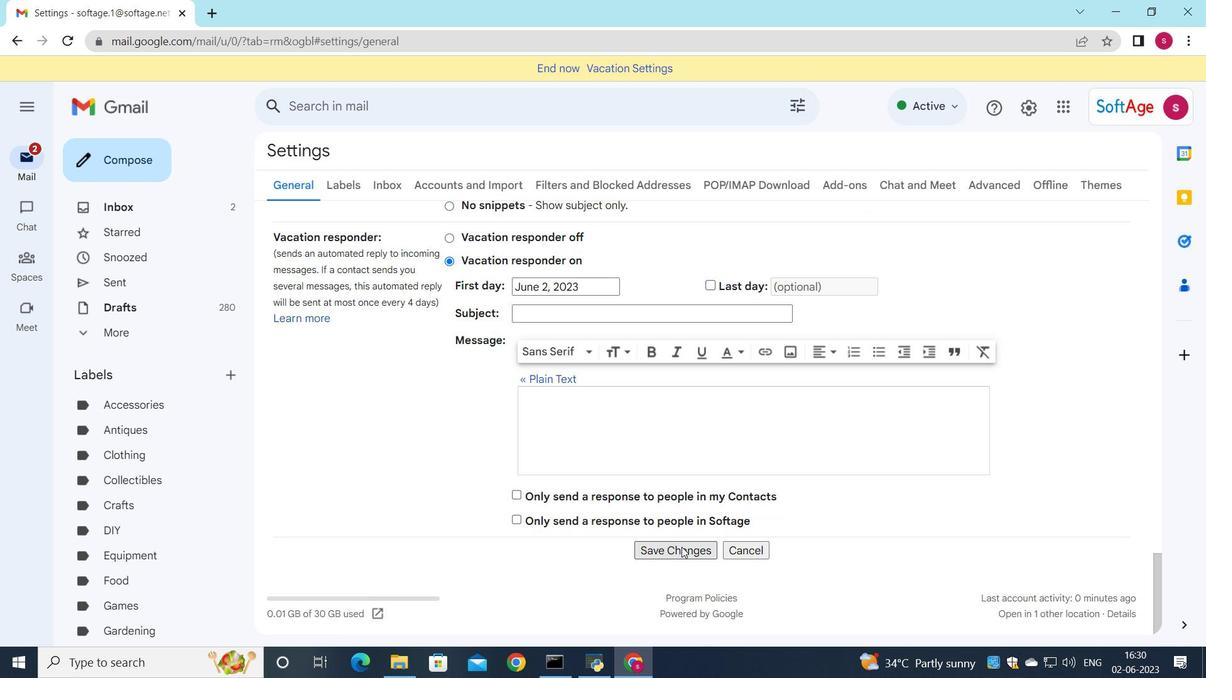 
Action: Mouse pressed left at (681, 545)
Screenshot: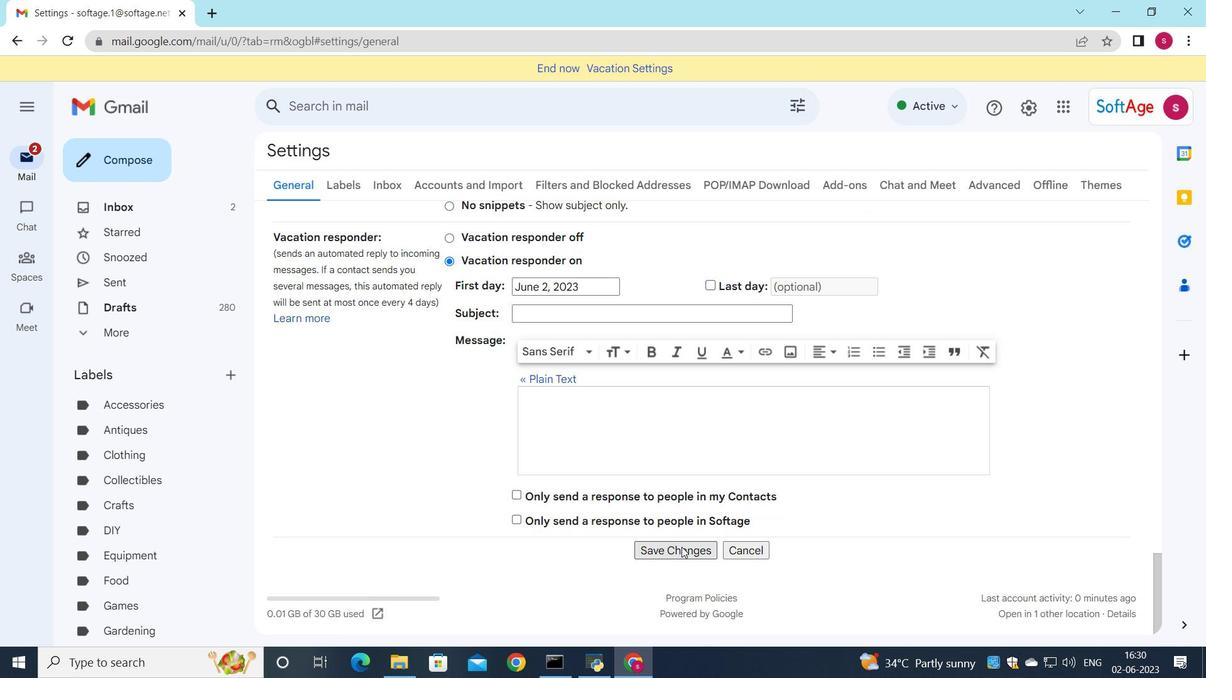 
Action: Mouse moved to (636, 454)
Screenshot: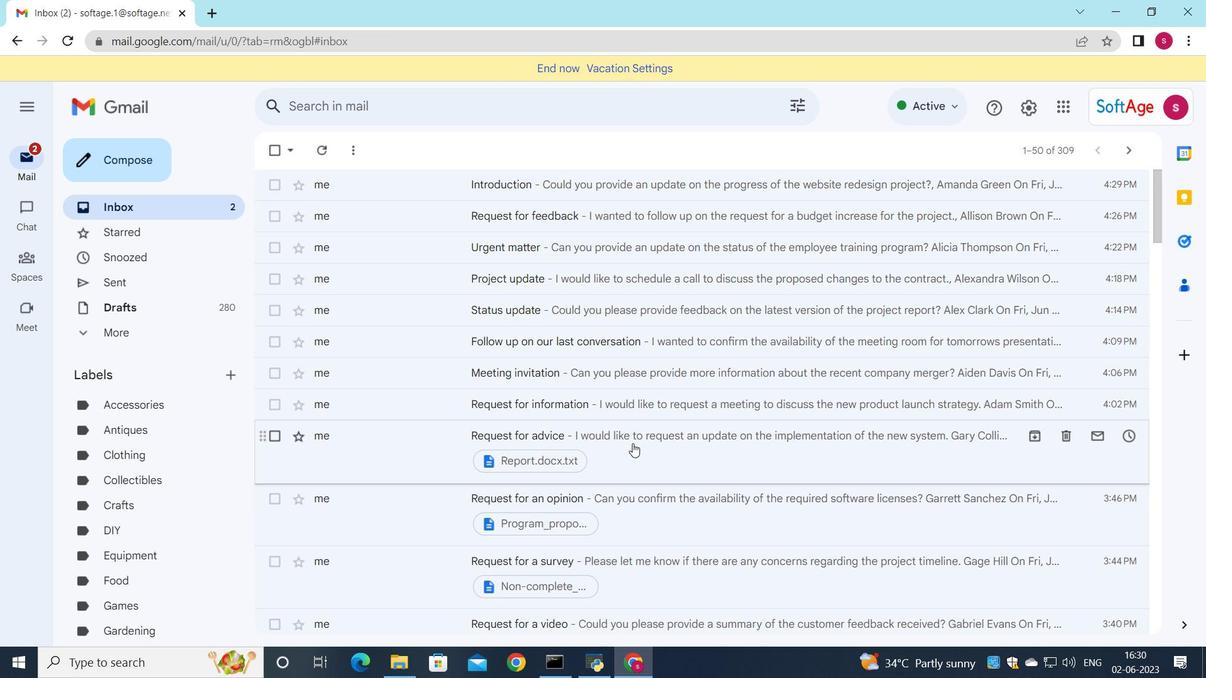 
Action: Mouse pressed left at (636, 454)
Screenshot: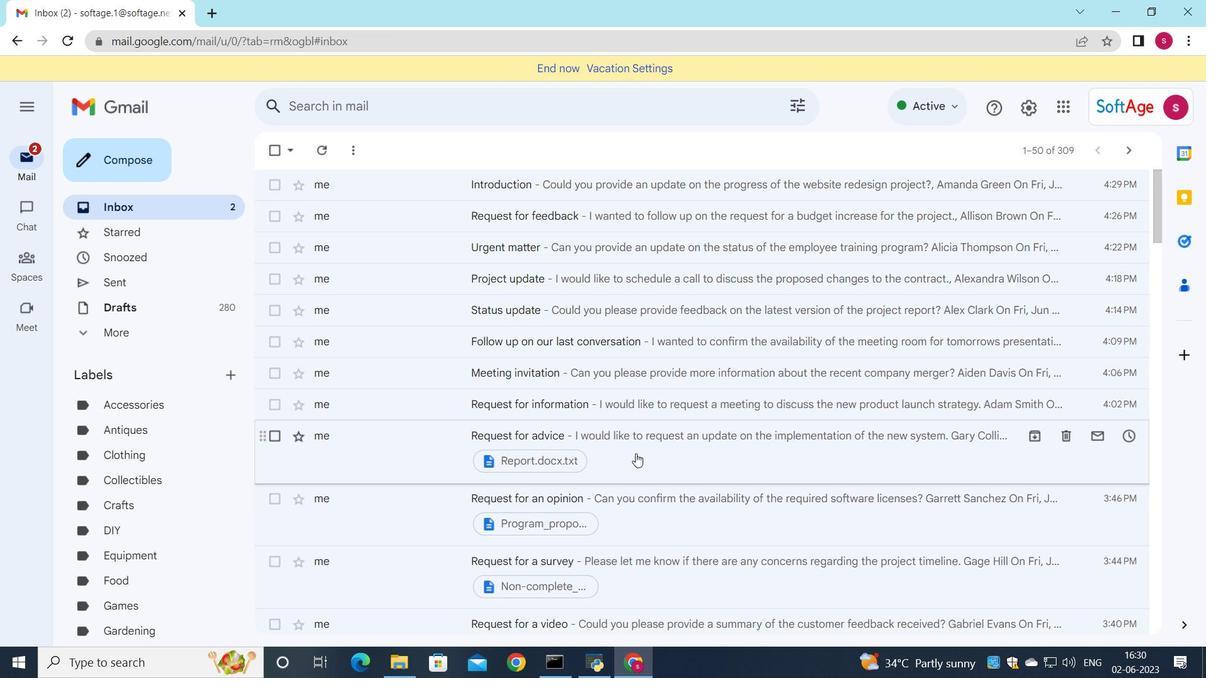 
Action: Mouse moved to (594, 423)
Screenshot: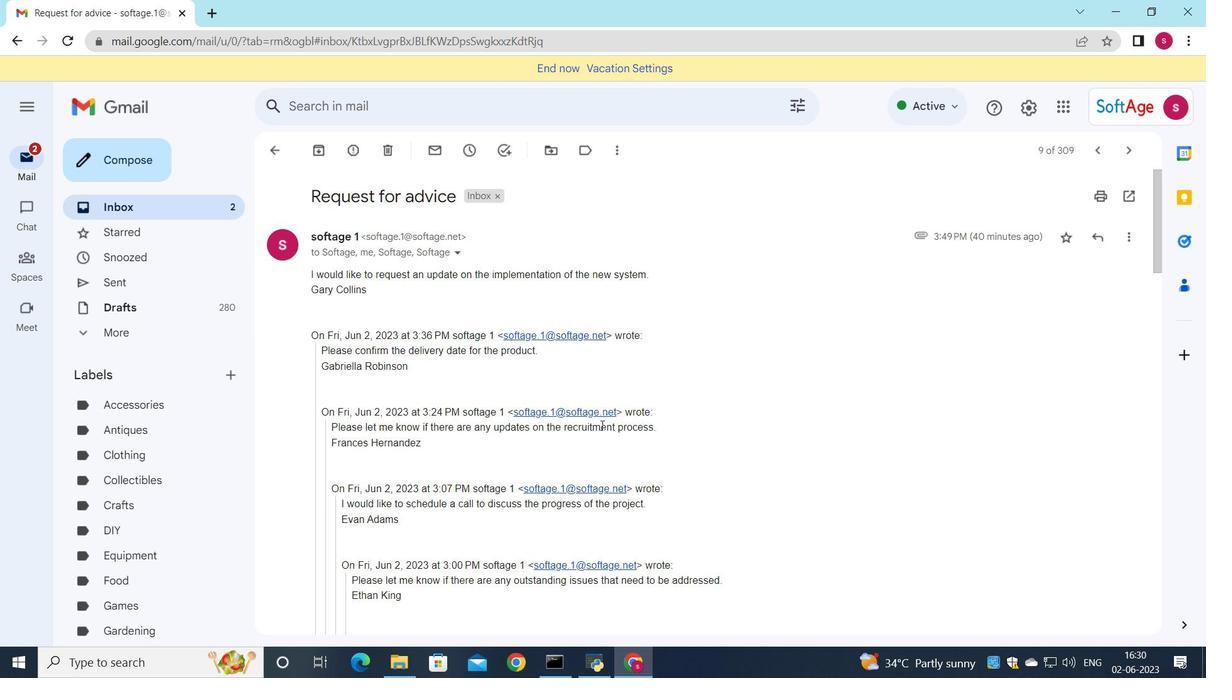 
Action: Mouse scrolled (594, 422) with delta (0, 0)
Screenshot: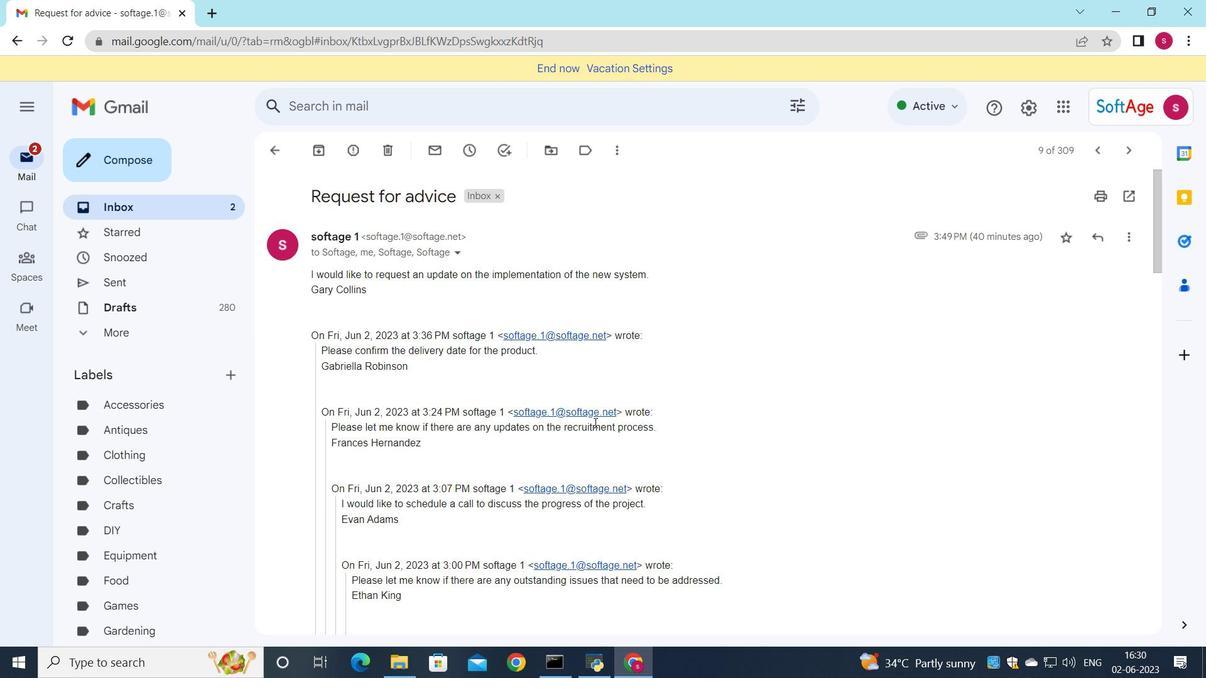 
Action: Mouse scrolled (594, 422) with delta (0, 0)
Screenshot: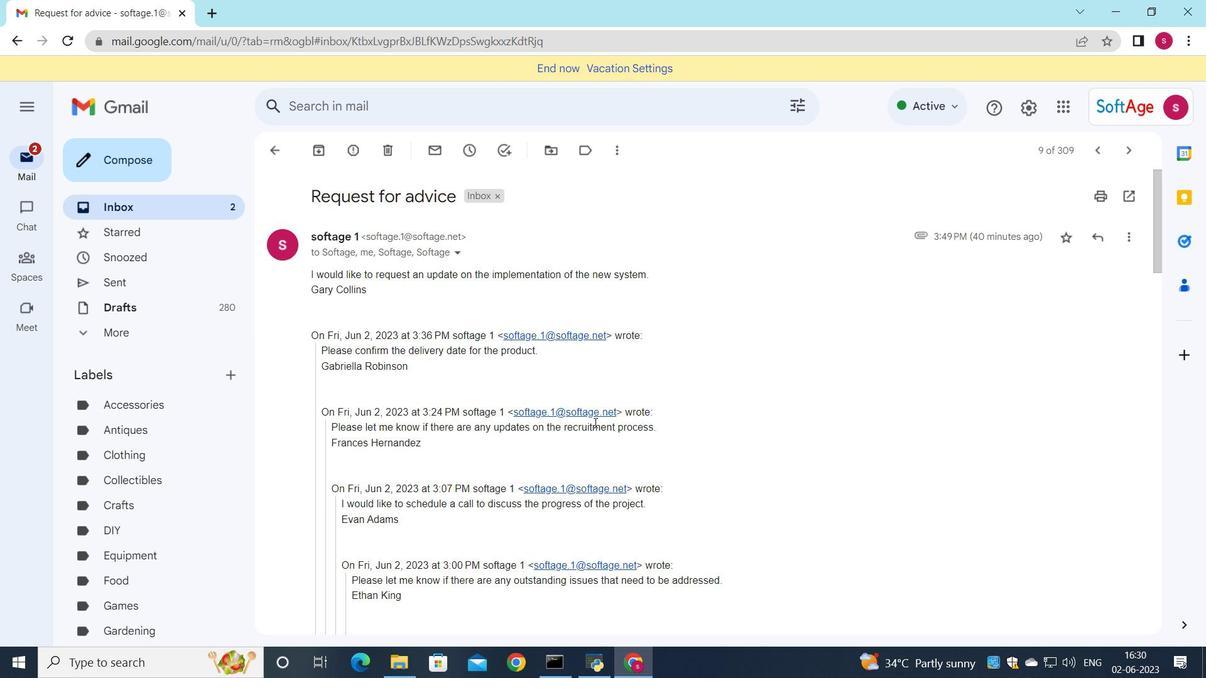 
Action: Mouse scrolled (594, 422) with delta (0, 0)
Screenshot: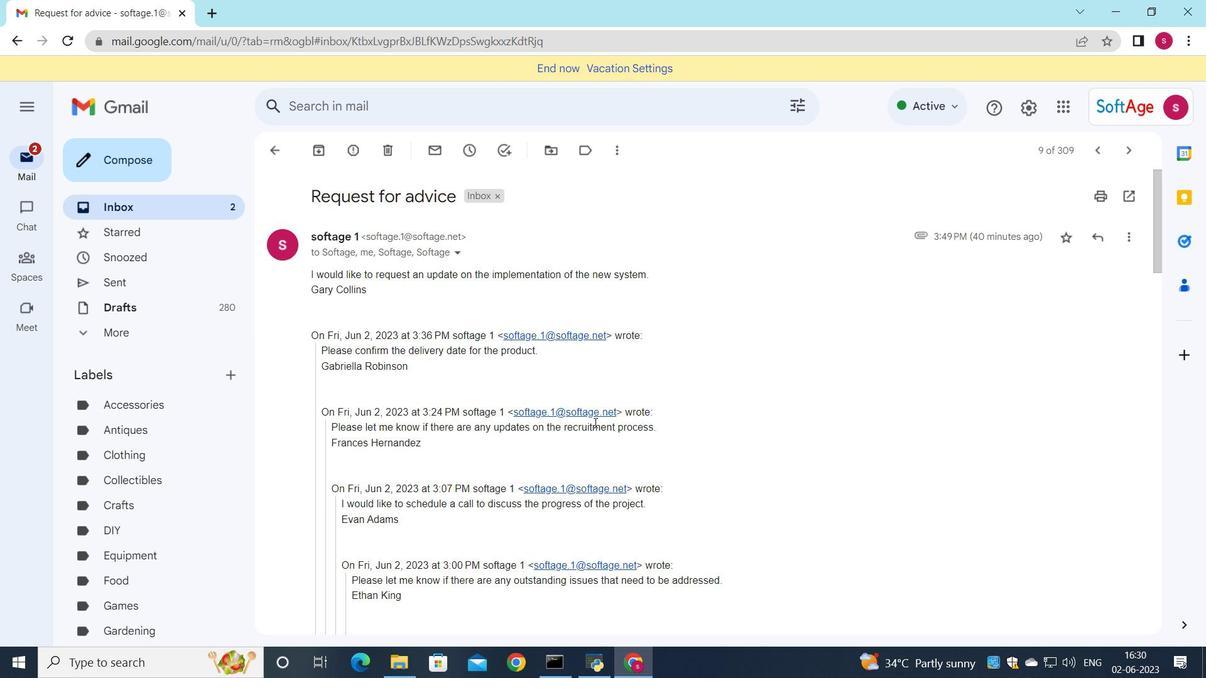 
Action: Mouse scrolled (594, 422) with delta (0, 0)
Screenshot: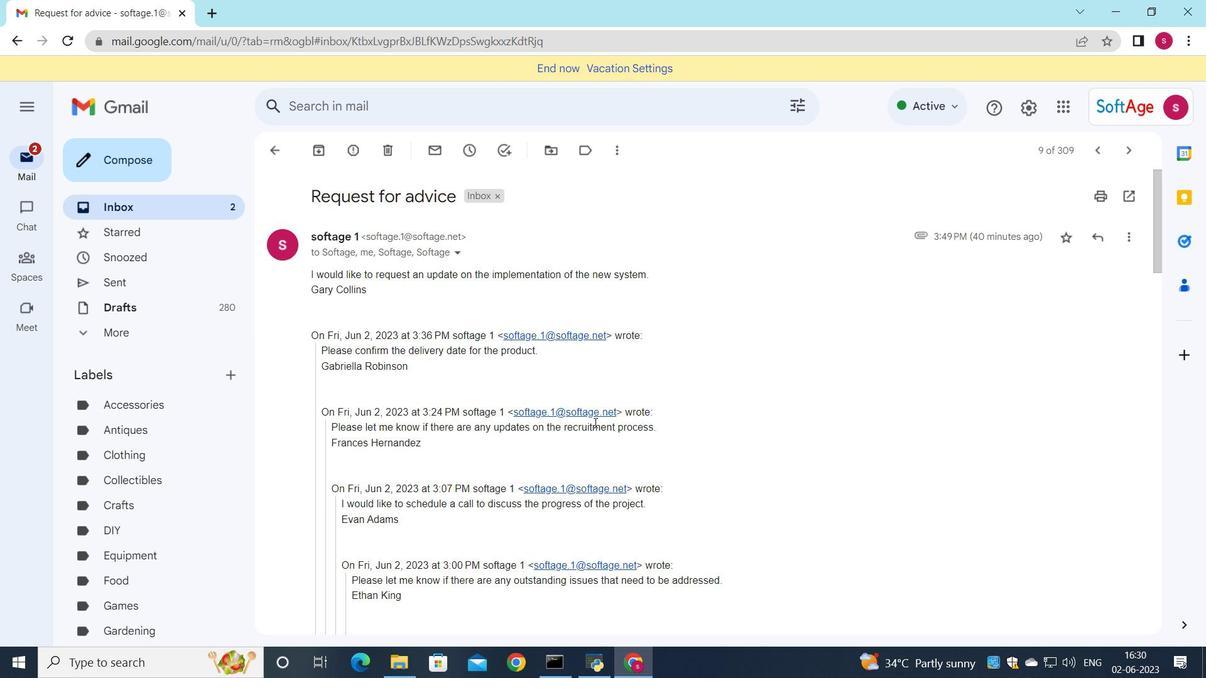 
Action: Mouse scrolled (594, 422) with delta (0, 0)
Screenshot: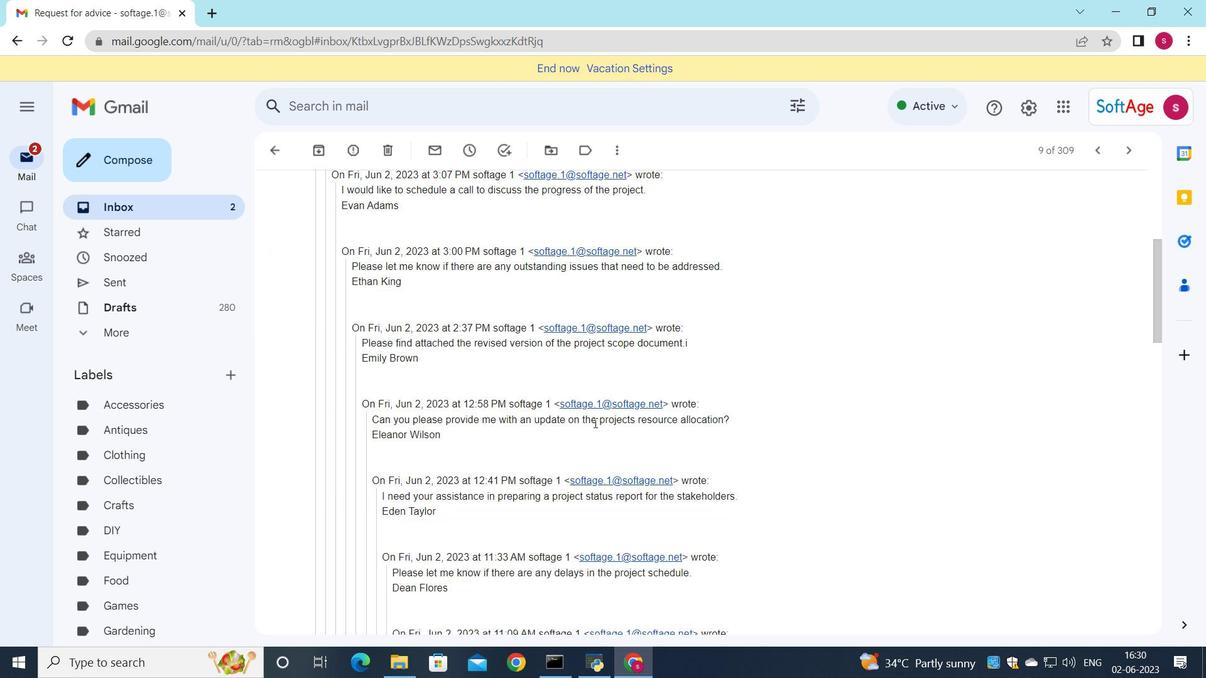 
Action: Mouse scrolled (594, 422) with delta (0, 0)
Screenshot: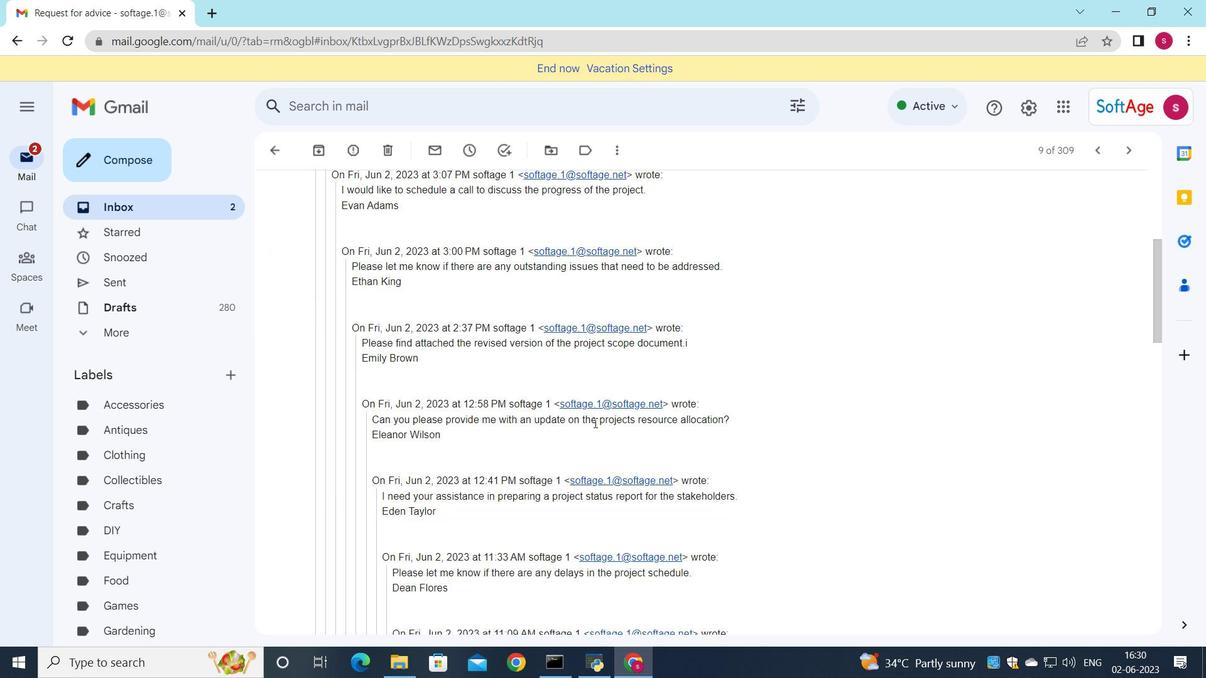 
Action: Mouse scrolled (594, 422) with delta (0, 0)
Screenshot: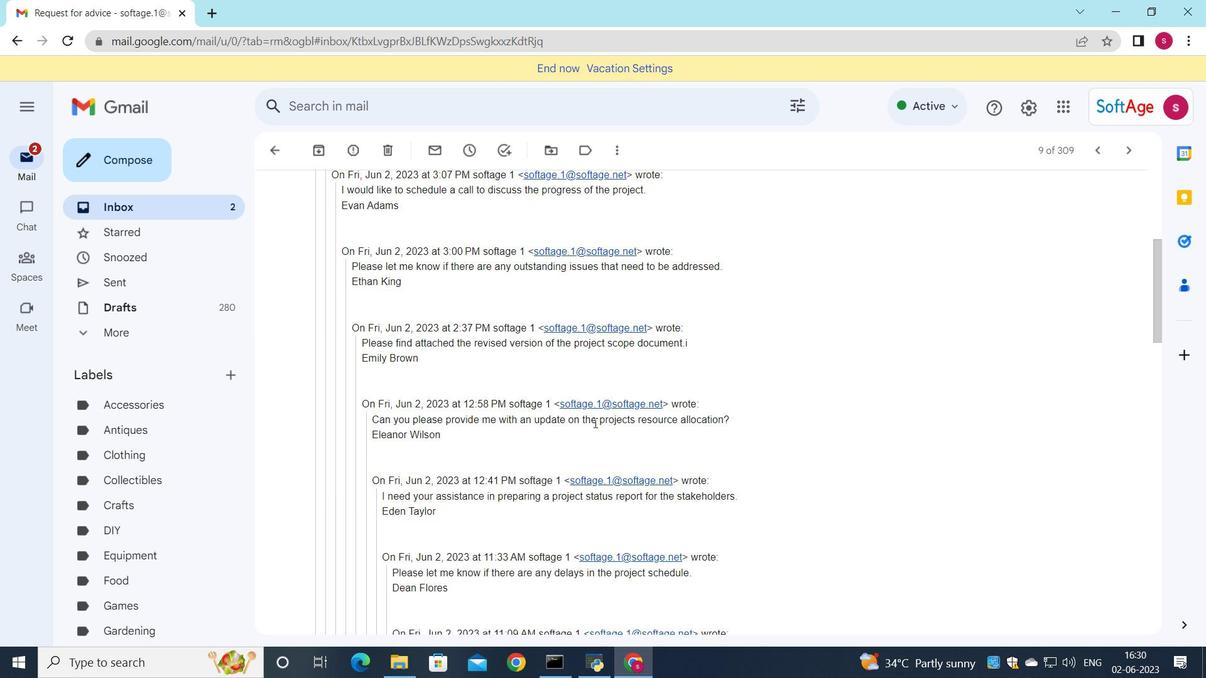 
Action: Mouse scrolled (594, 422) with delta (0, 0)
Screenshot: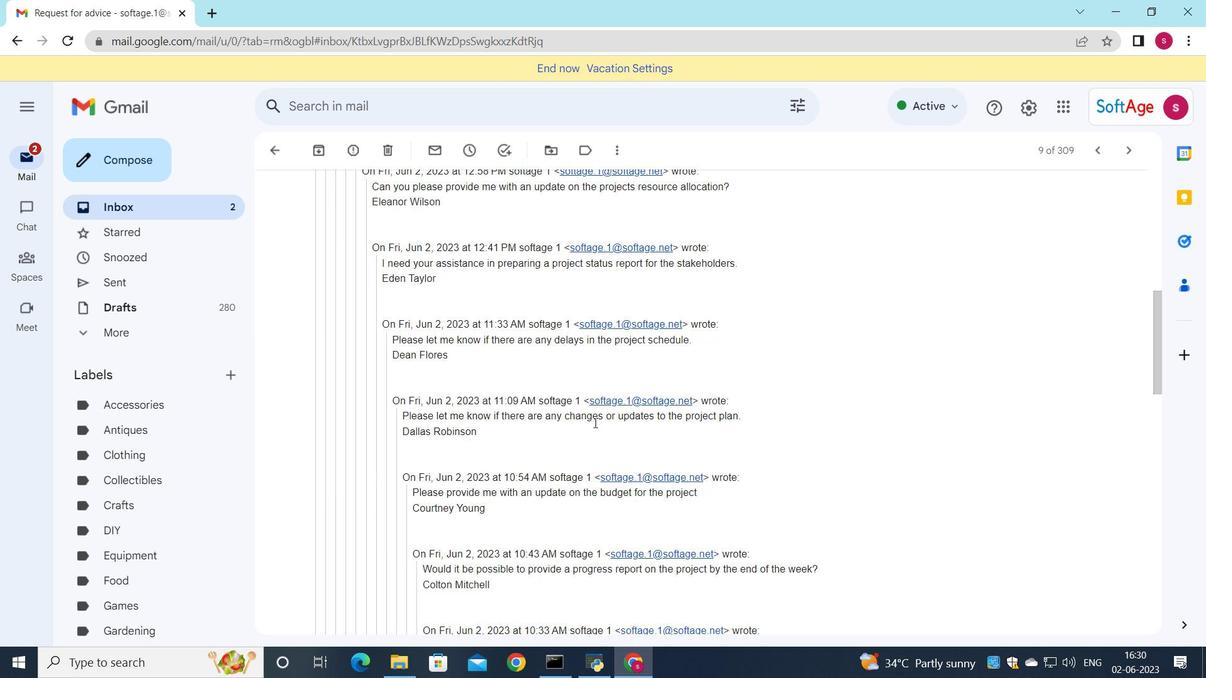
Action: Mouse scrolled (594, 422) with delta (0, 0)
Screenshot: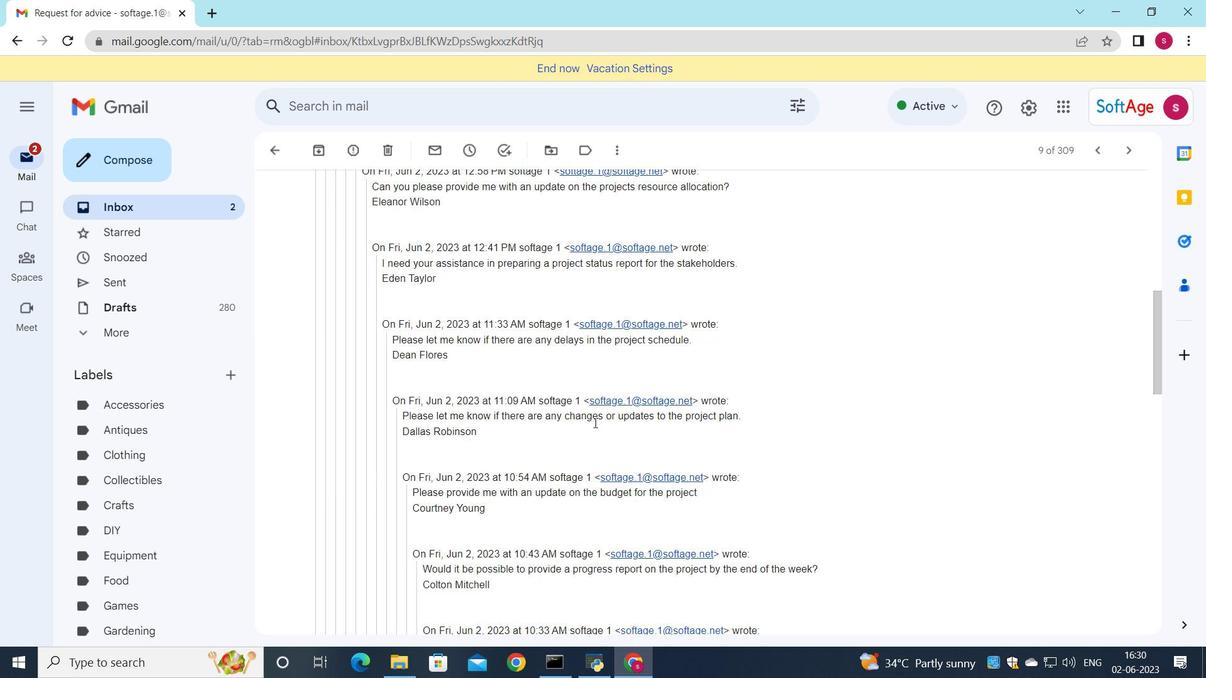 
Action: Mouse scrolled (594, 422) with delta (0, 0)
Screenshot: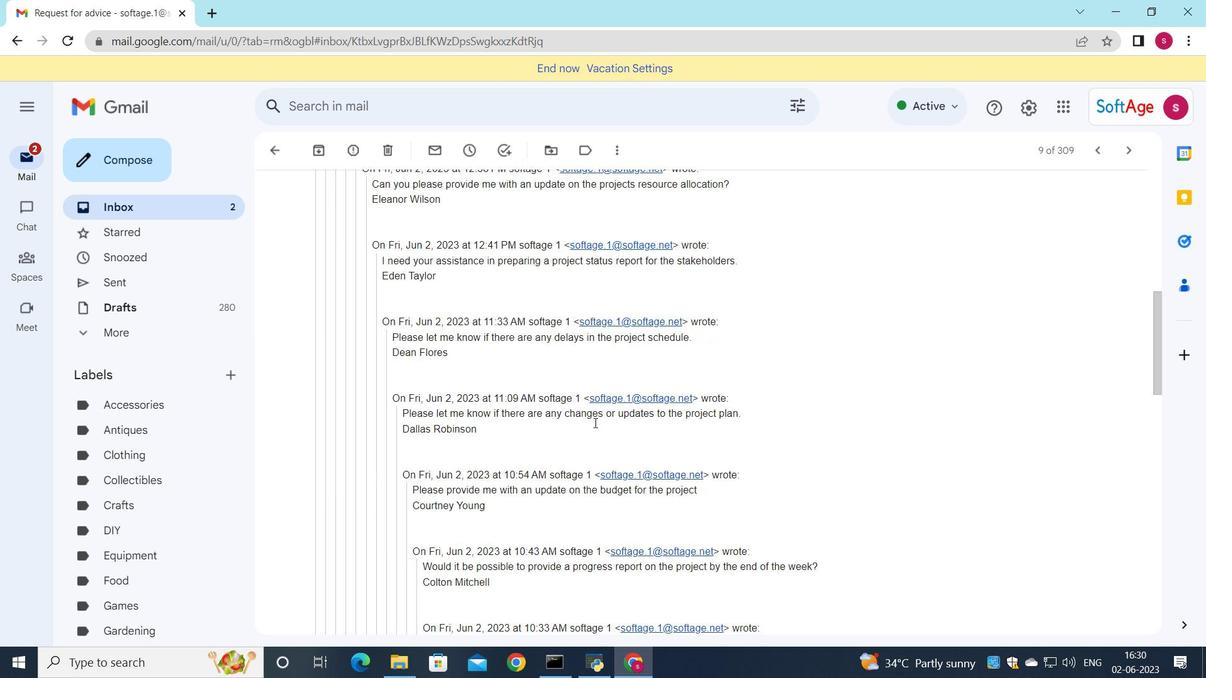 
Action: Mouse scrolled (594, 422) with delta (0, 0)
Screenshot: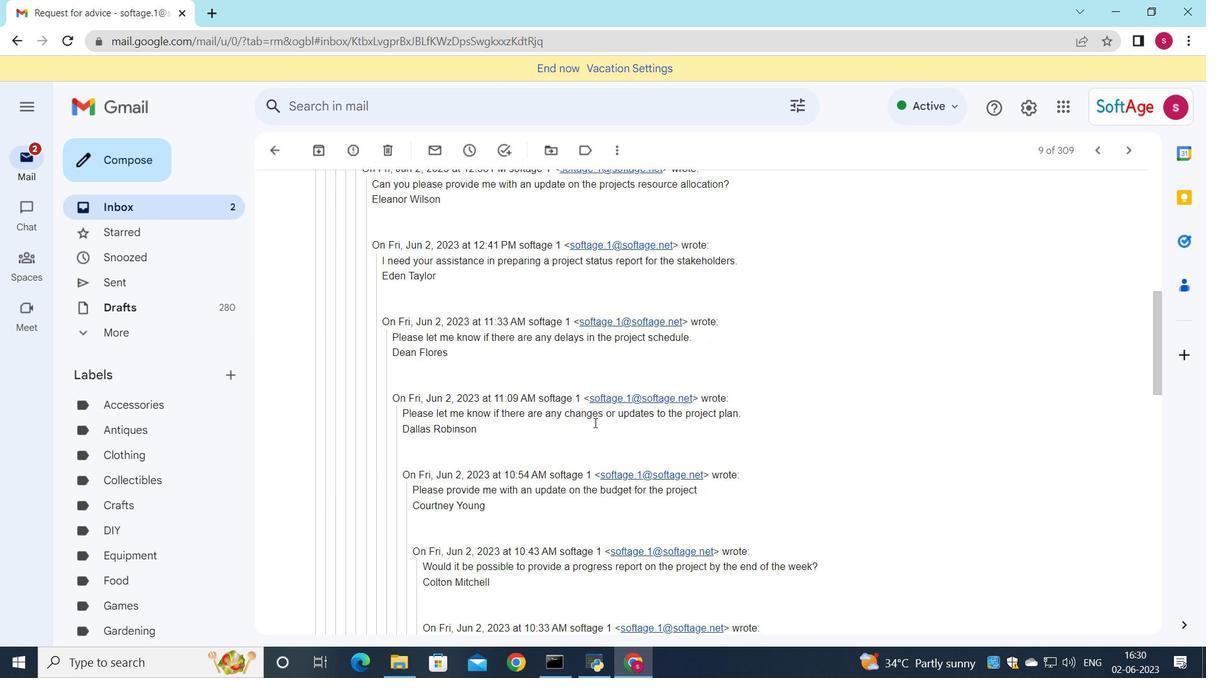 
Action: Mouse scrolled (594, 422) with delta (0, 0)
Screenshot: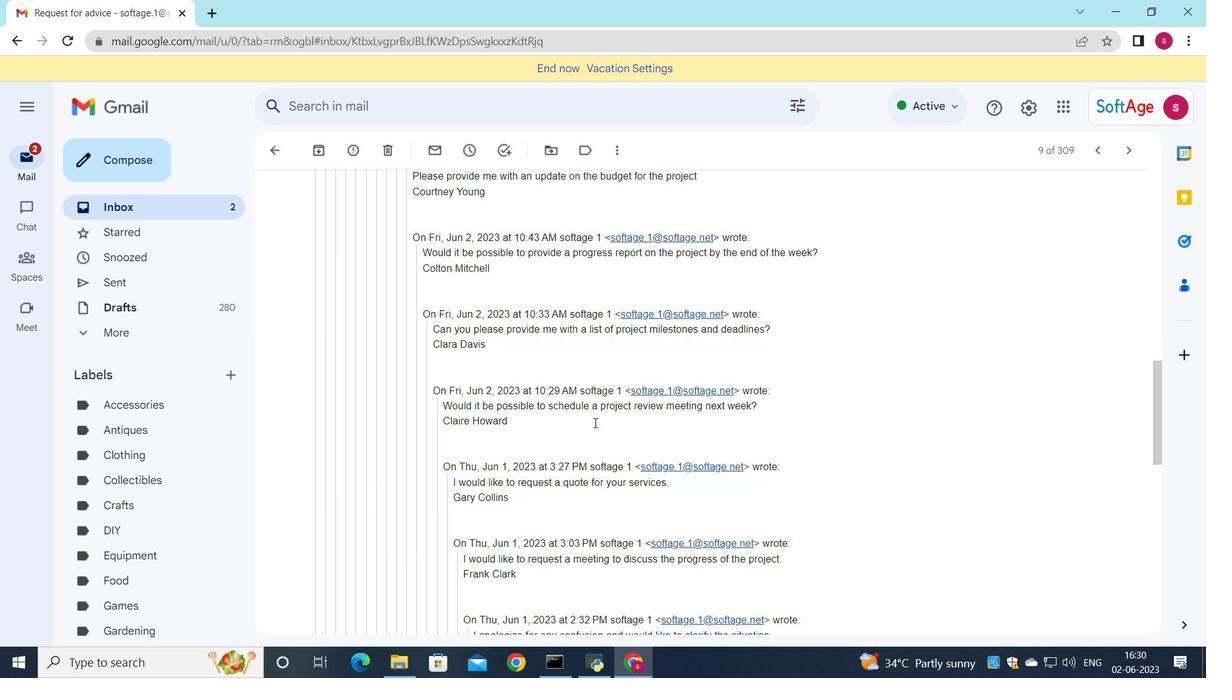 
Action: Mouse scrolled (594, 422) with delta (0, 0)
Screenshot: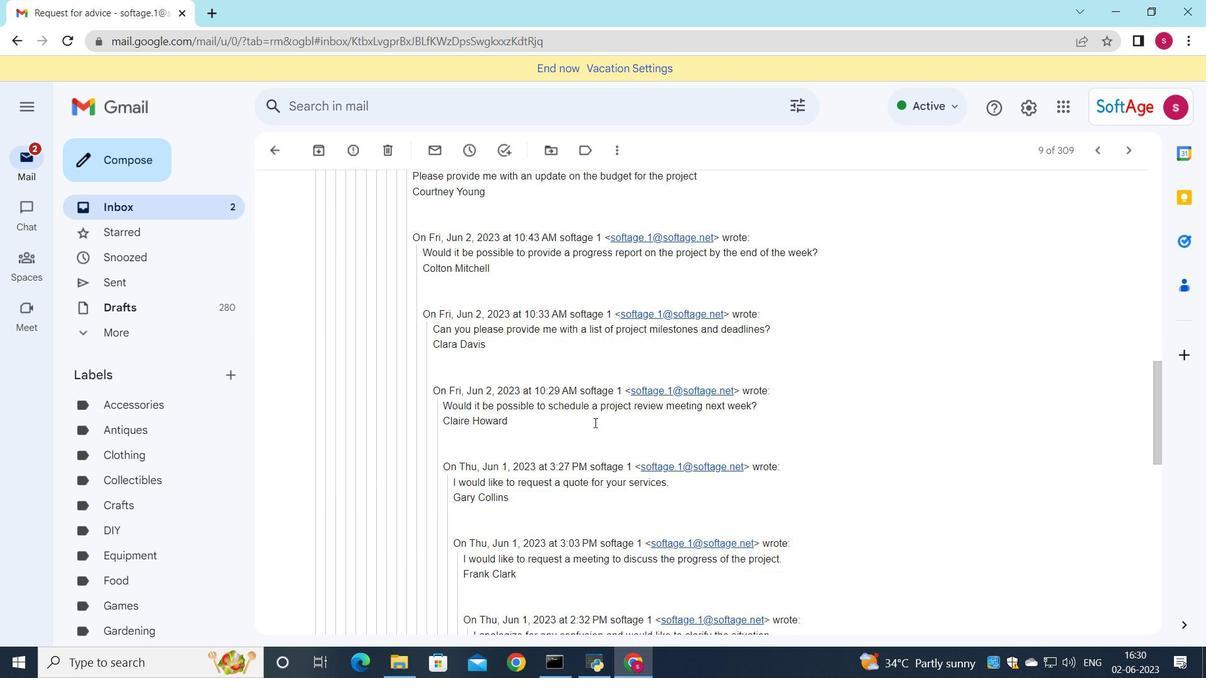 
Action: Mouse scrolled (594, 422) with delta (0, 0)
Screenshot: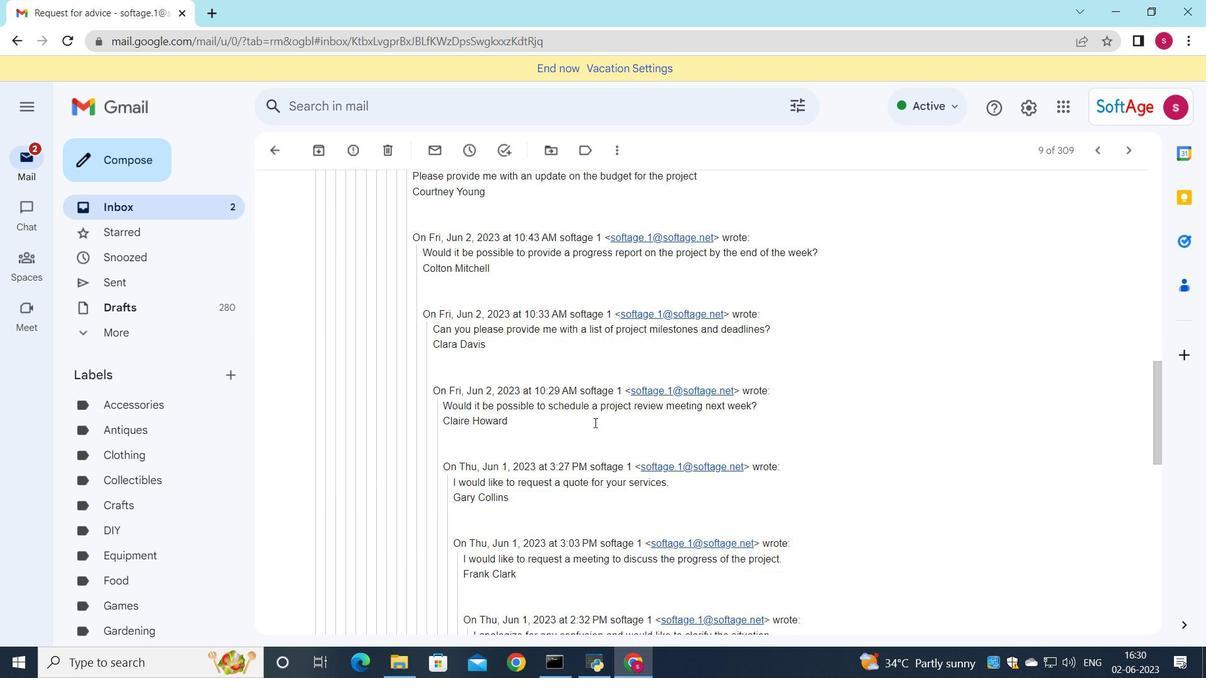 
Action: Mouse scrolled (594, 422) with delta (0, 0)
Screenshot: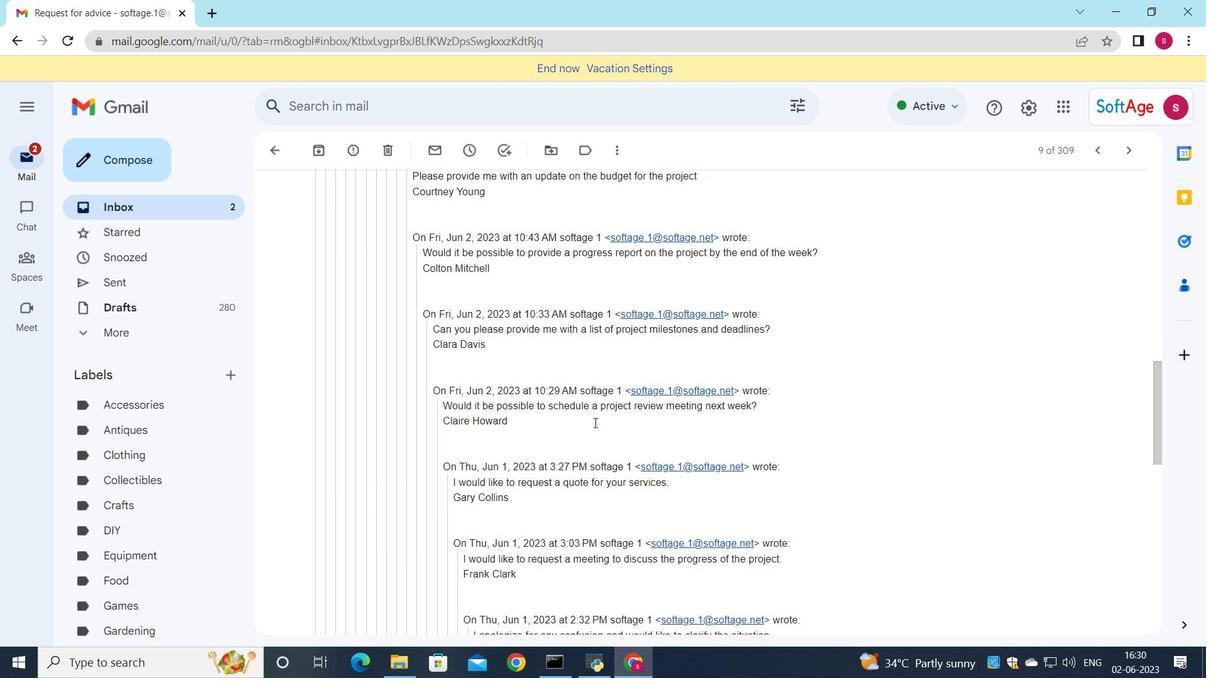
Action: Mouse moved to (593, 423)
Screenshot: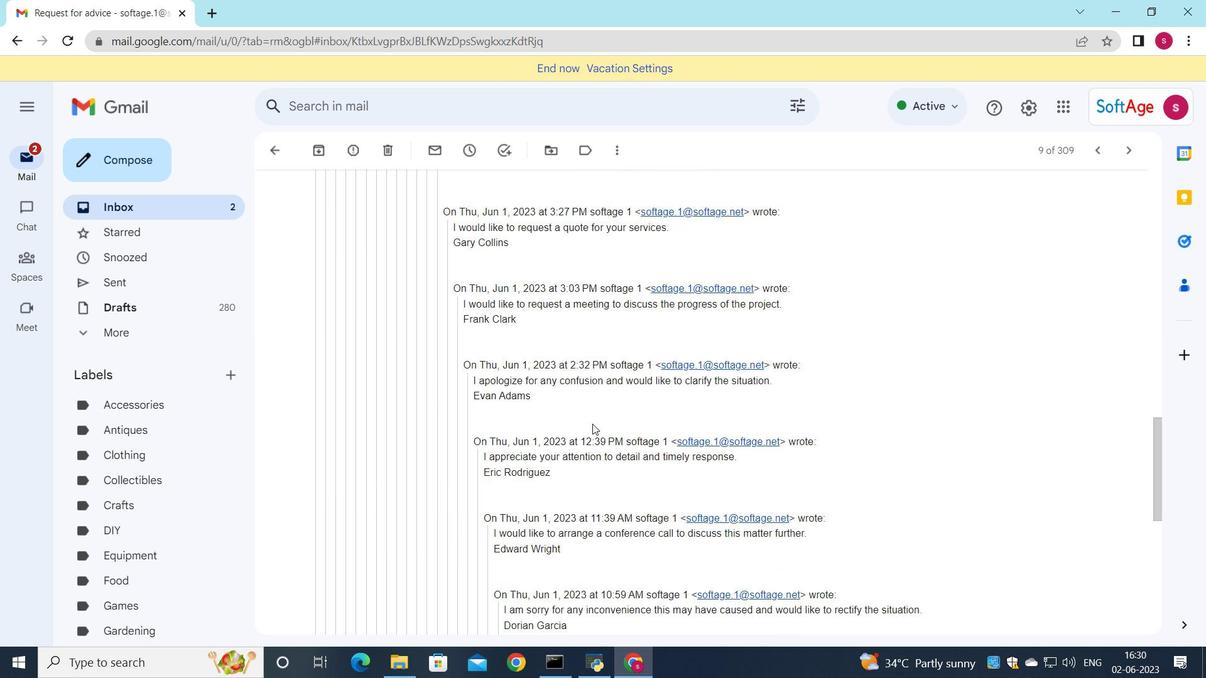 
Action: Mouse scrolled (593, 422) with delta (0, 0)
Screenshot: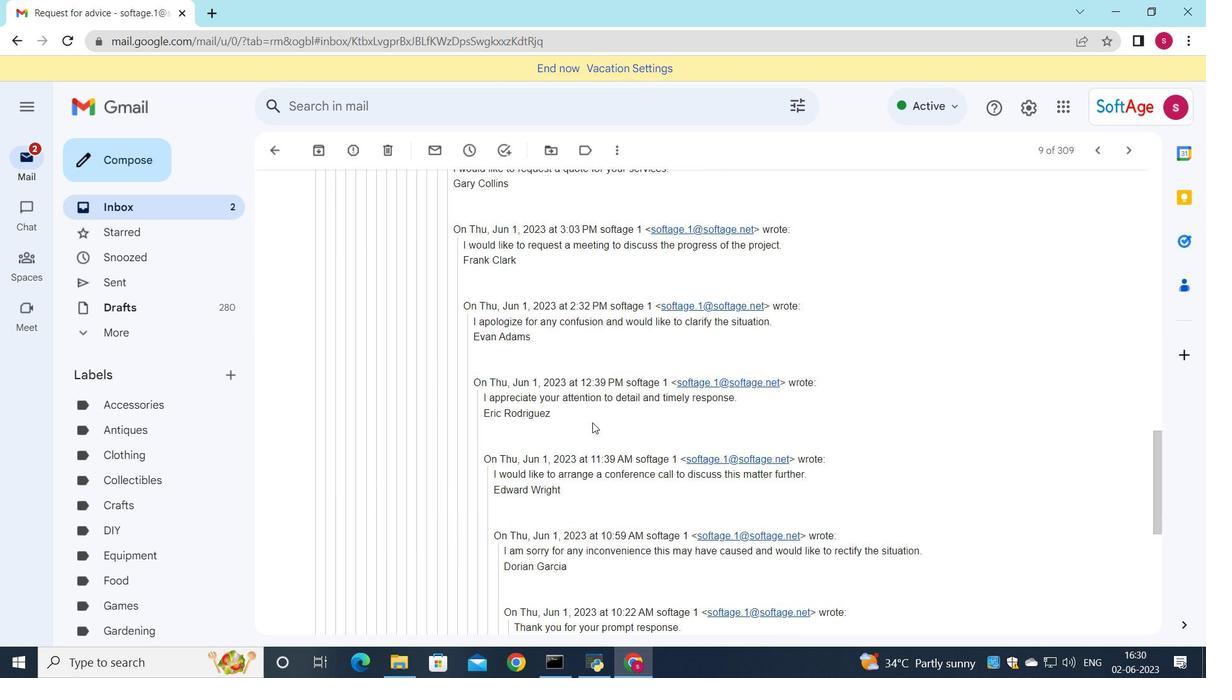 
Action: Mouse scrolled (593, 422) with delta (0, 0)
Screenshot: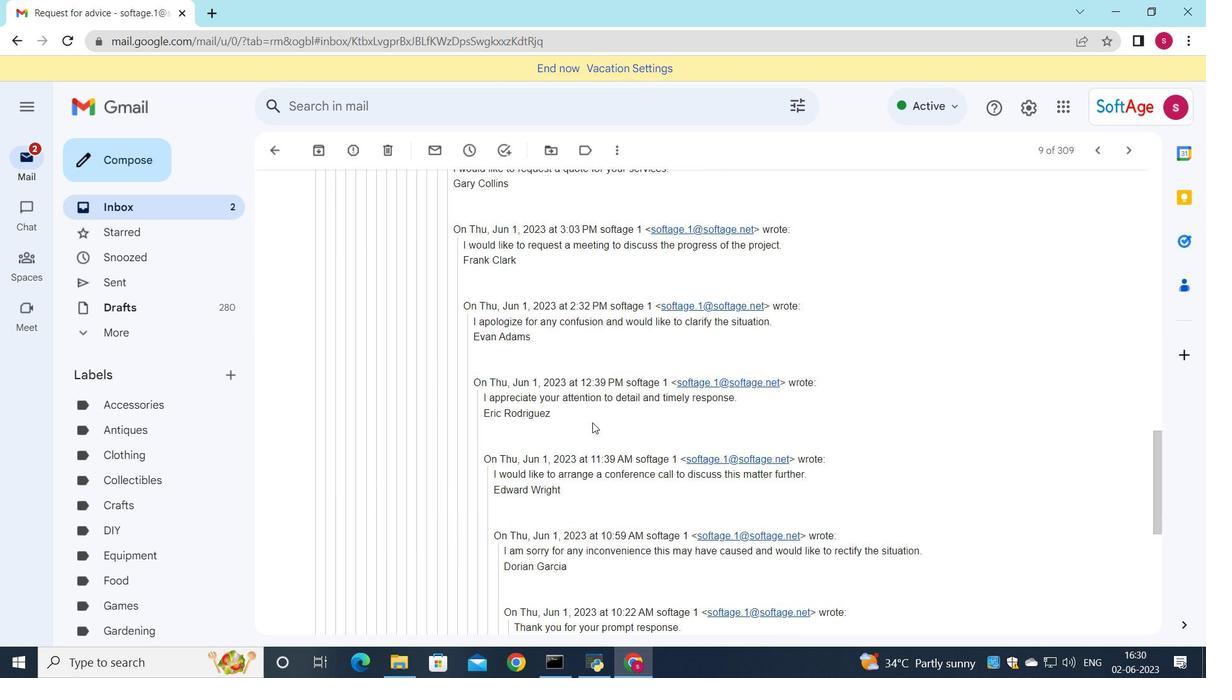 
Action: Mouse scrolled (593, 422) with delta (0, 0)
Screenshot: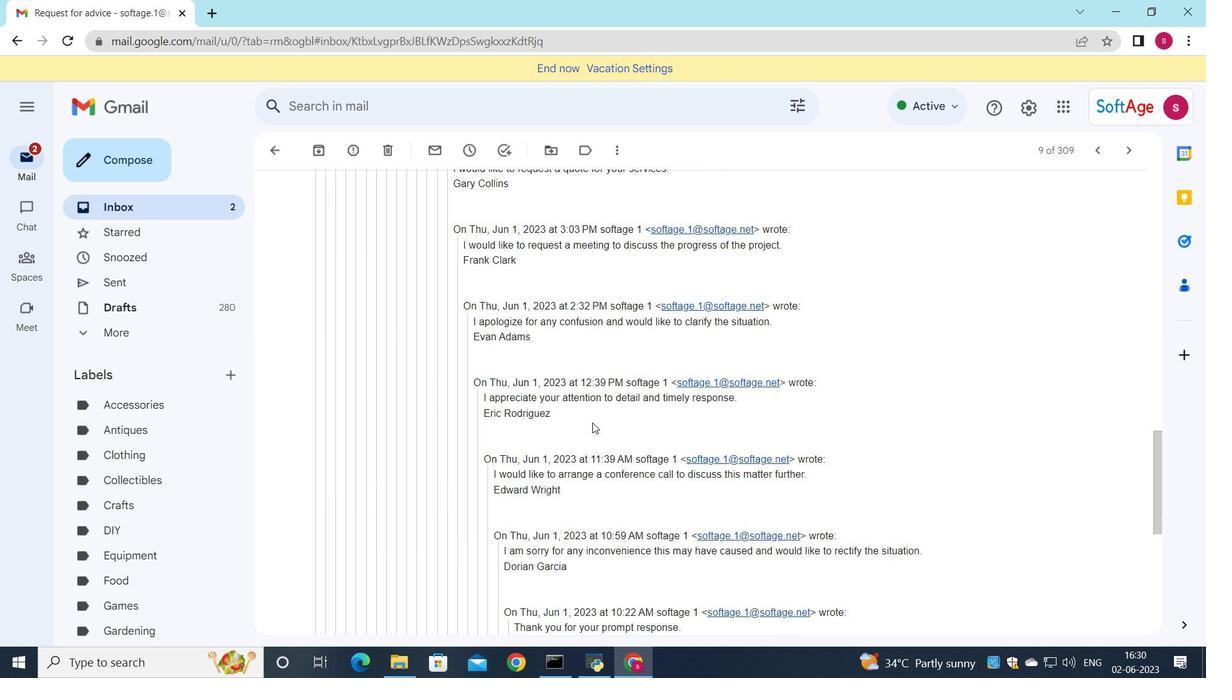 
Action: Mouse scrolled (593, 422) with delta (0, 0)
Screenshot: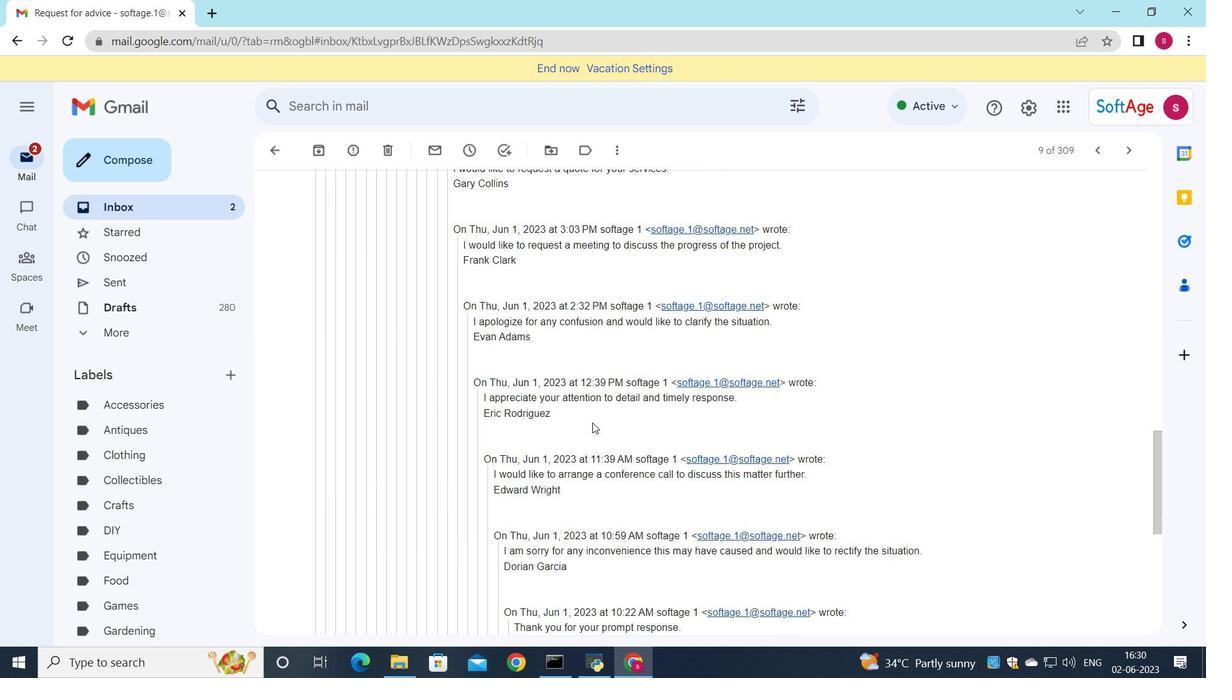 
Action: Mouse scrolled (593, 422) with delta (0, 0)
Screenshot: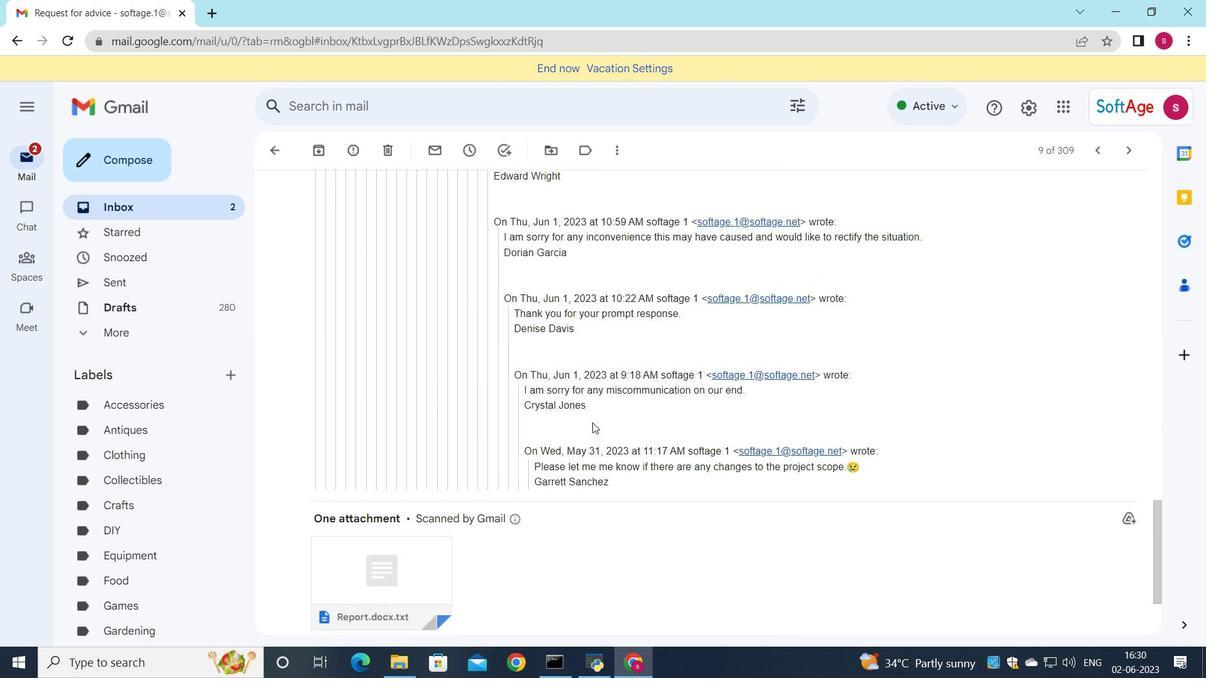 
Action: Mouse scrolled (593, 422) with delta (0, 0)
Screenshot: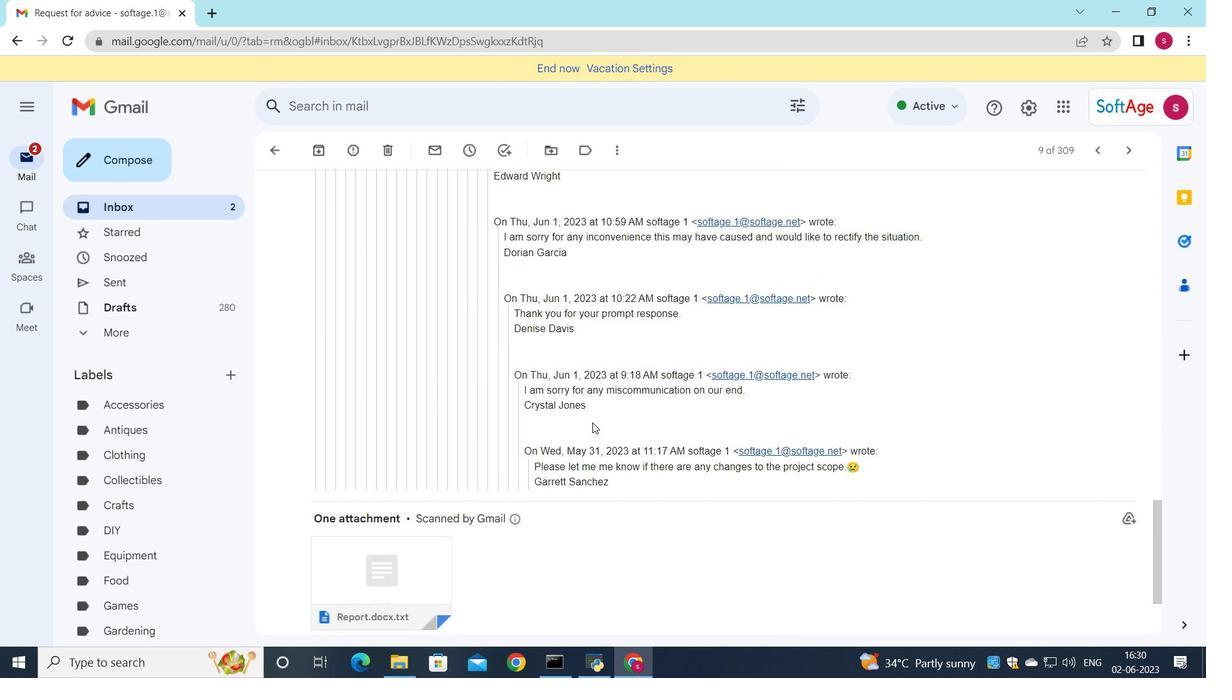 
Action: Mouse scrolled (593, 422) with delta (0, 0)
Screenshot: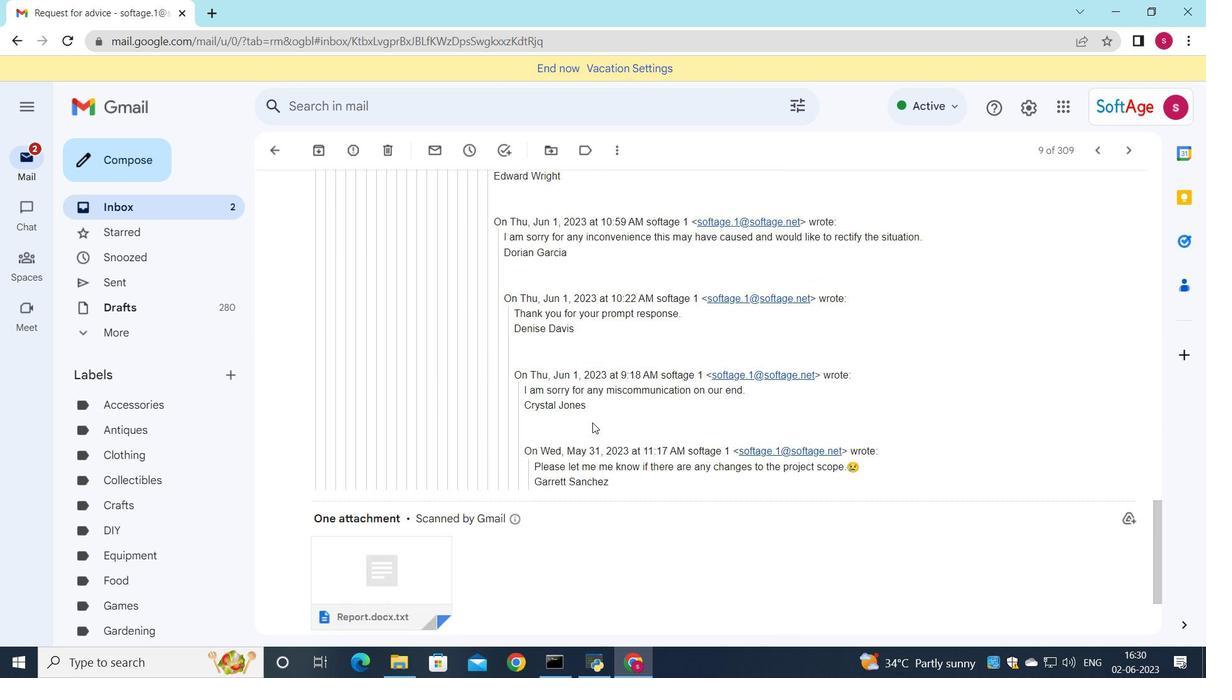 
Action: Mouse moved to (373, 547)
Screenshot: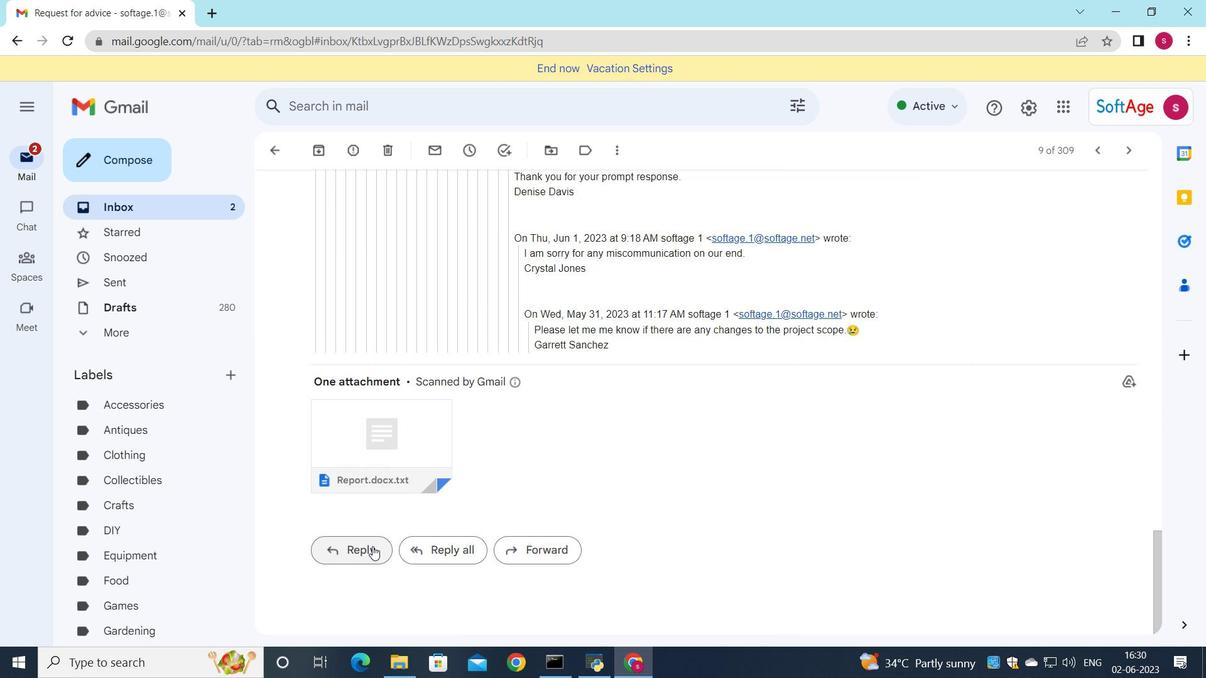 
Action: Mouse pressed left at (373, 547)
Screenshot: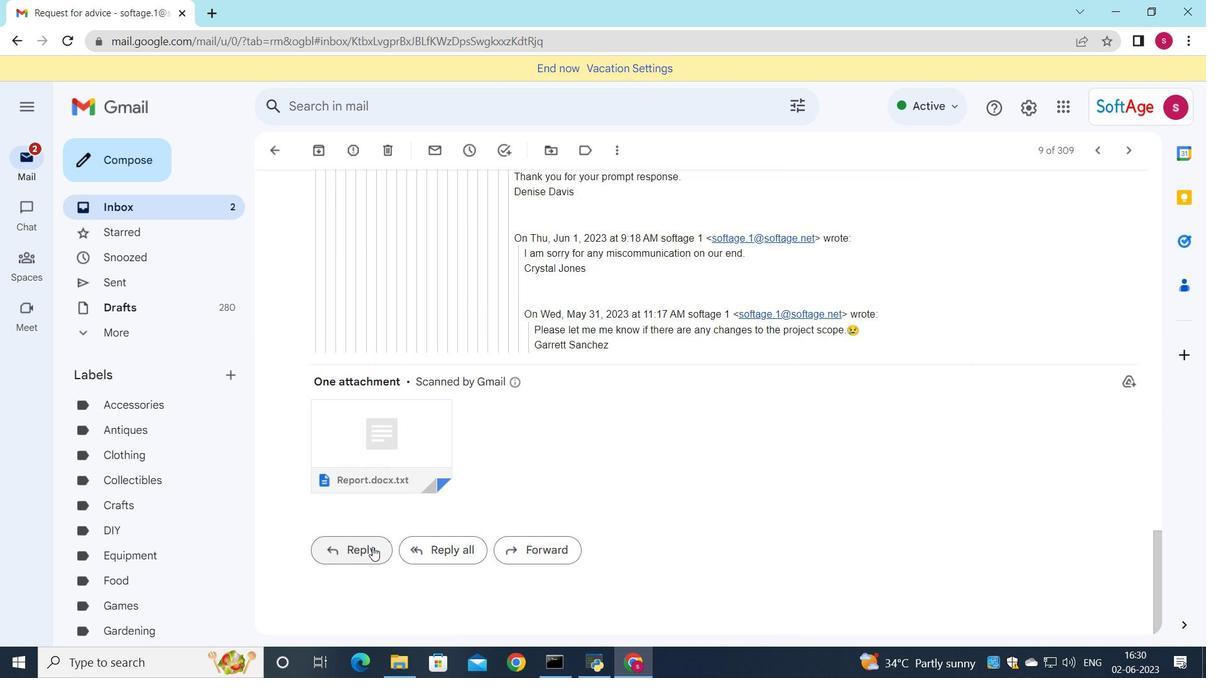 
Action: Mouse moved to (347, 462)
Screenshot: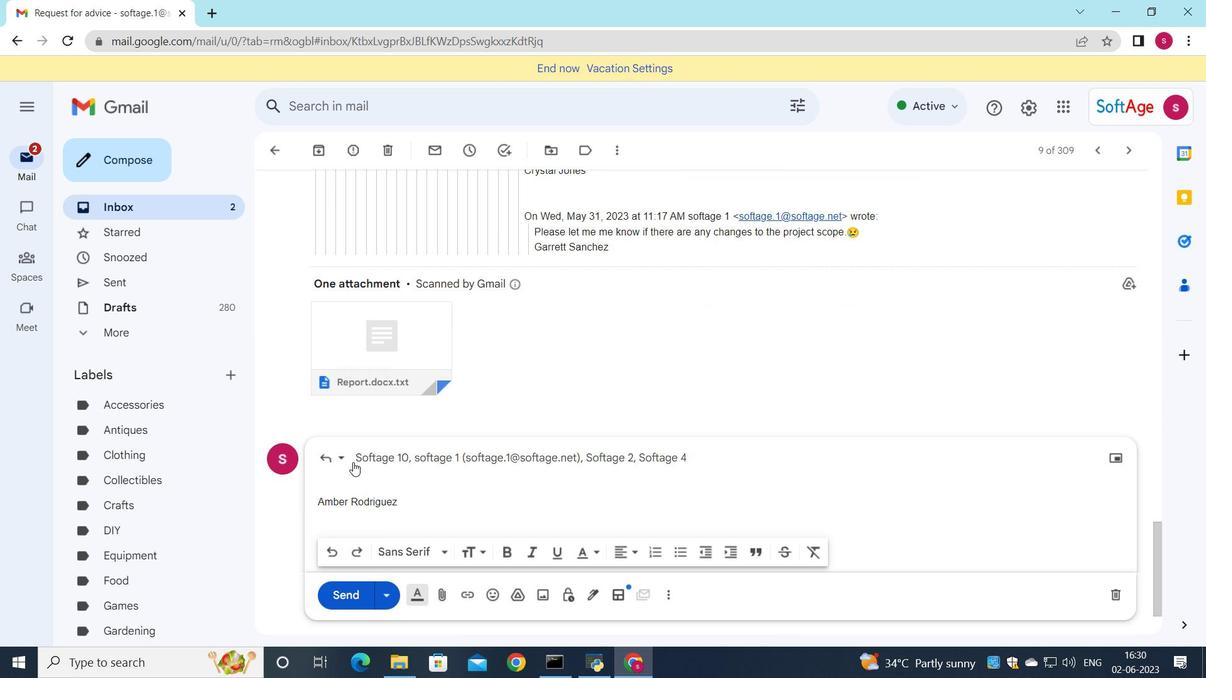 
Action: Mouse pressed left at (347, 462)
Screenshot: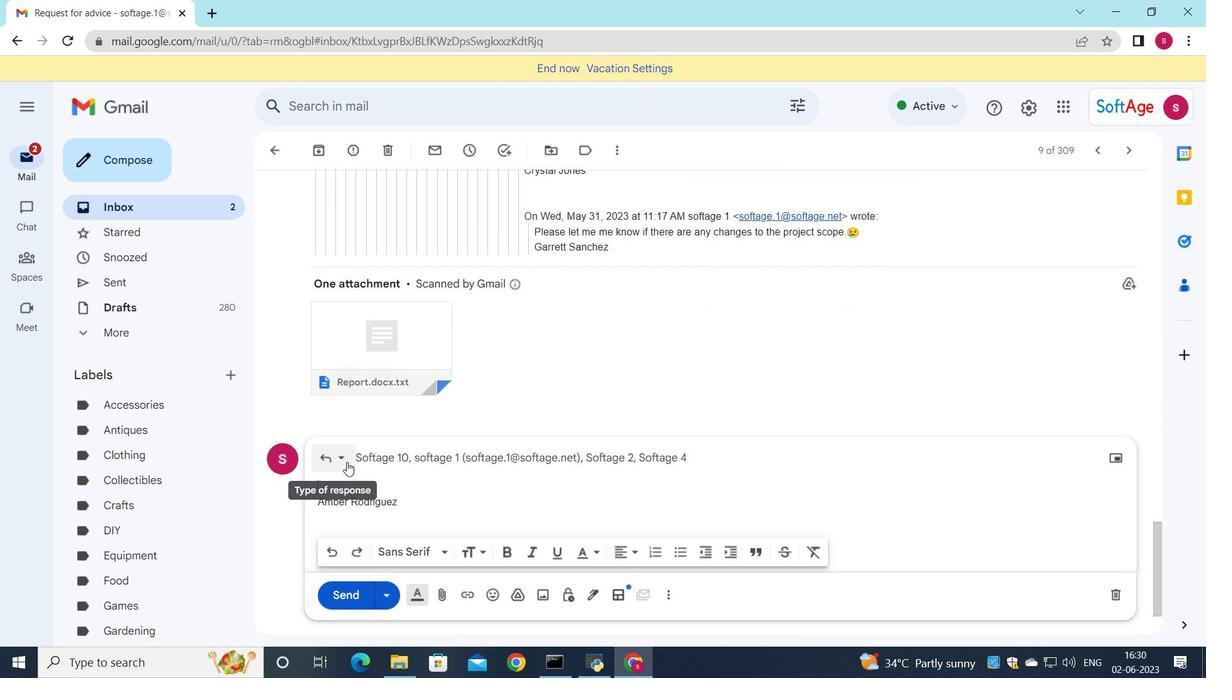 
Action: Mouse moved to (378, 567)
Screenshot: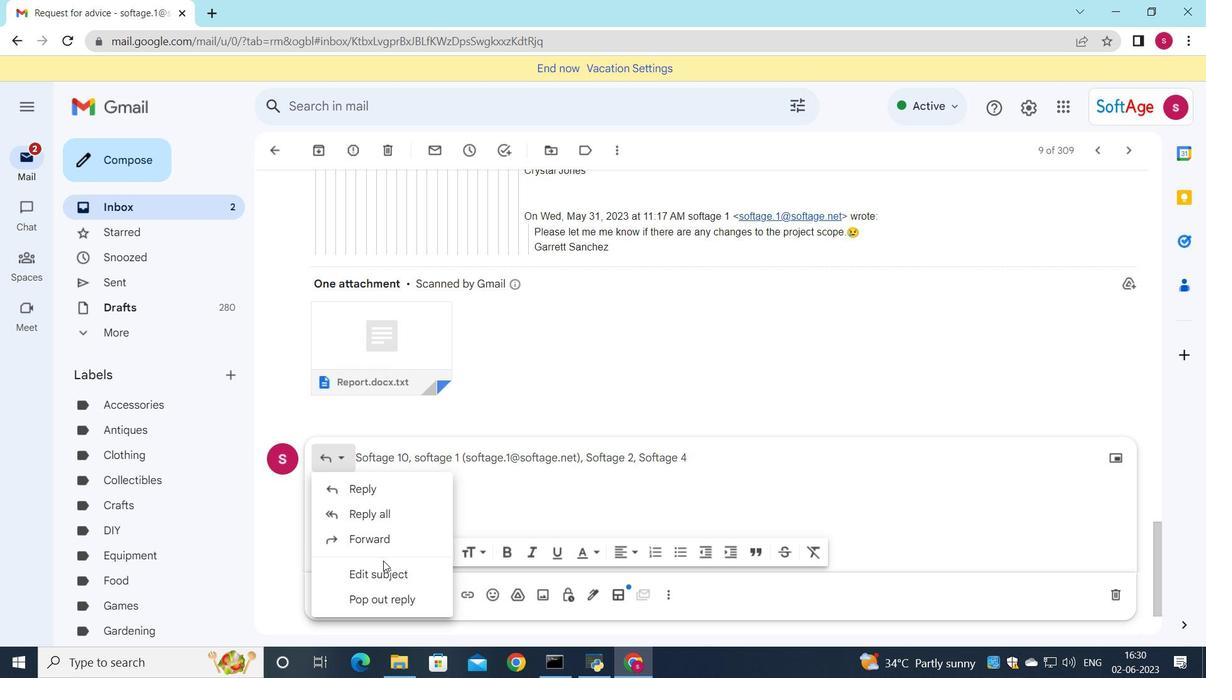 
Action: Mouse pressed left at (378, 567)
Screenshot: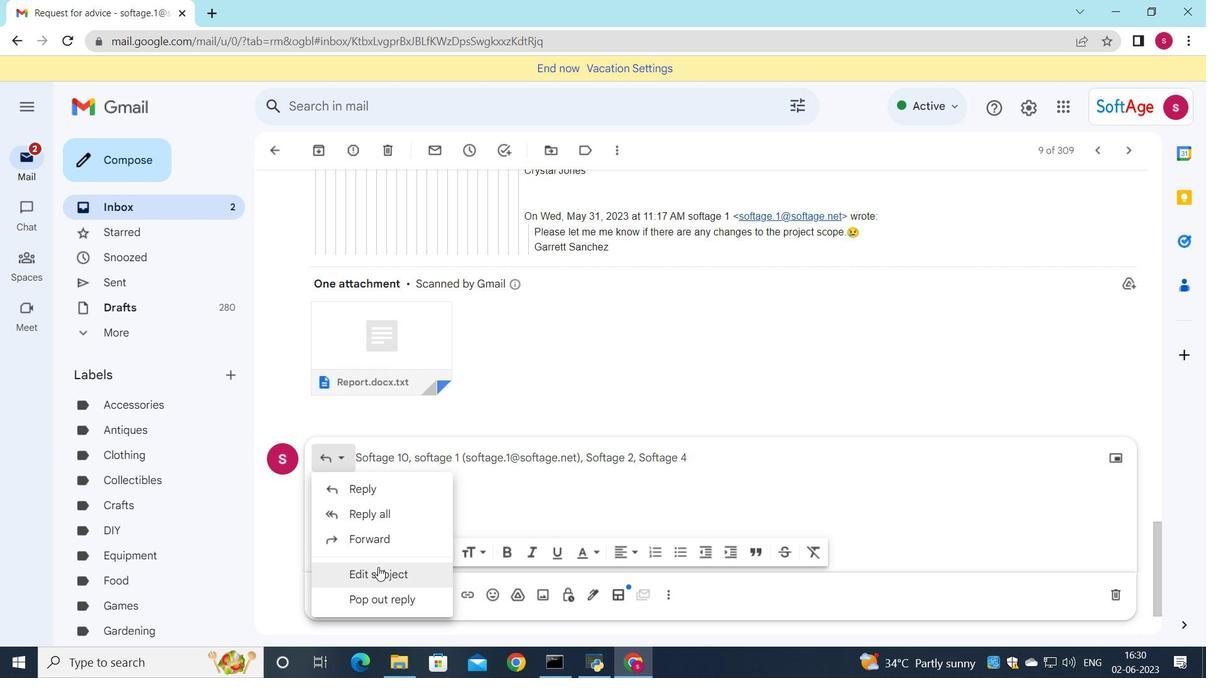 
Action: Mouse moved to (359, 594)
Screenshot: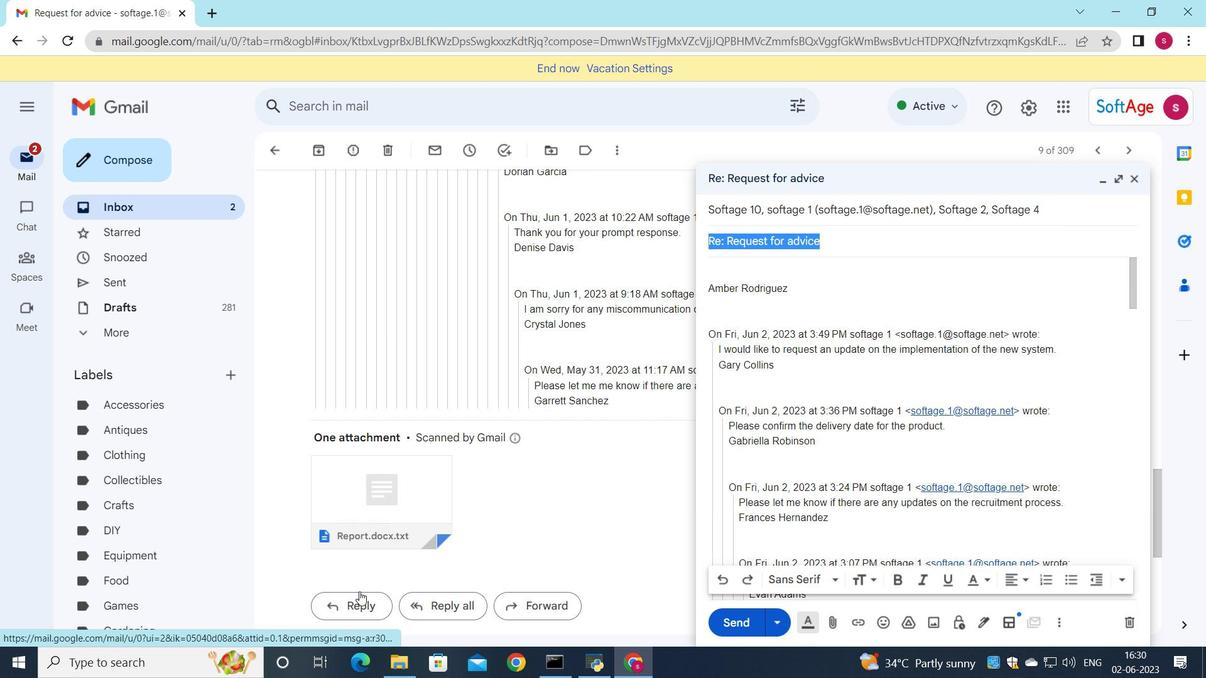 
Action: Mouse pressed left at (359, 594)
Screenshot: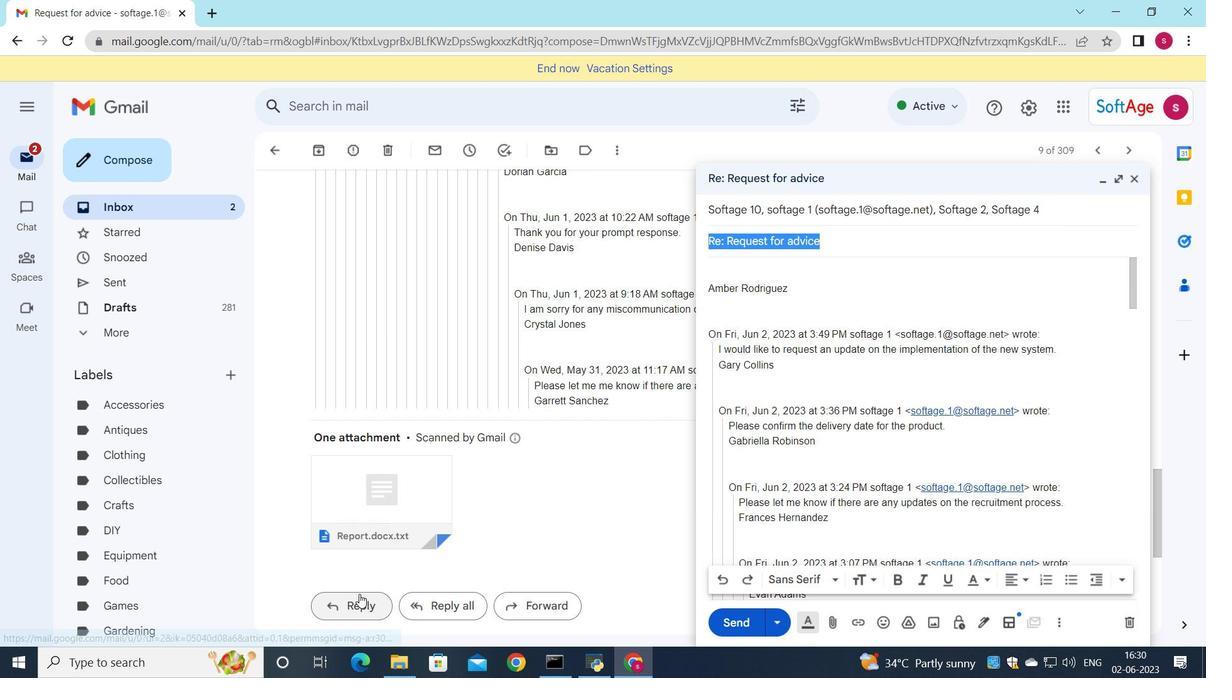 
Action: Mouse moved to (825, 244)
Screenshot: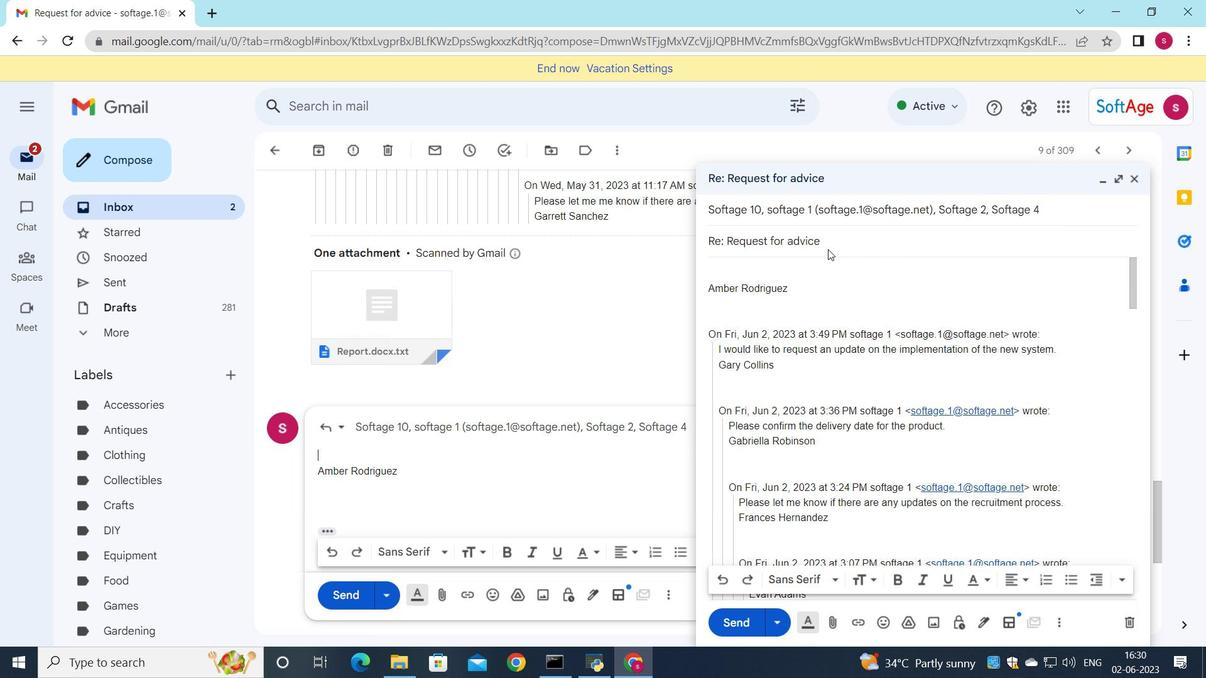 
Action: Mouse pressed left at (825, 244)
Screenshot: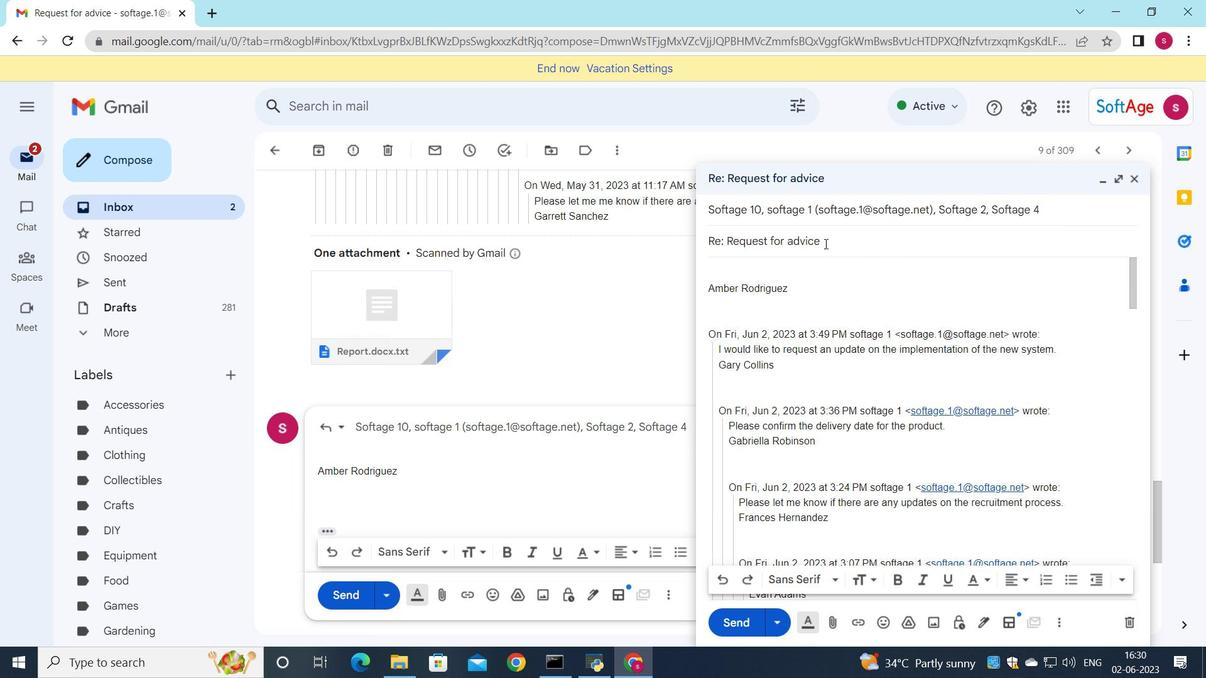 
Action: Mouse moved to (708, 250)
Screenshot: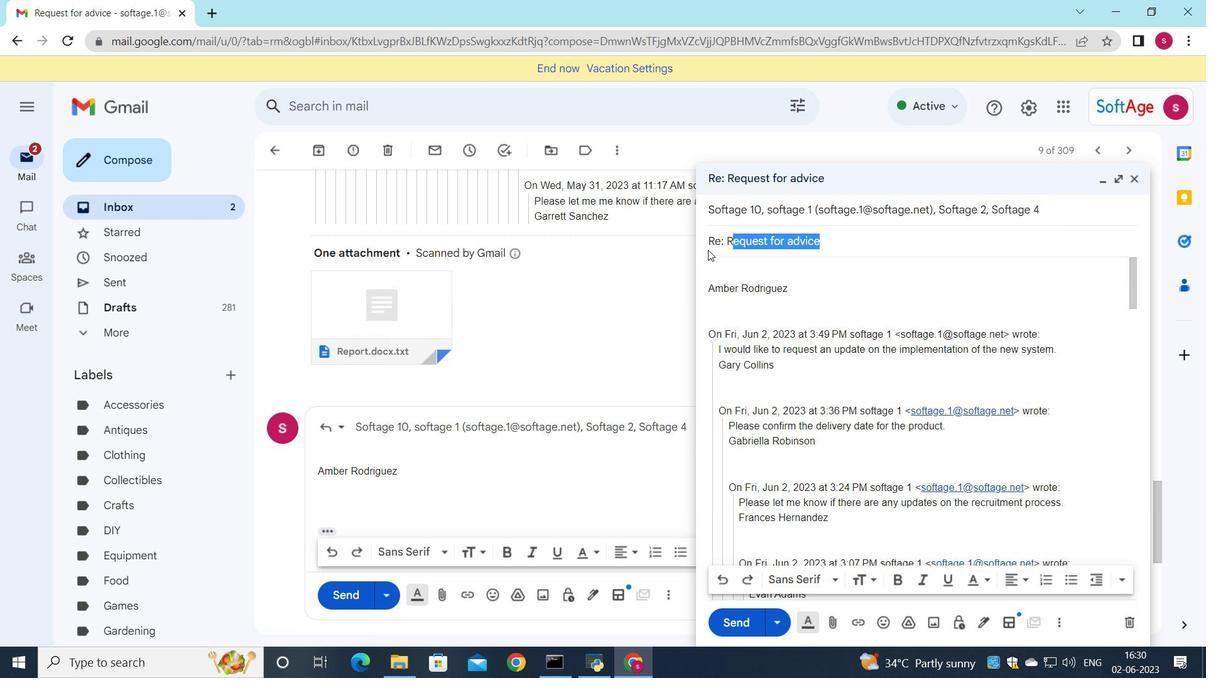 
Action: Key pressed <Key.shift>Thank<Key.space>you<Key.space>
Screenshot: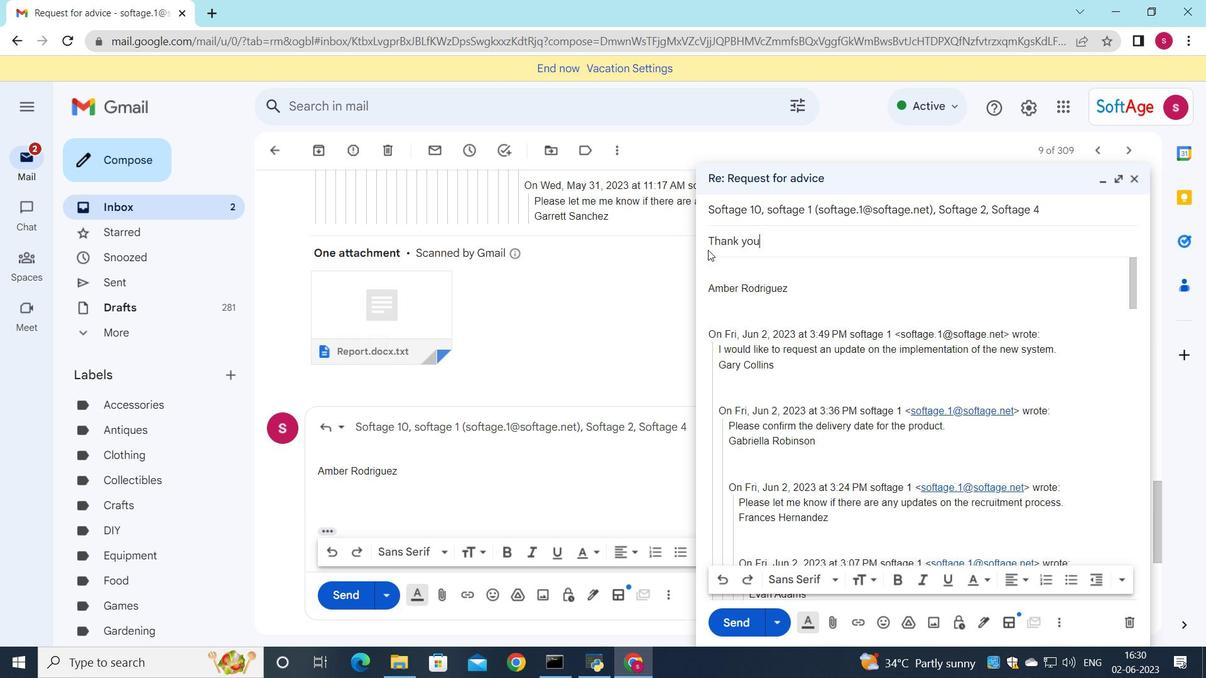 
Action: Mouse moved to (744, 275)
Screenshot: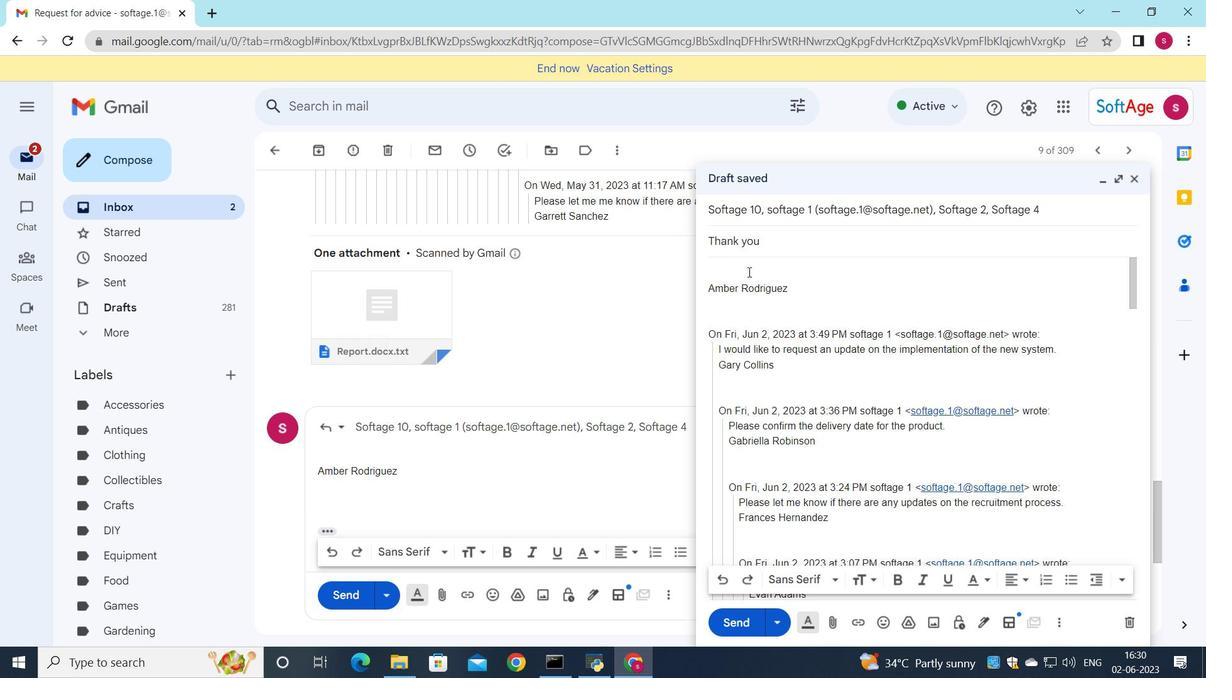 
Action: Mouse pressed left at (744, 275)
Screenshot: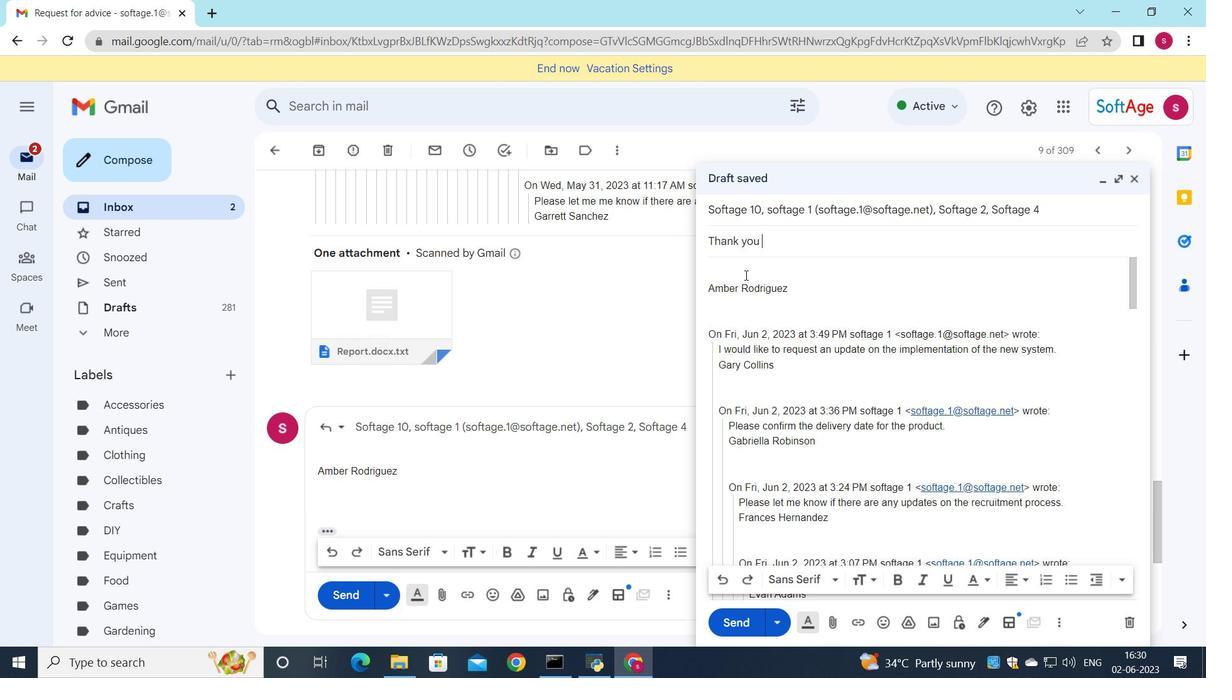 
Action: Key pressed <Key.shift>I<Key.space>would<Key.space>like<Key.space>to<Key.space>request<Key.space>a<Key.space>meeto<Key.backspace>ing<Key.space>to<Key.space>discuss<Key.space>the<Key.space>upcoming<Key.space>marj<Key.backspace>keting<Key.space>event.,
Screenshot: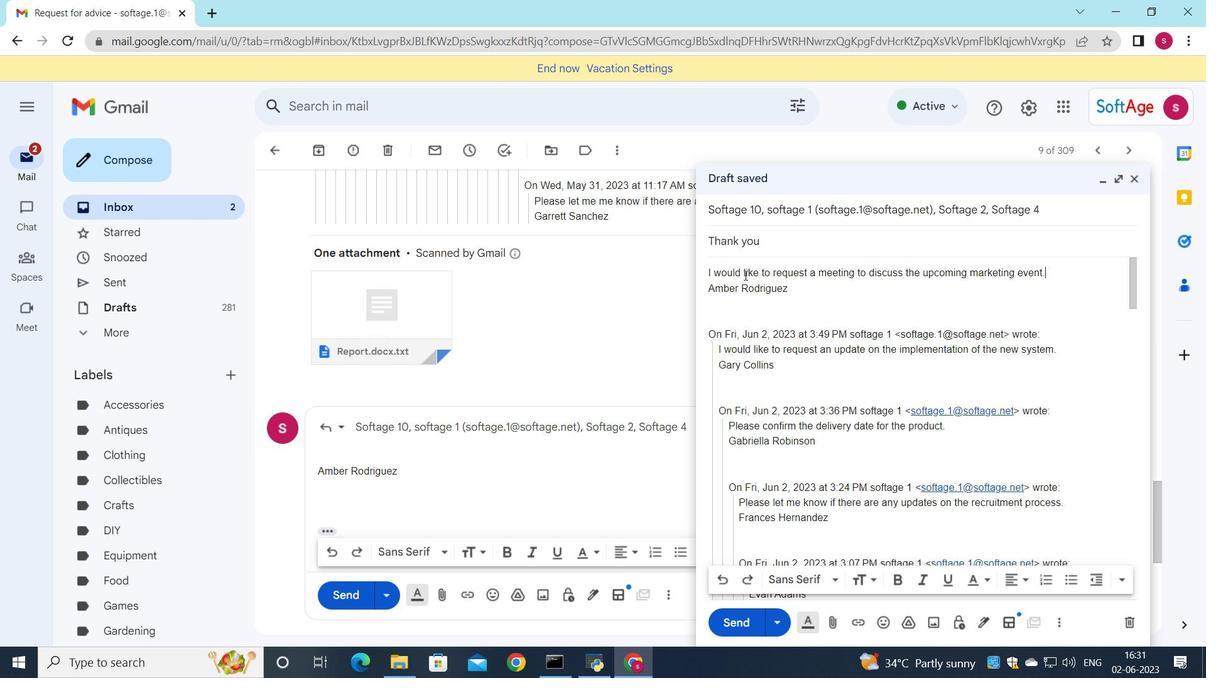 
Action: Mouse moved to (709, 270)
Screenshot: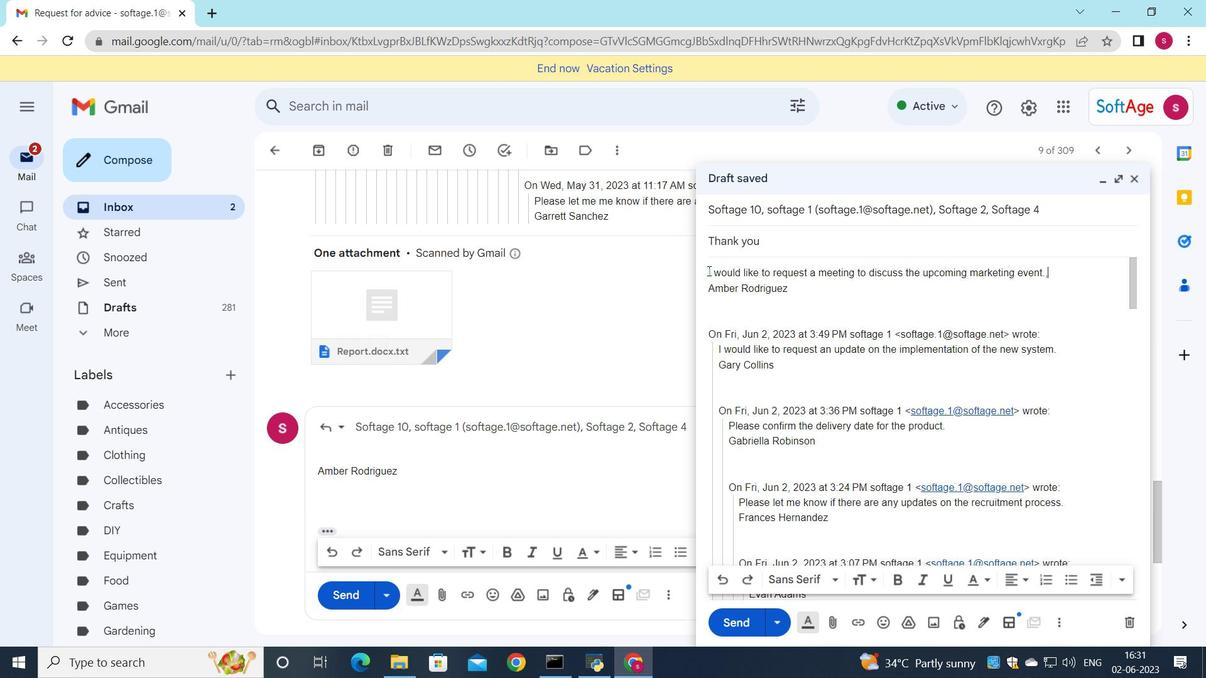 
Action: Mouse pressed left at (709, 270)
Screenshot: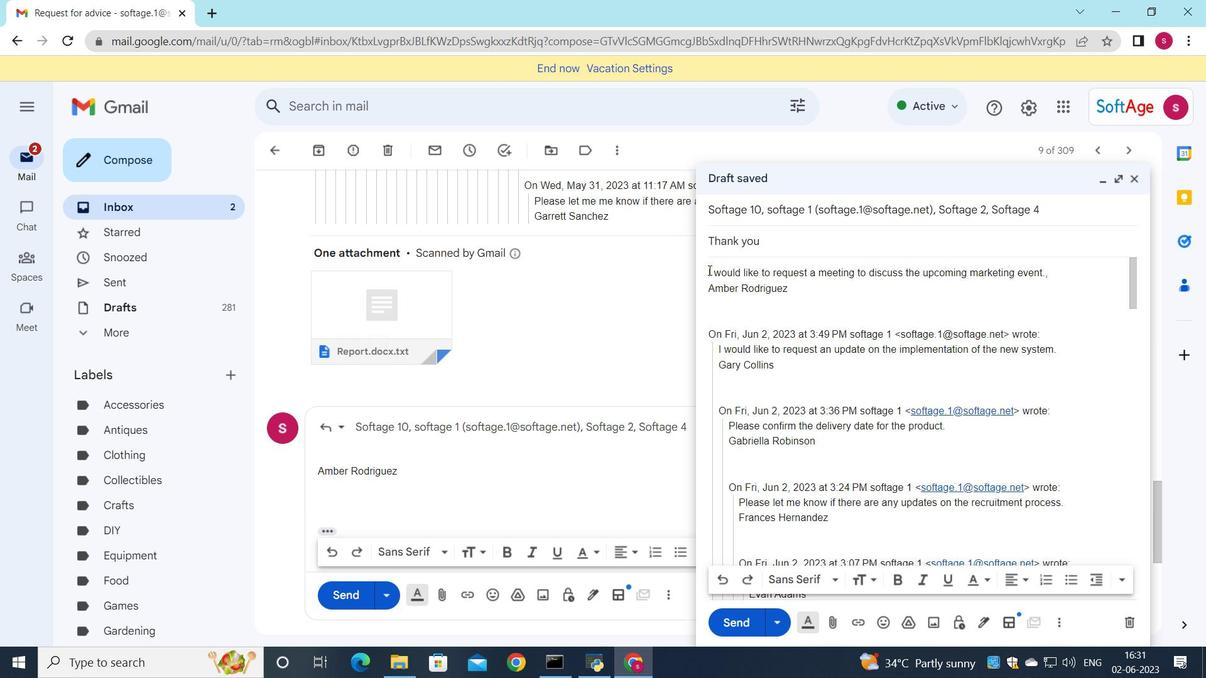 
Action: Mouse moved to (836, 579)
Screenshot: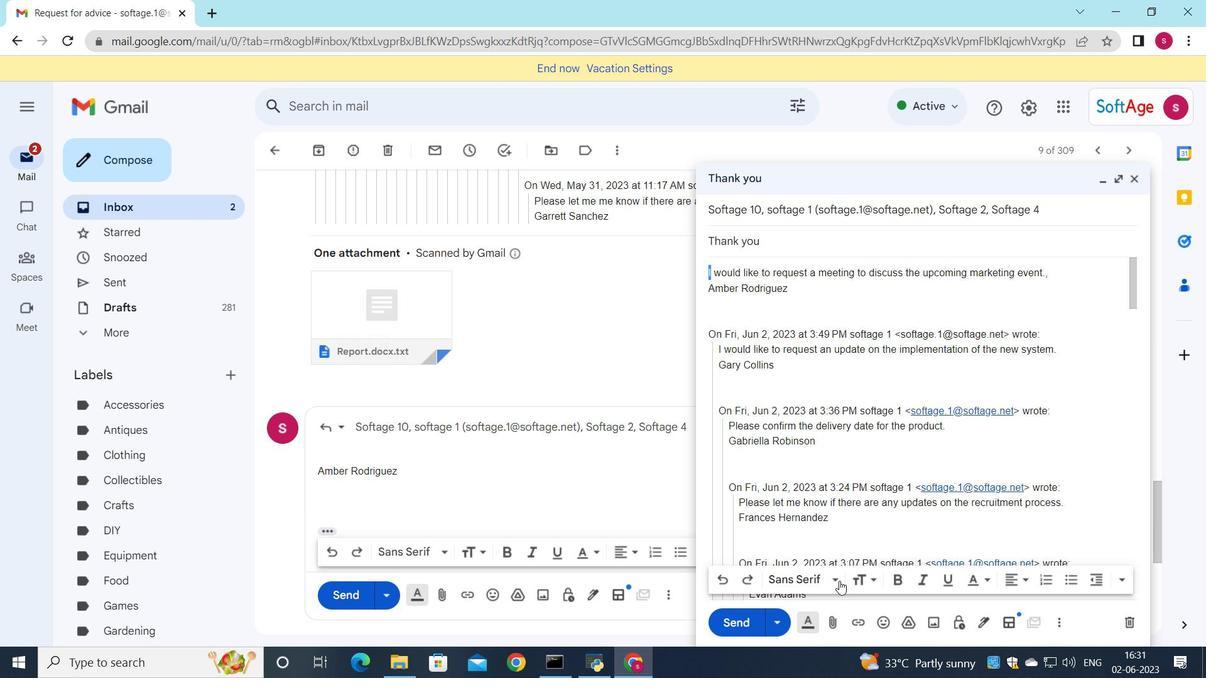
Action: Mouse pressed left at (836, 579)
Screenshot: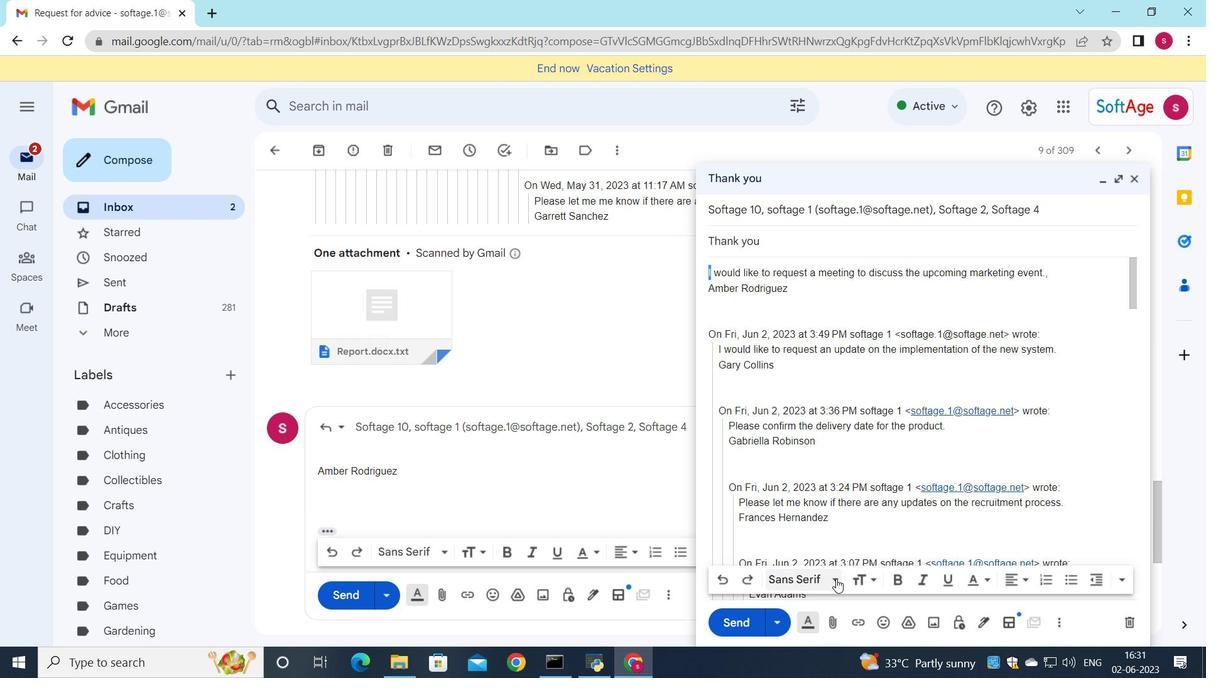 
Action: Mouse moved to (817, 503)
Screenshot: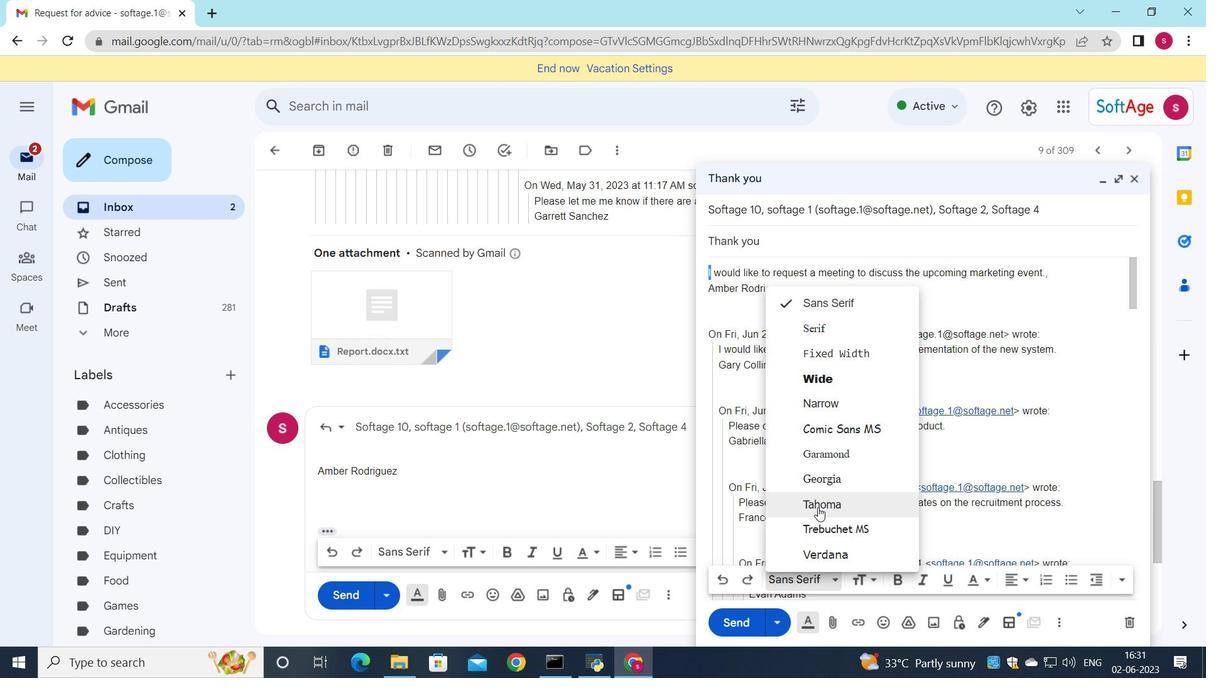 
Action: Mouse pressed left at (817, 503)
Screenshot: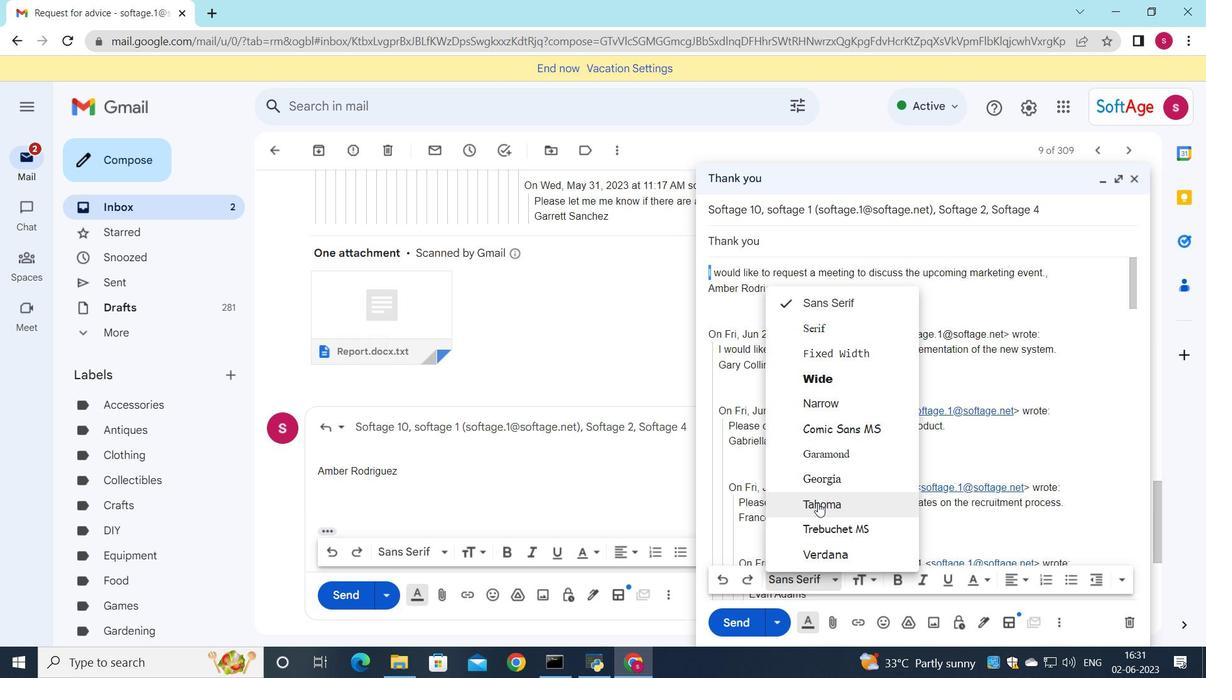 
Action: Mouse moved to (918, 577)
Screenshot: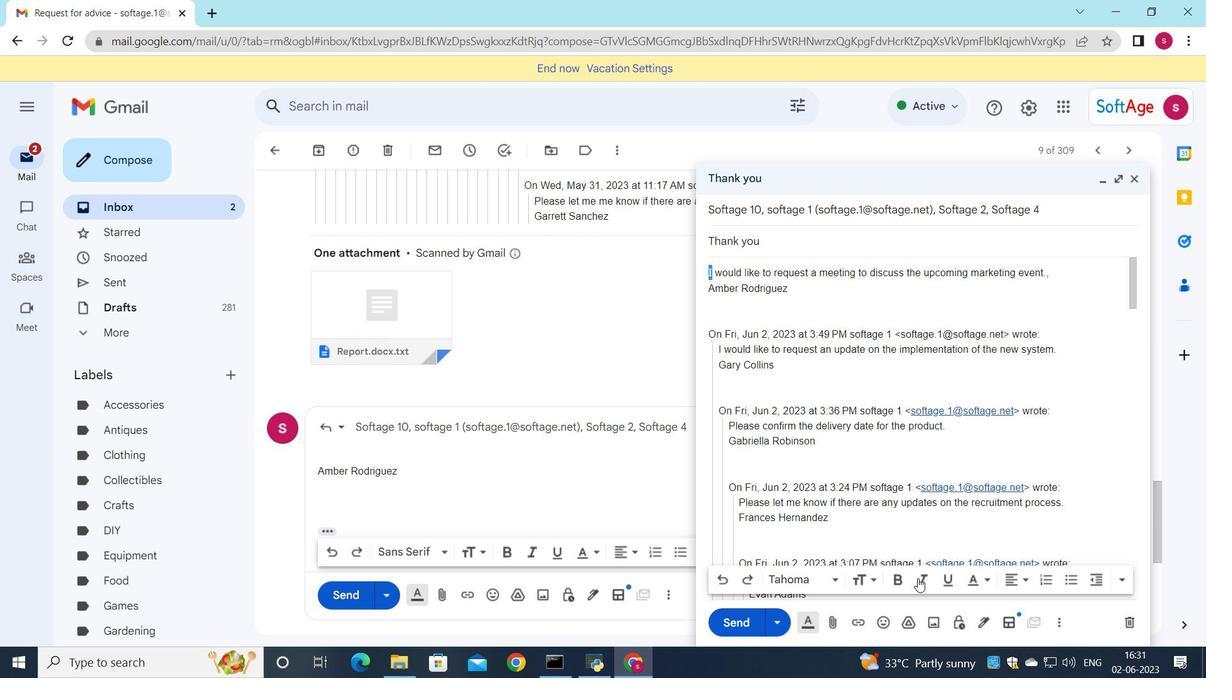 
Action: Mouse pressed left at (918, 577)
Screenshot: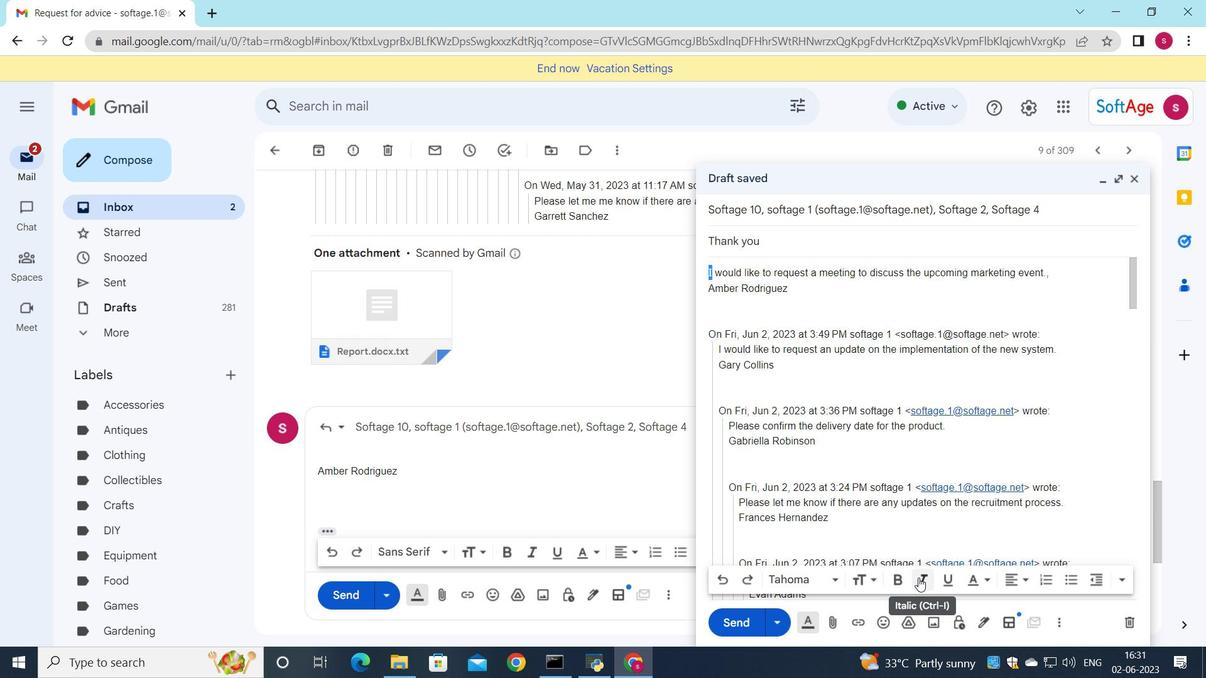 
Action: Mouse moved to (744, 615)
Screenshot: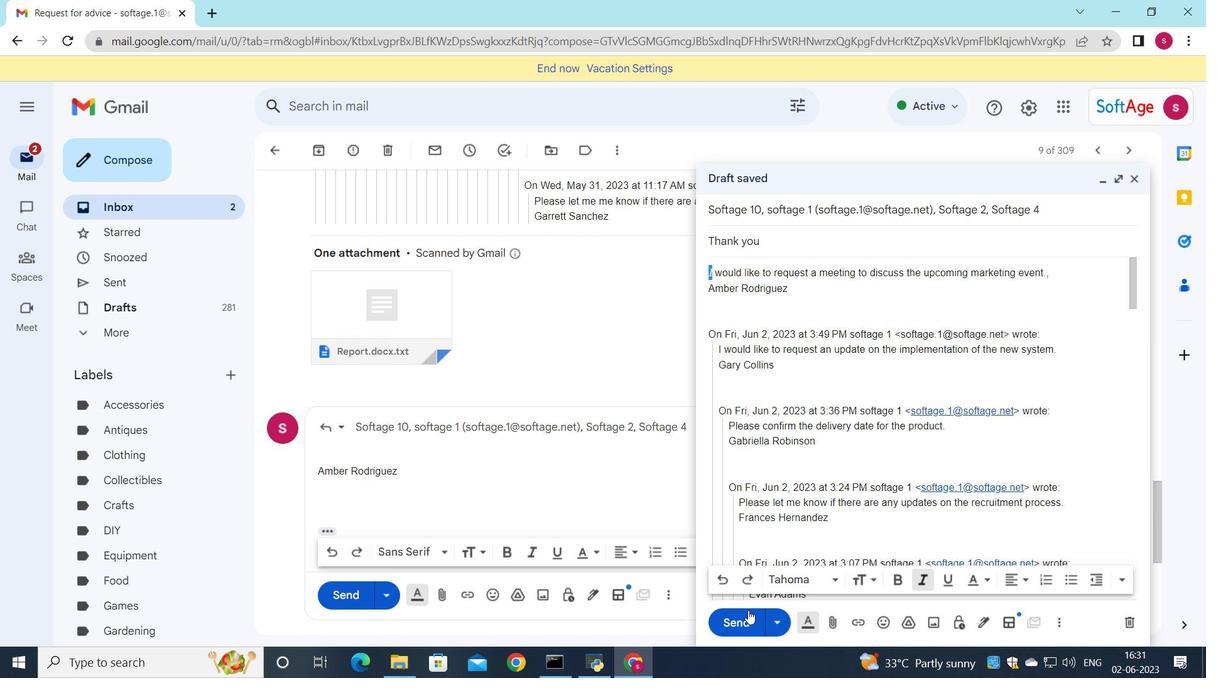 
Action: Mouse pressed left at (744, 615)
Screenshot: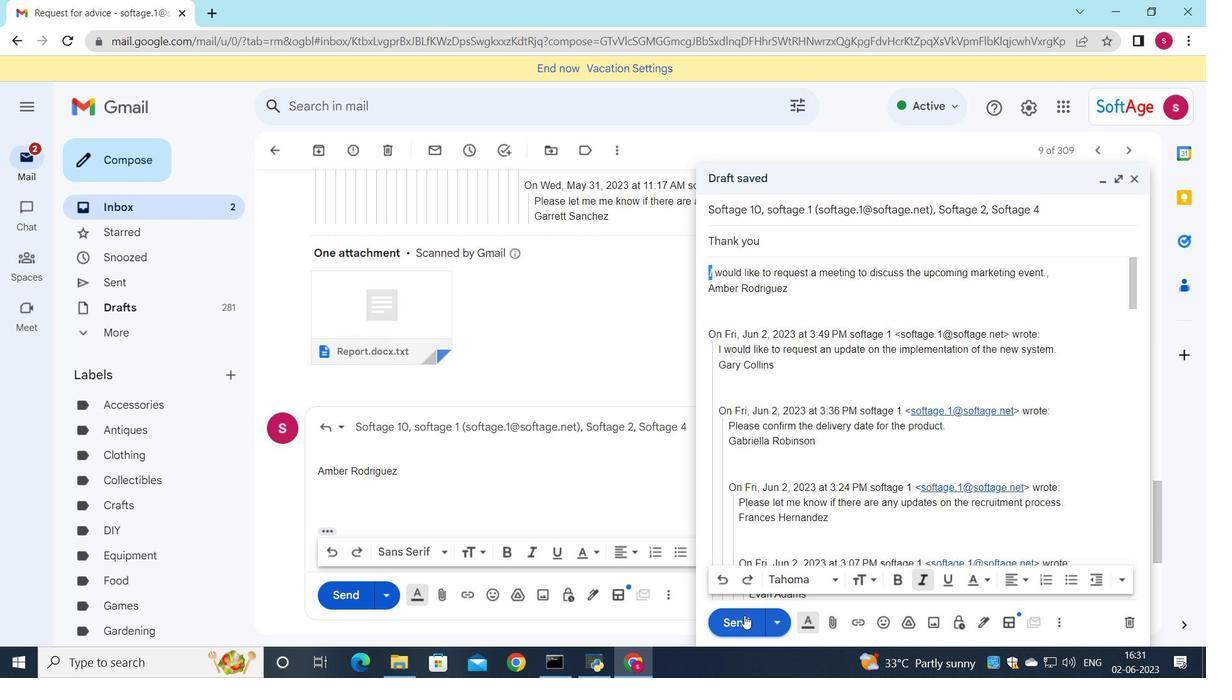 
Action: Mouse moved to (223, 207)
Screenshot: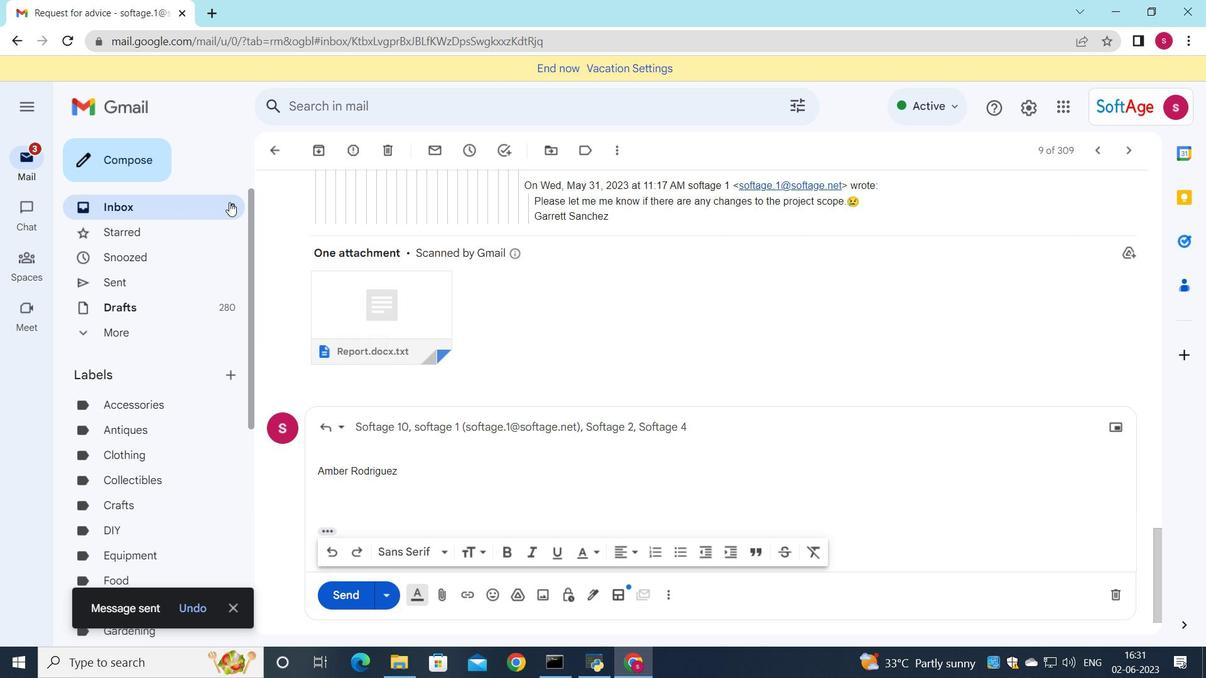 
Action: Mouse pressed left at (223, 207)
Screenshot: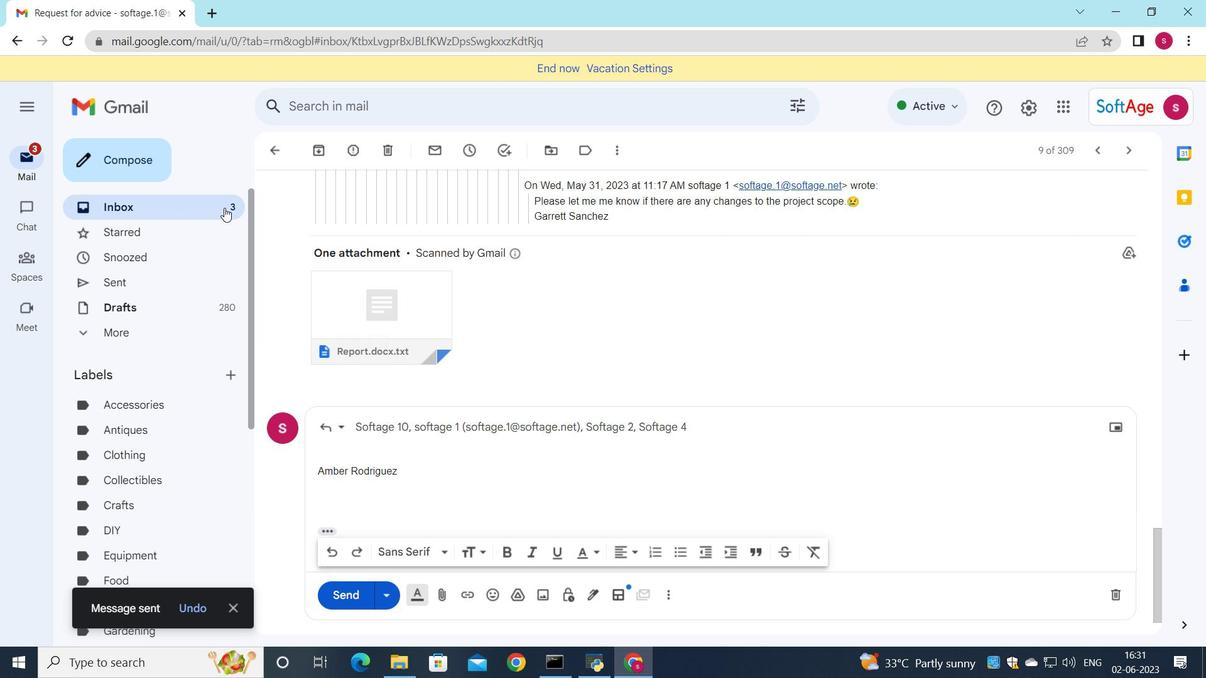 
Action: Mouse moved to (518, 179)
Screenshot: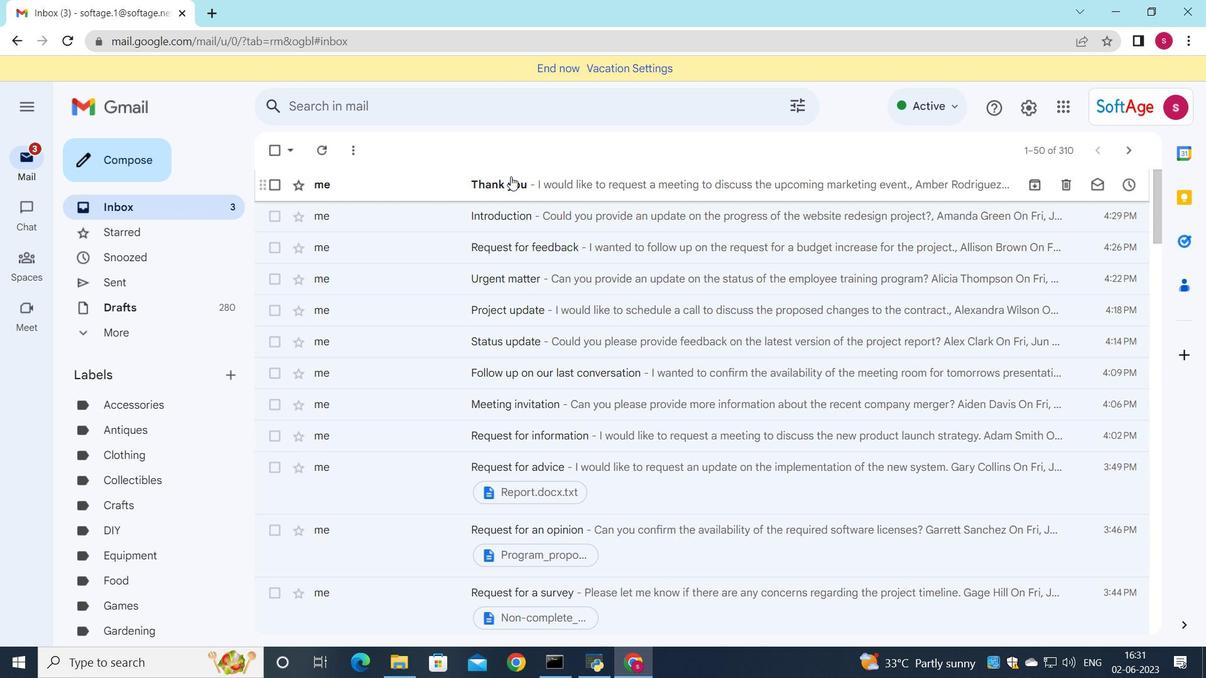 
Action: Mouse pressed left at (518, 179)
Screenshot: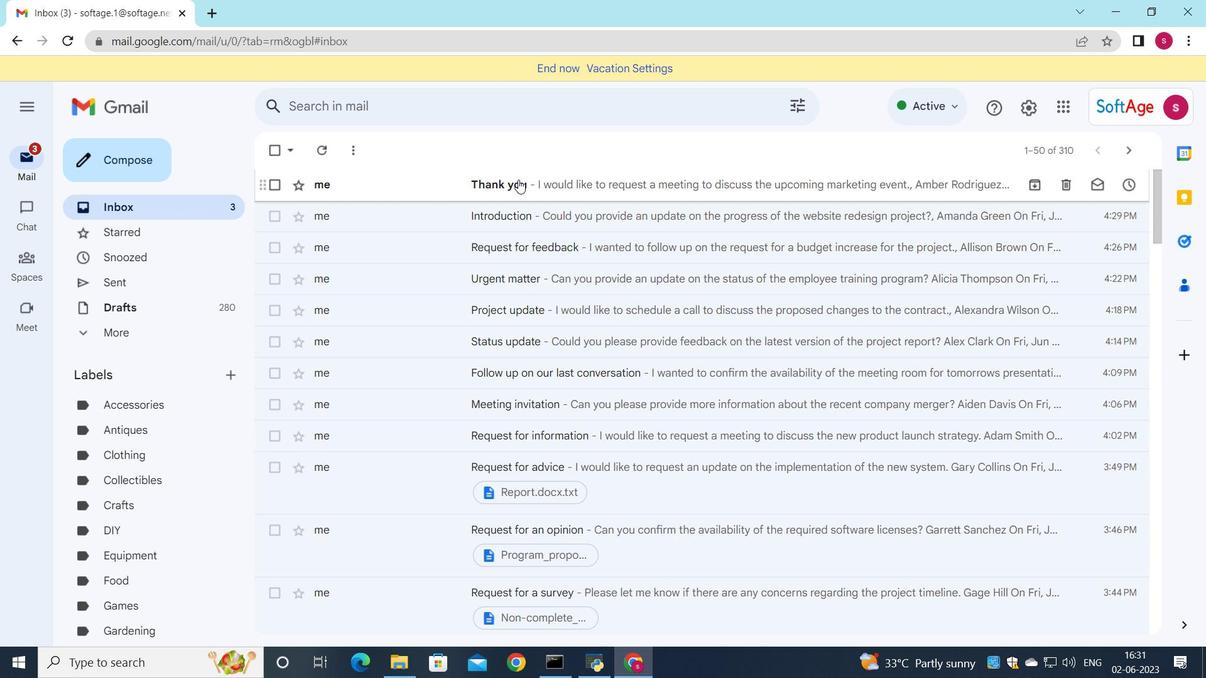 
Action: Mouse moved to (518, 182)
Screenshot: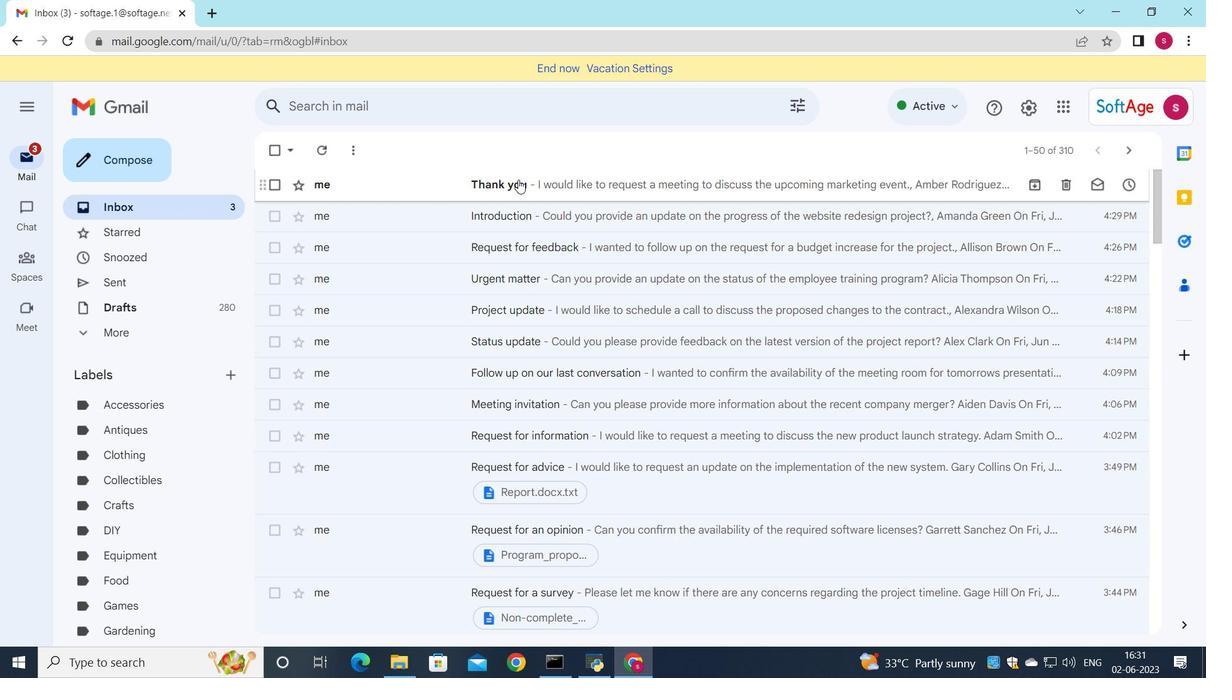 
